 Task: Search one way flight ticket for 4 adults, 1 infant in seat and 1 infant on lap in premium economy from Alamosa: San Luis Valley Regional Airport (bergman Field) to New Bern: Coastal Carolina Regional Airport (was Craven County Regional) on 5-4-2023. Choice of flights is Singapure airlines. Number of bags: 3 checked bags. Price is upto 73000. Outbound departure time preference is 16:15.
Action: Mouse moved to (403, 364)
Screenshot: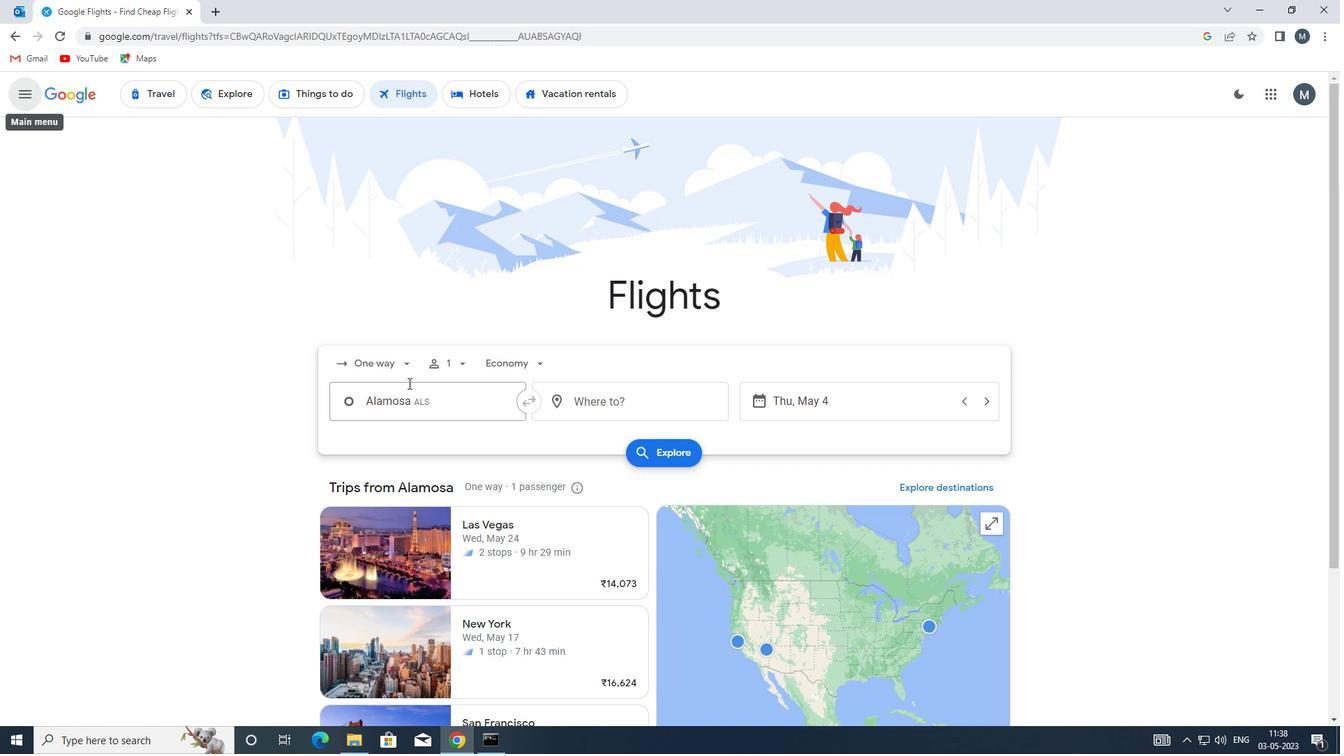 
Action: Mouse pressed left at (403, 364)
Screenshot: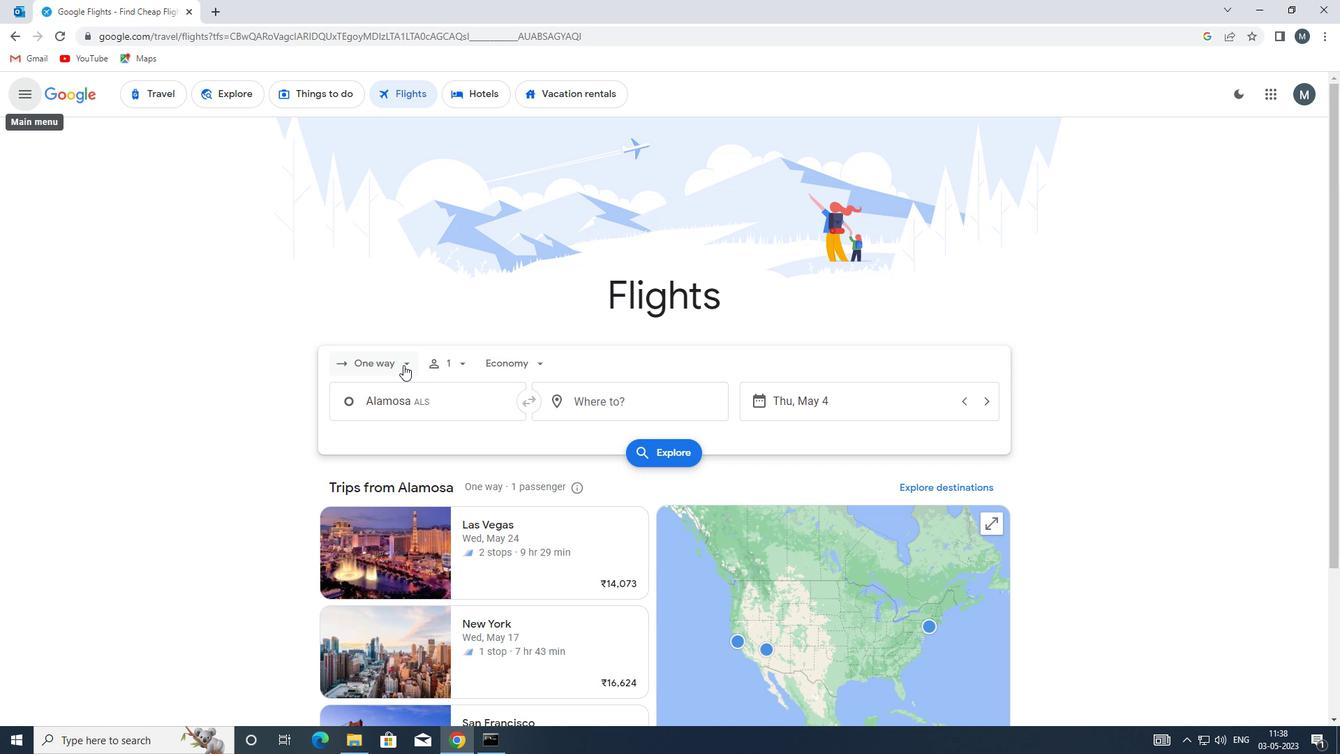 
Action: Mouse moved to (409, 425)
Screenshot: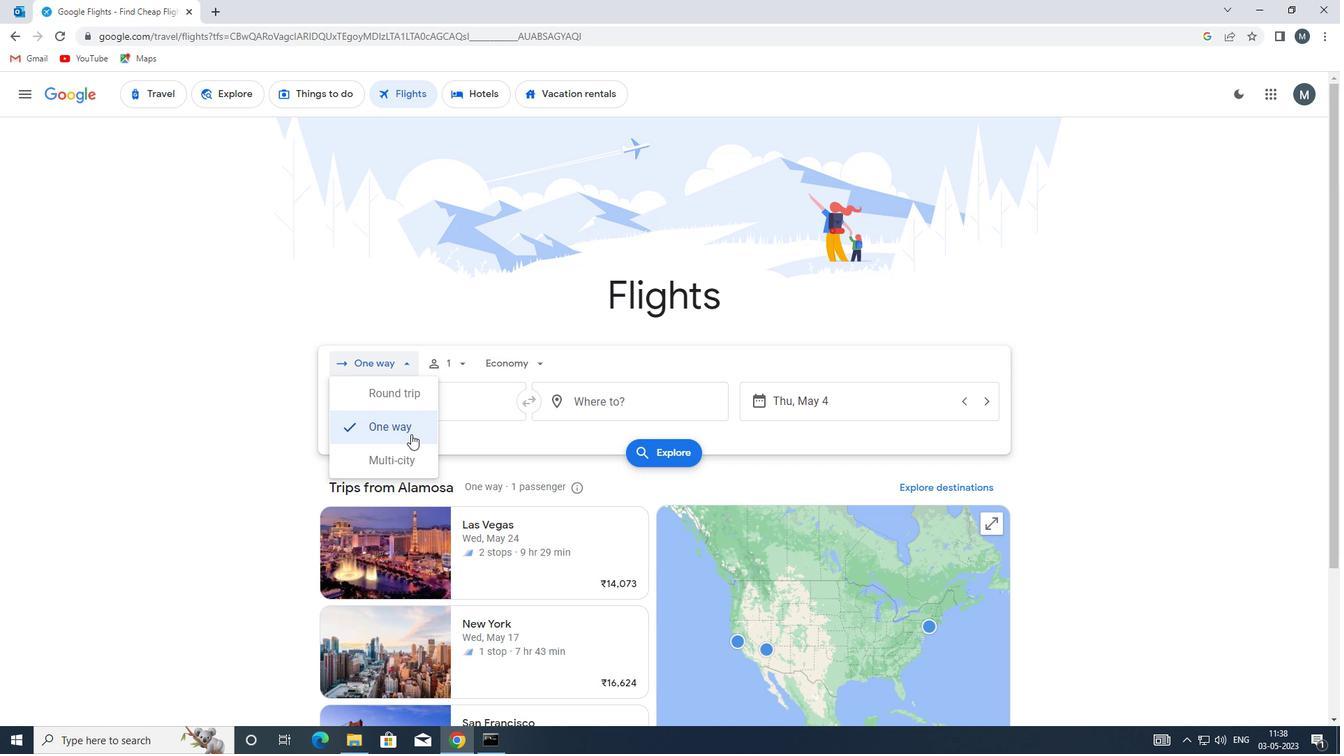 
Action: Mouse pressed left at (409, 425)
Screenshot: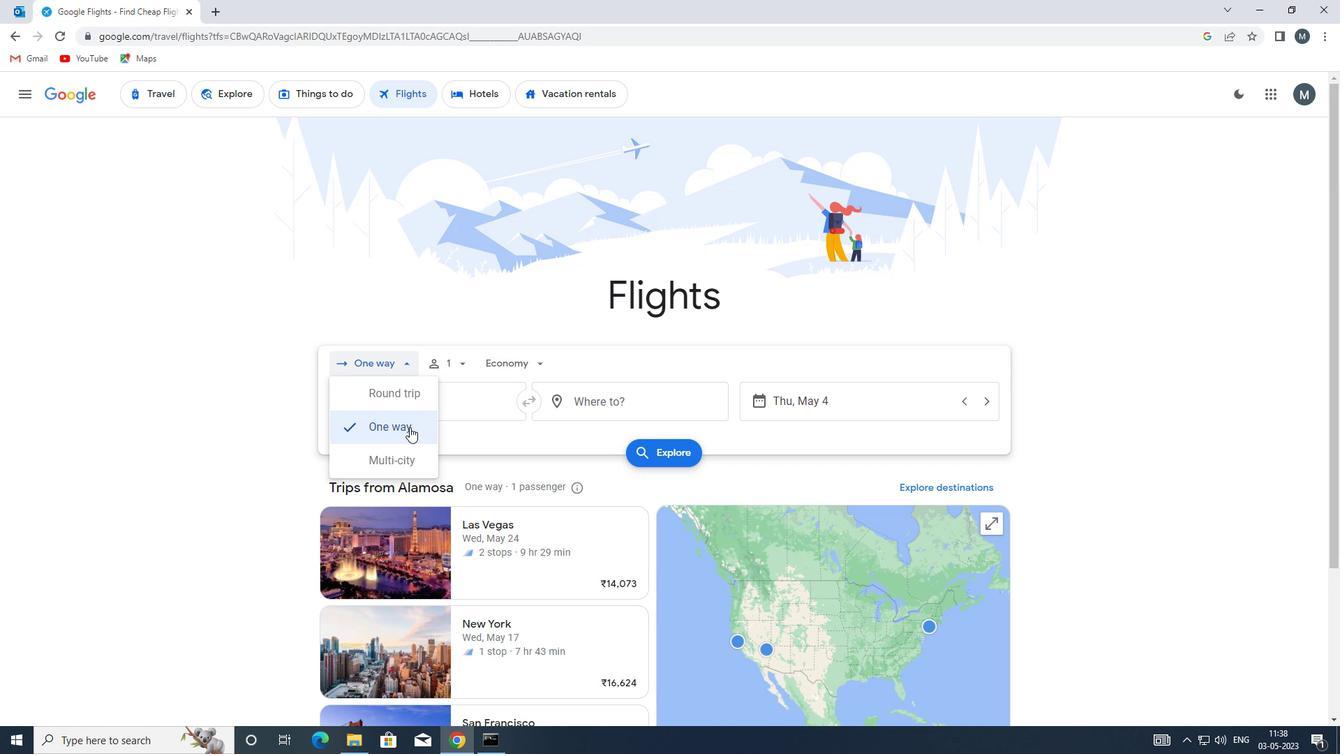 
Action: Mouse moved to (464, 363)
Screenshot: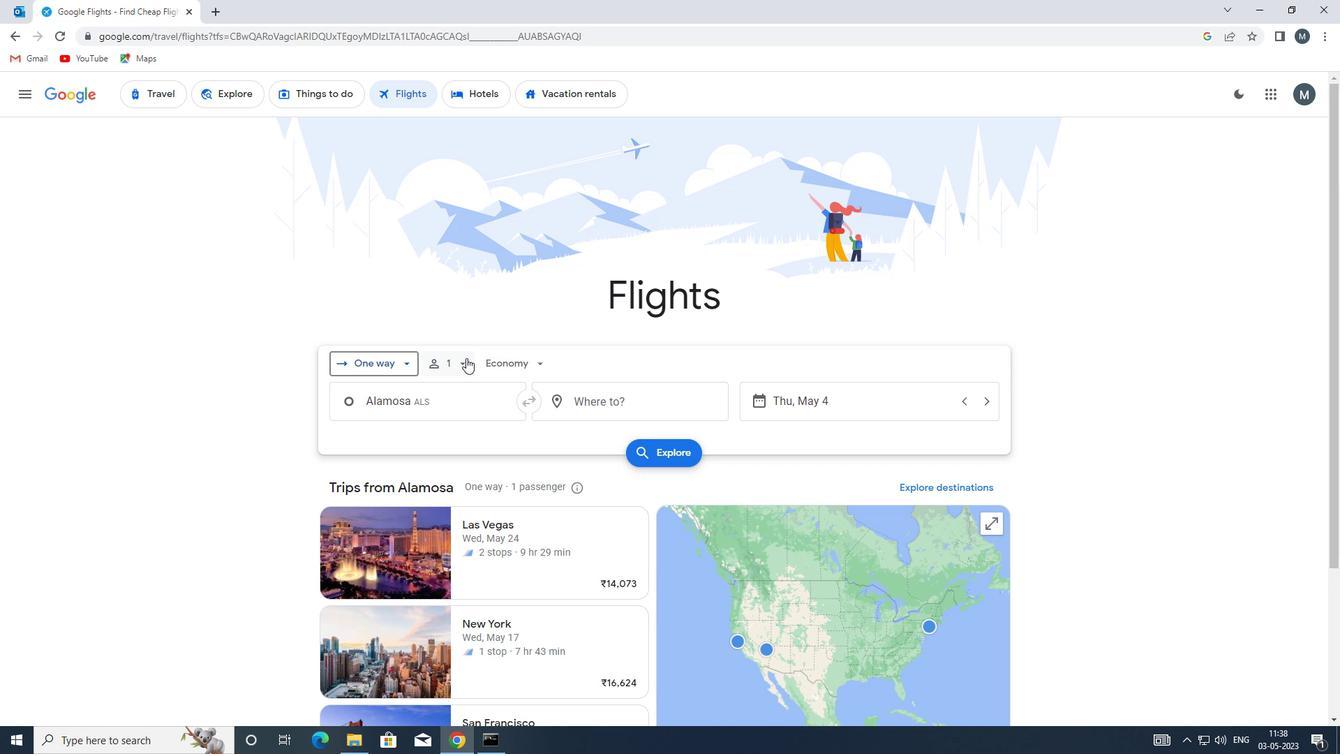 
Action: Mouse pressed left at (464, 363)
Screenshot: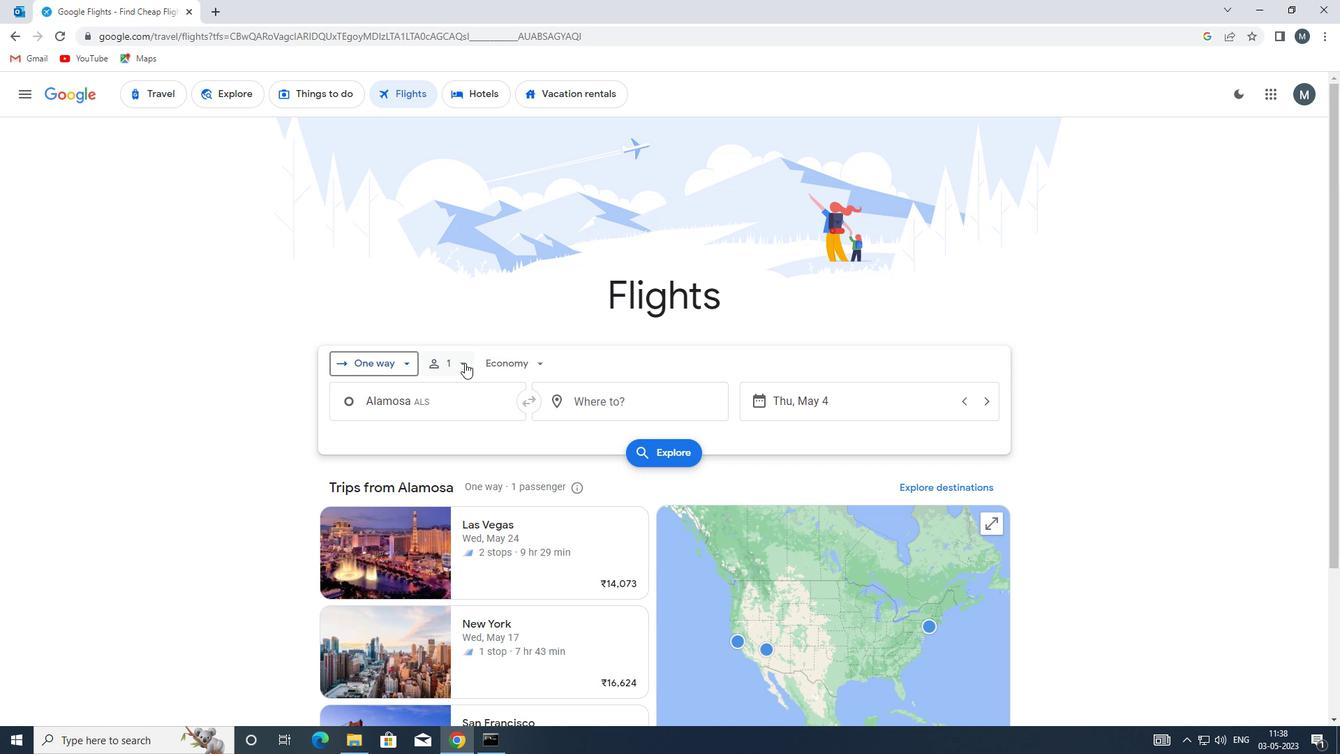 
Action: Mouse moved to (574, 397)
Screenshot: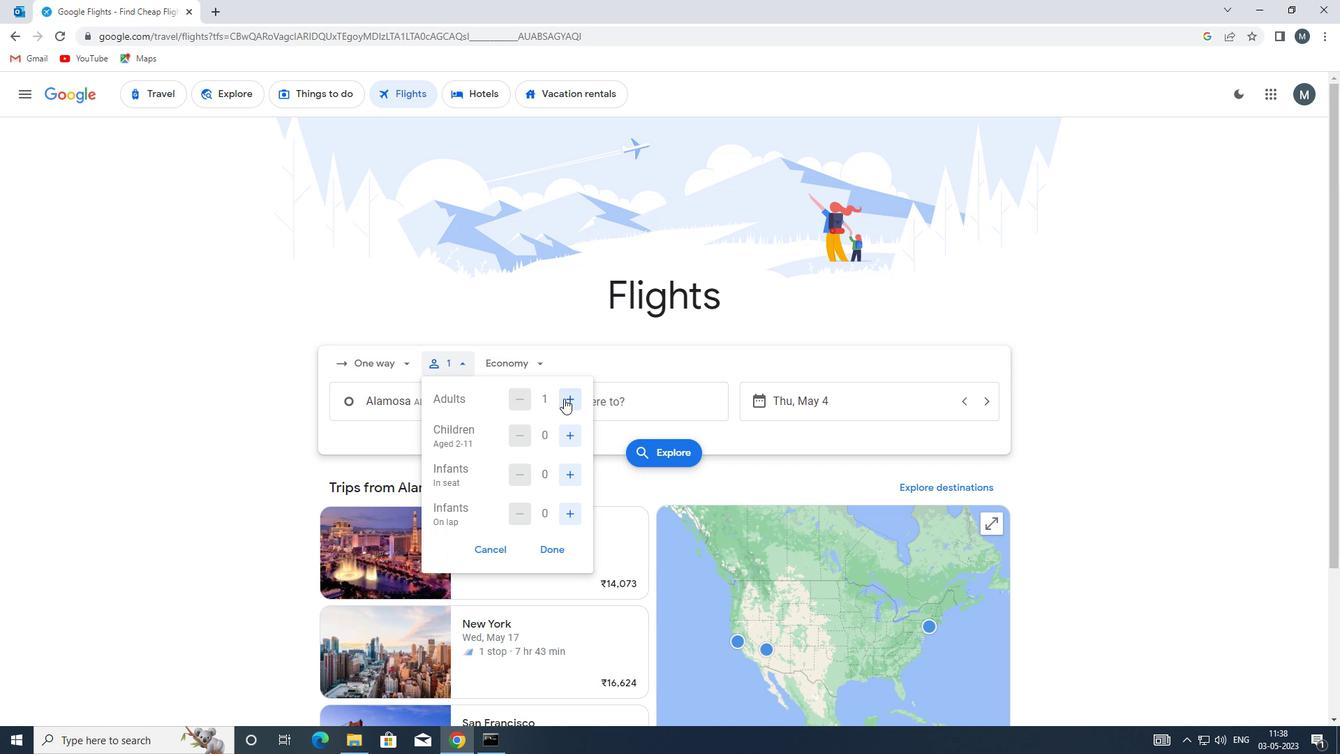 
Action: Mouse pressed left at (574, 397)
Screenshot: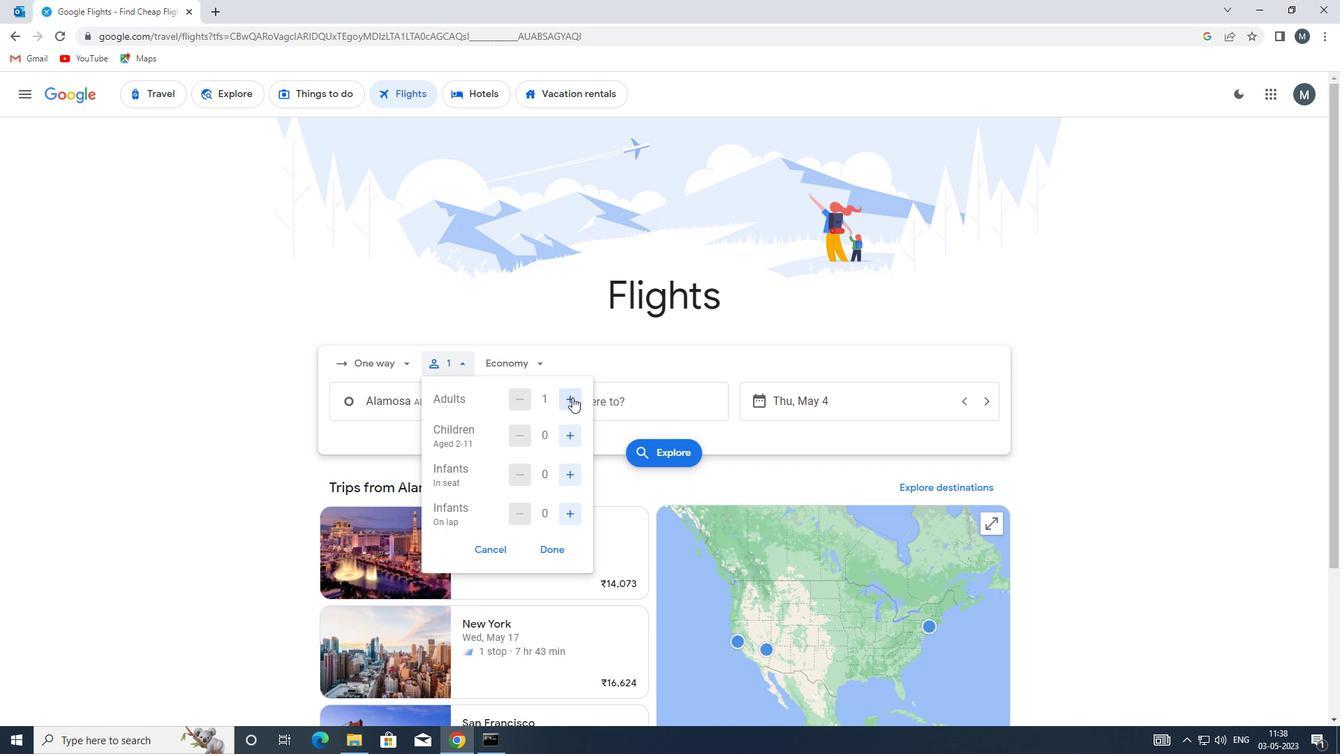 
Action: Mouse pressed left at (574, 397)
Screenshot: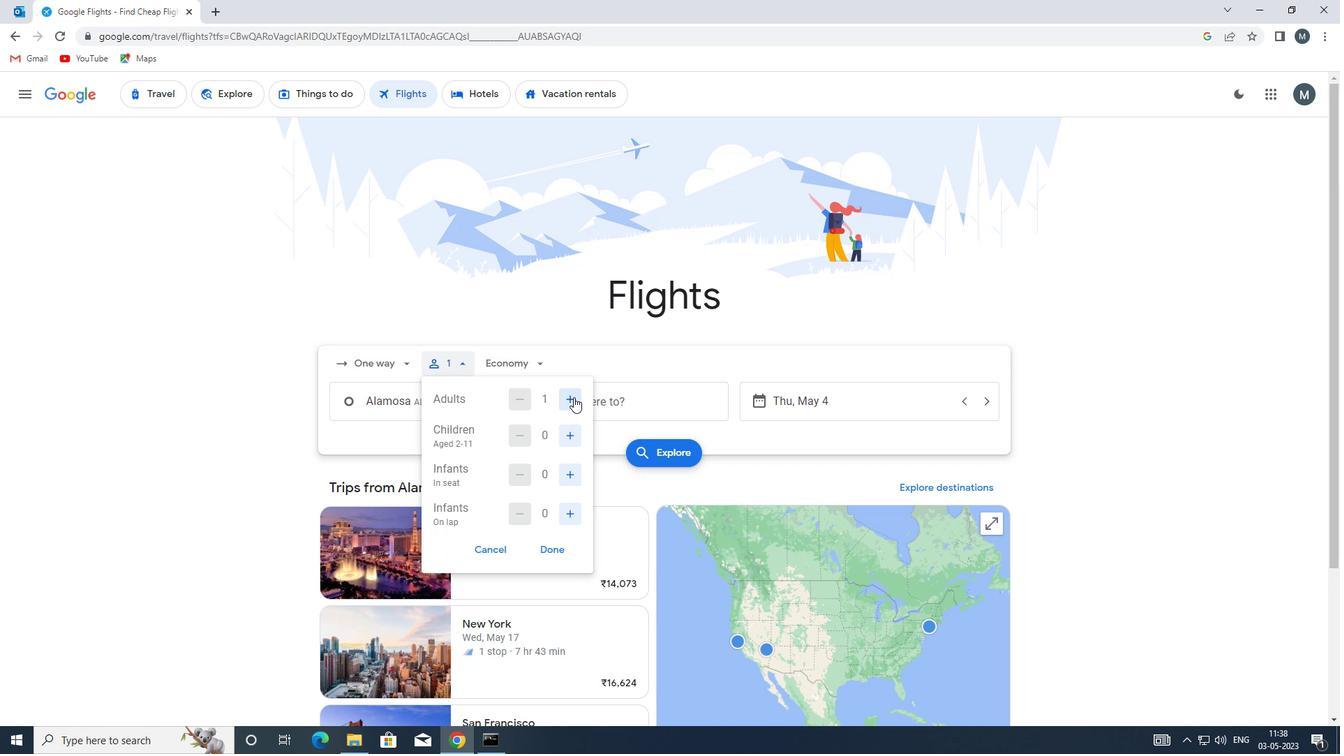 
Action: Mouse moved to (574, 397)
Screenshot: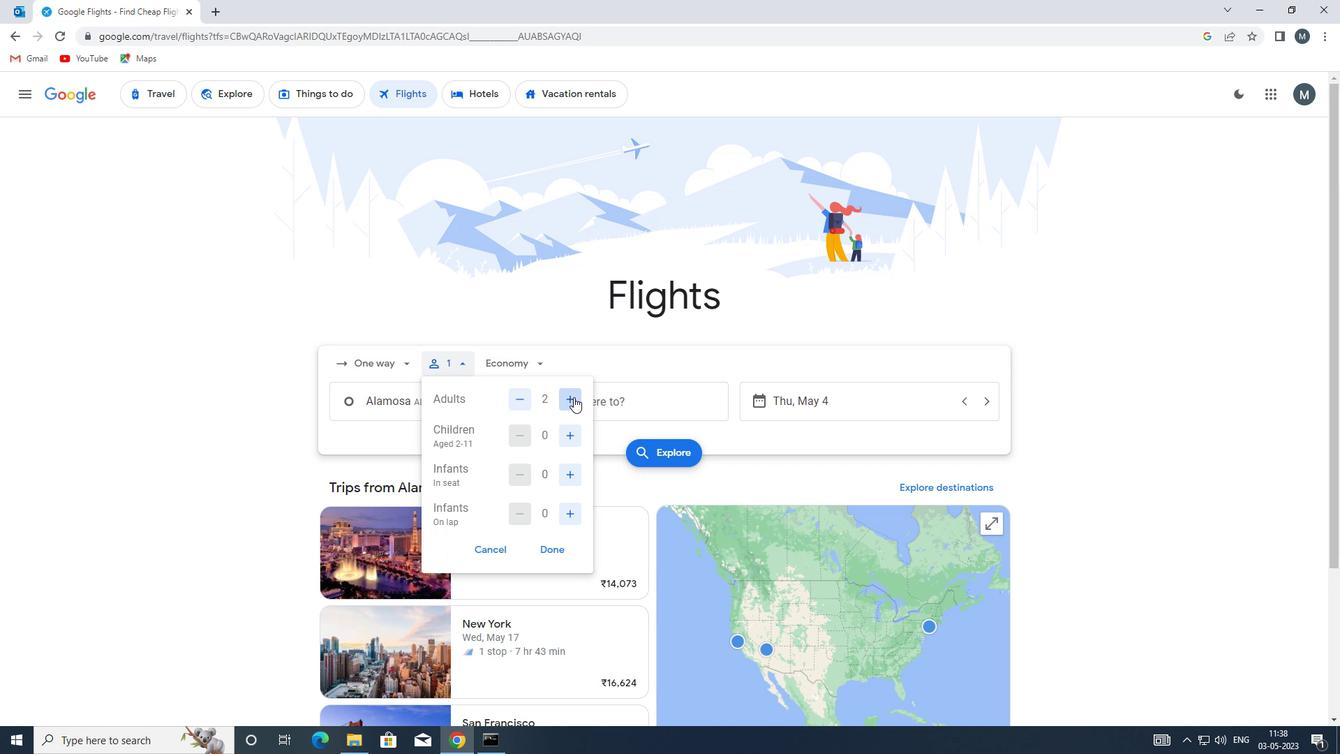 
Action: Mouse pressed left at (574, 397)
Screenshot: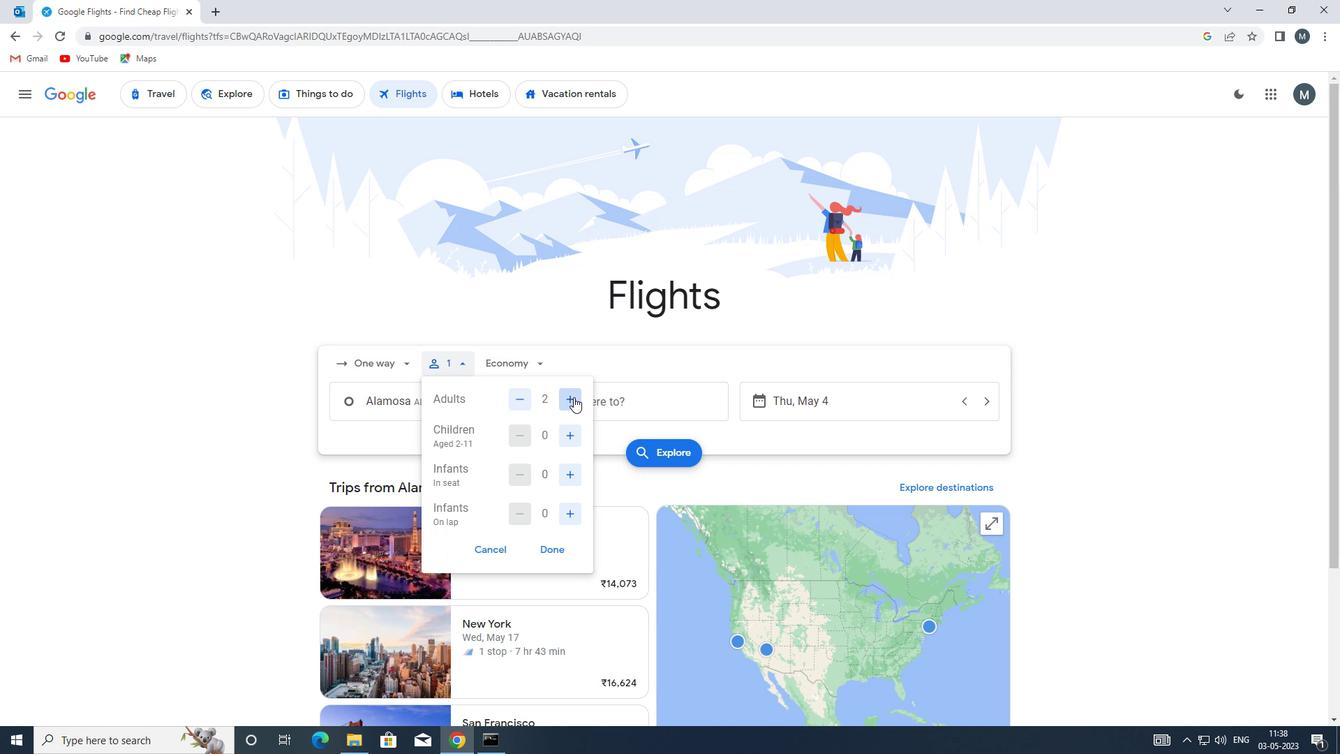 
Action: Mouse moved to (575, 473)
Screenshot: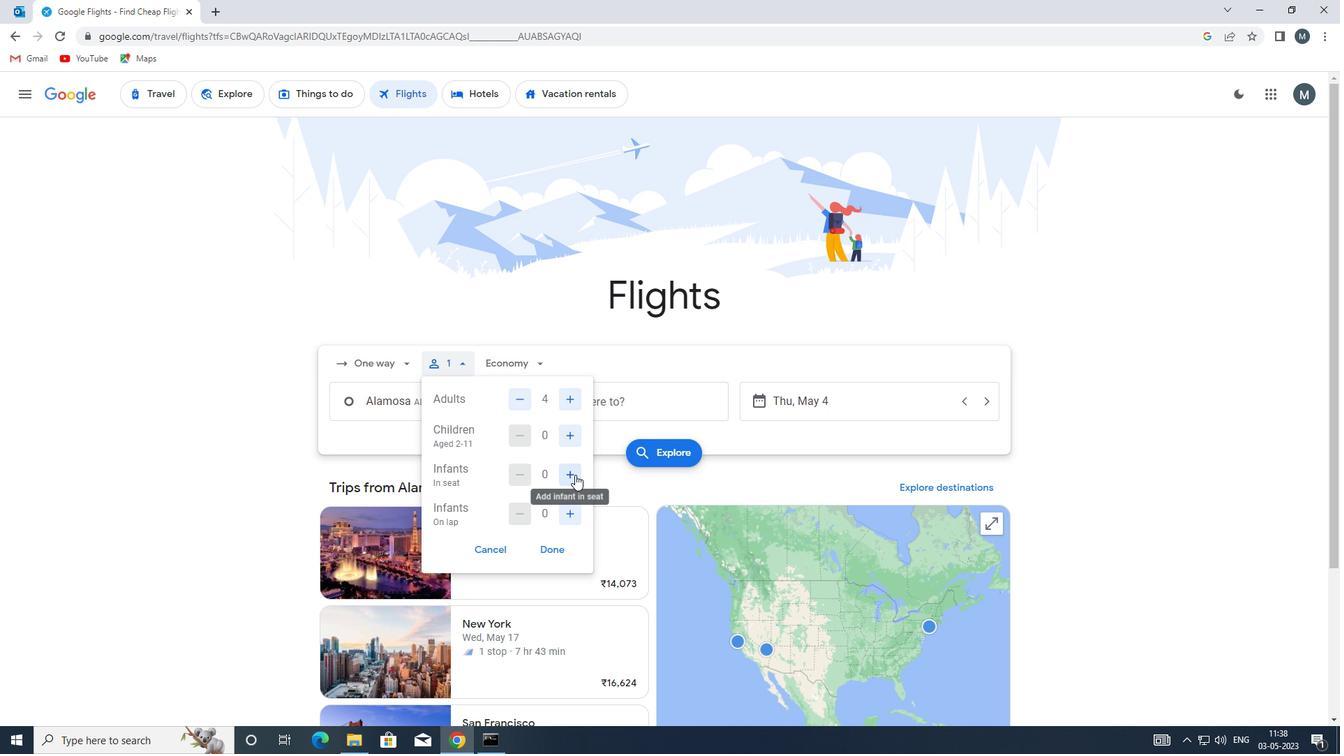 
Action: Mouse pressed left at (575, 473)
Screenshot: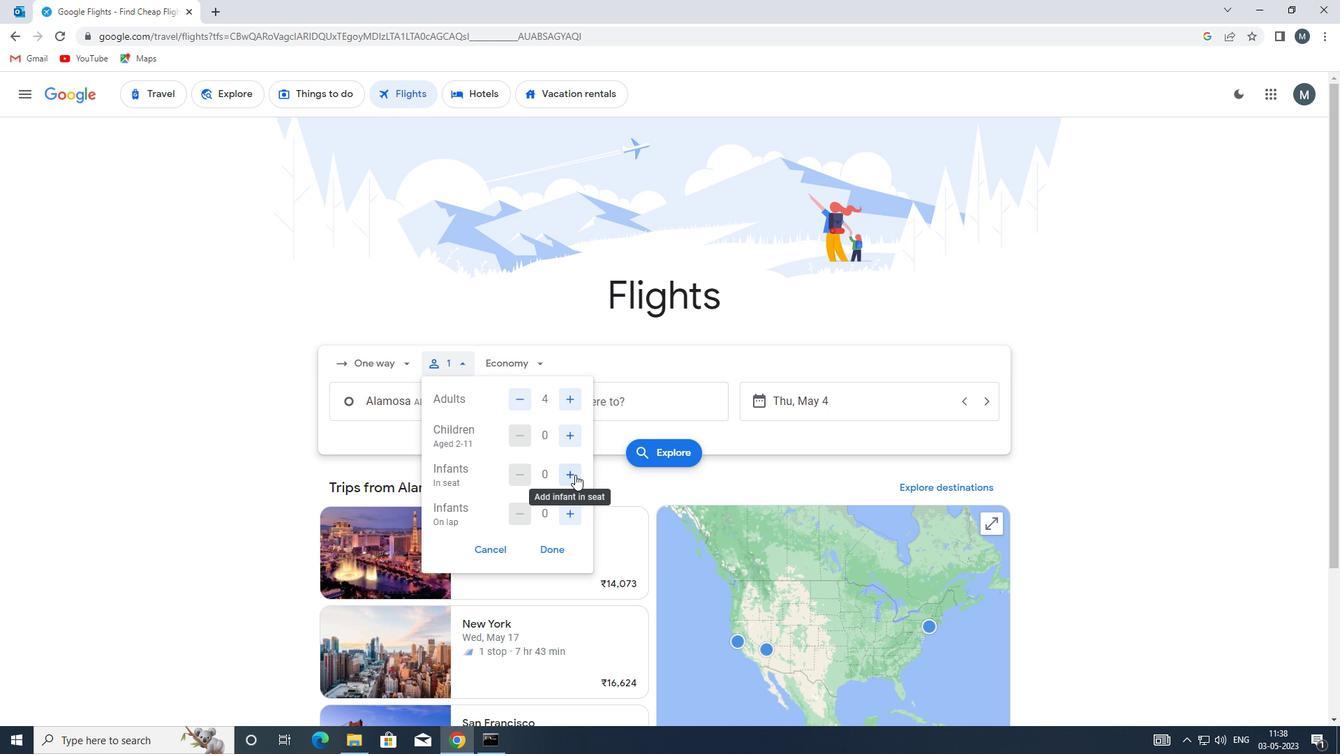 
Action: Mouse moved to (560, 513)
Screenshot: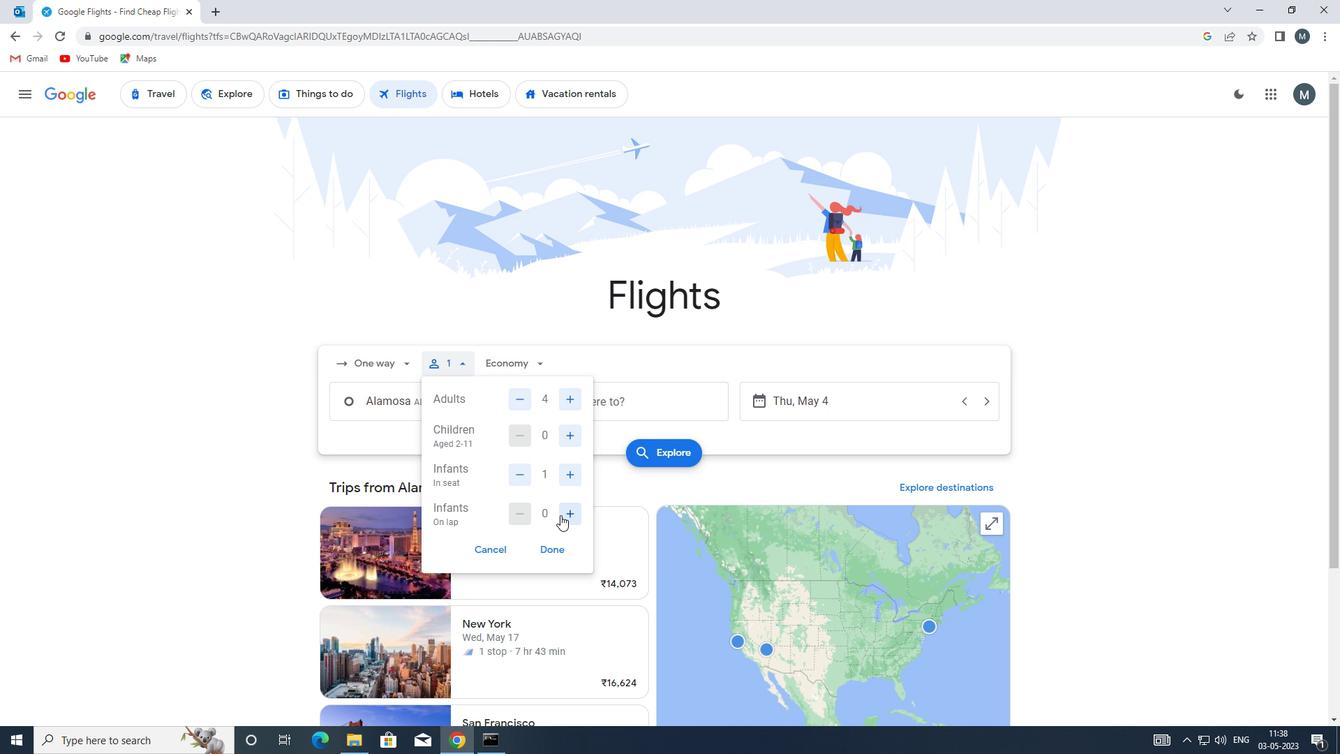 
Action: Mouse pressed left at (560, 513)
Screenshot: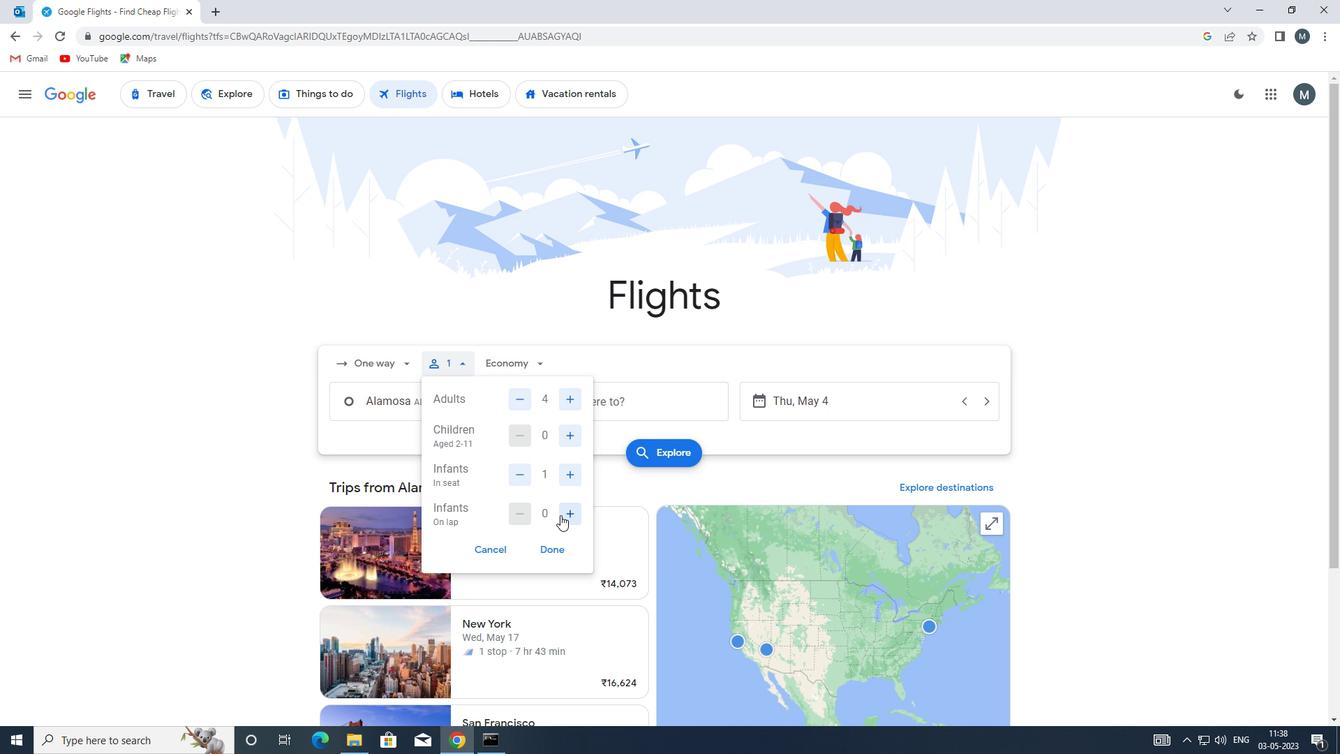 
Action: Mouse moved to (563, 547)
Screenshot: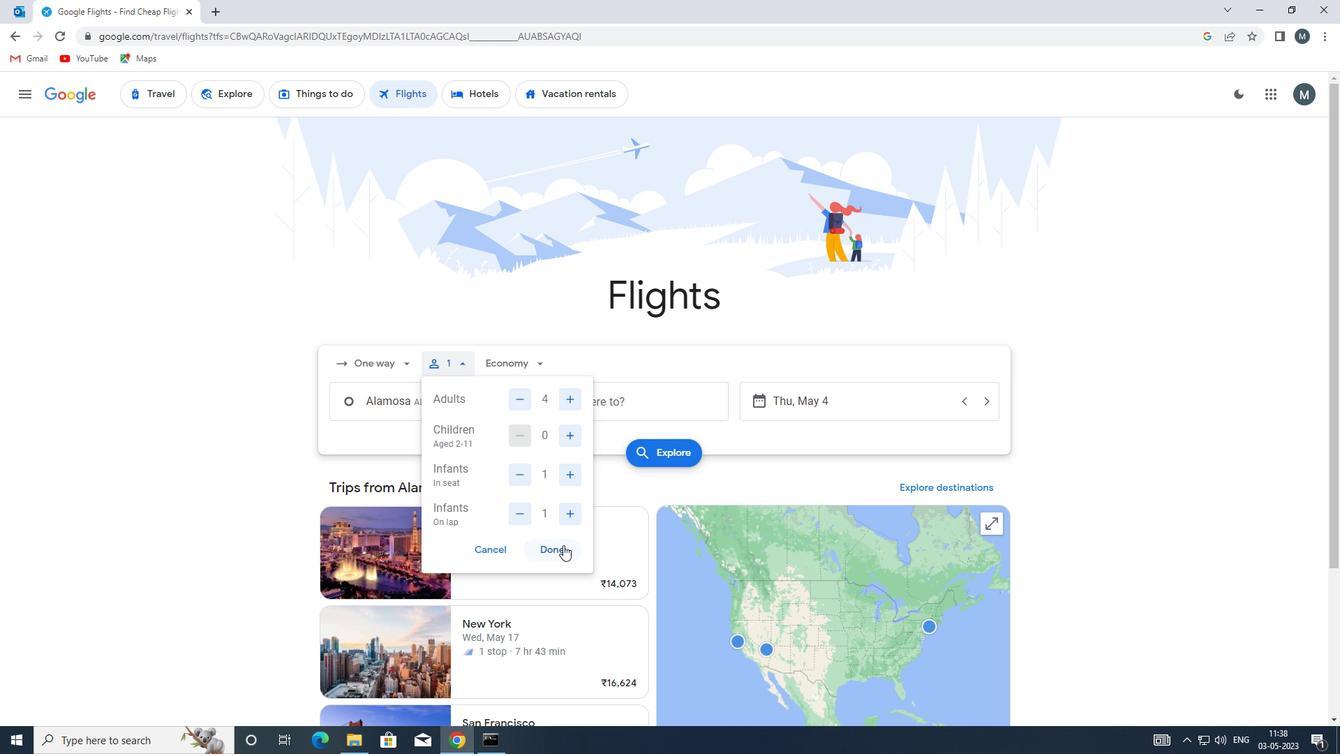 
Action: Mouse pressed left at (563, 547)
Screenshot: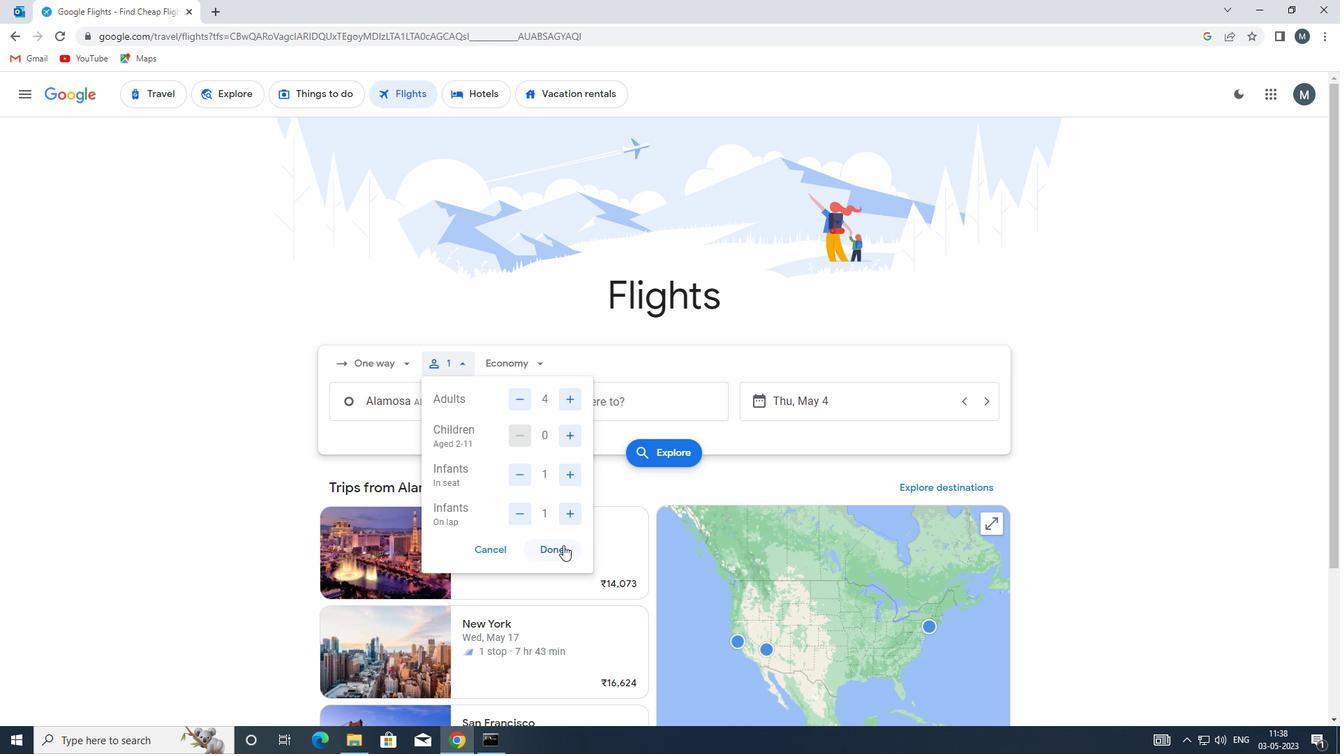 
Action: Mouse moved to (530, 361)
Screenshot: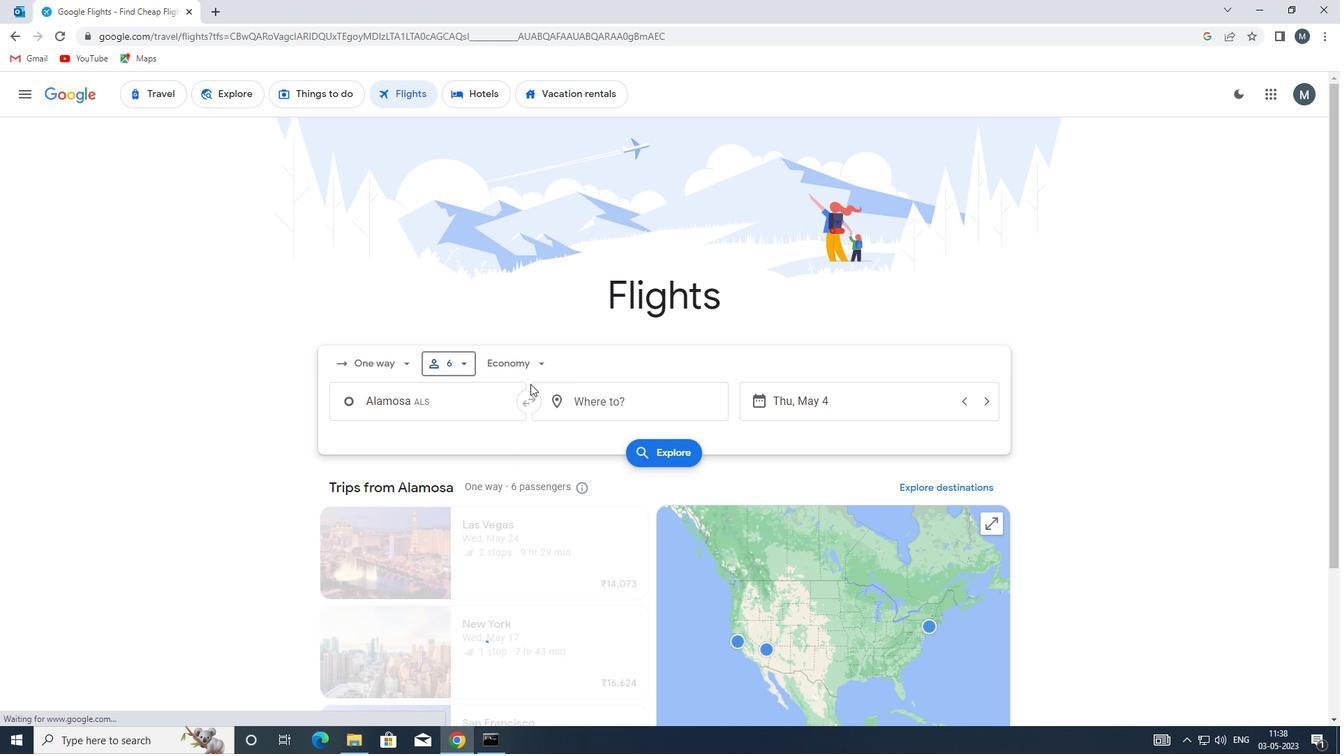 
Action: Mouse pressed left at (530, 361)
Screenshot: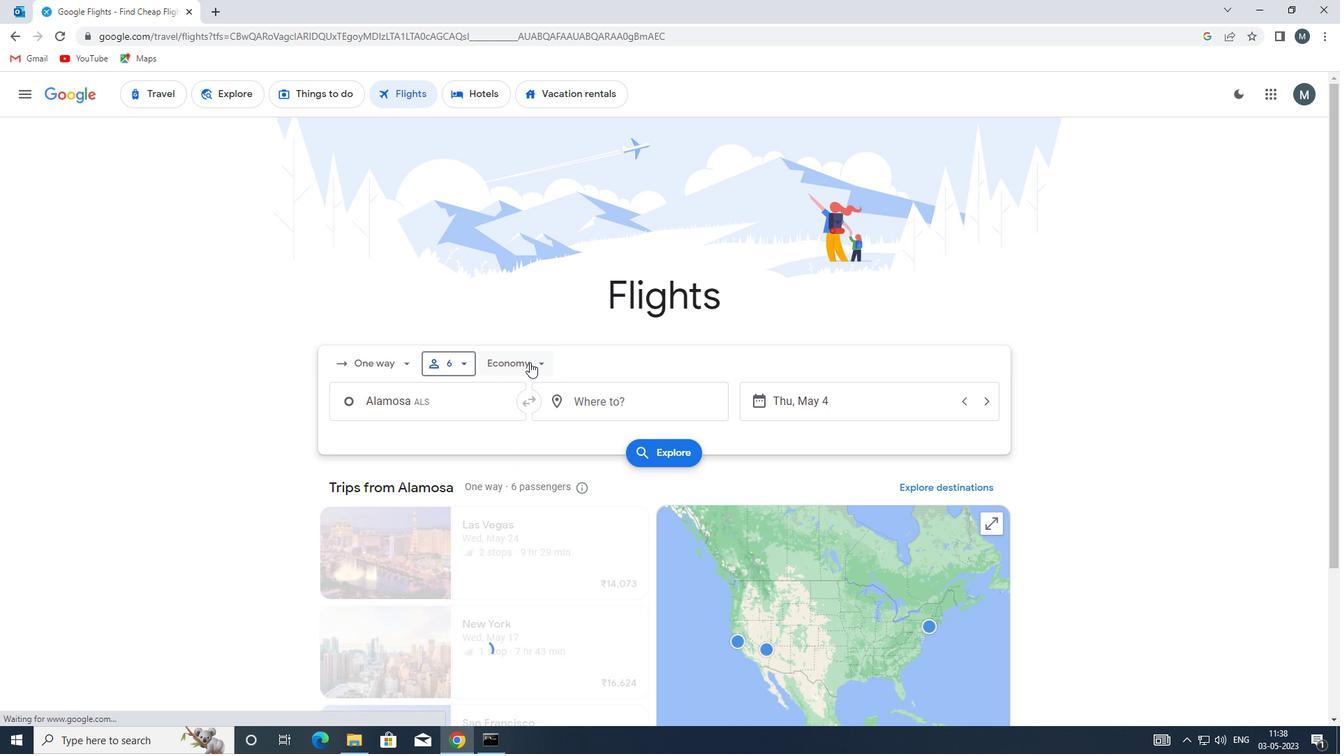 
Action: Mouse moved to (545, 420)
Screenshot: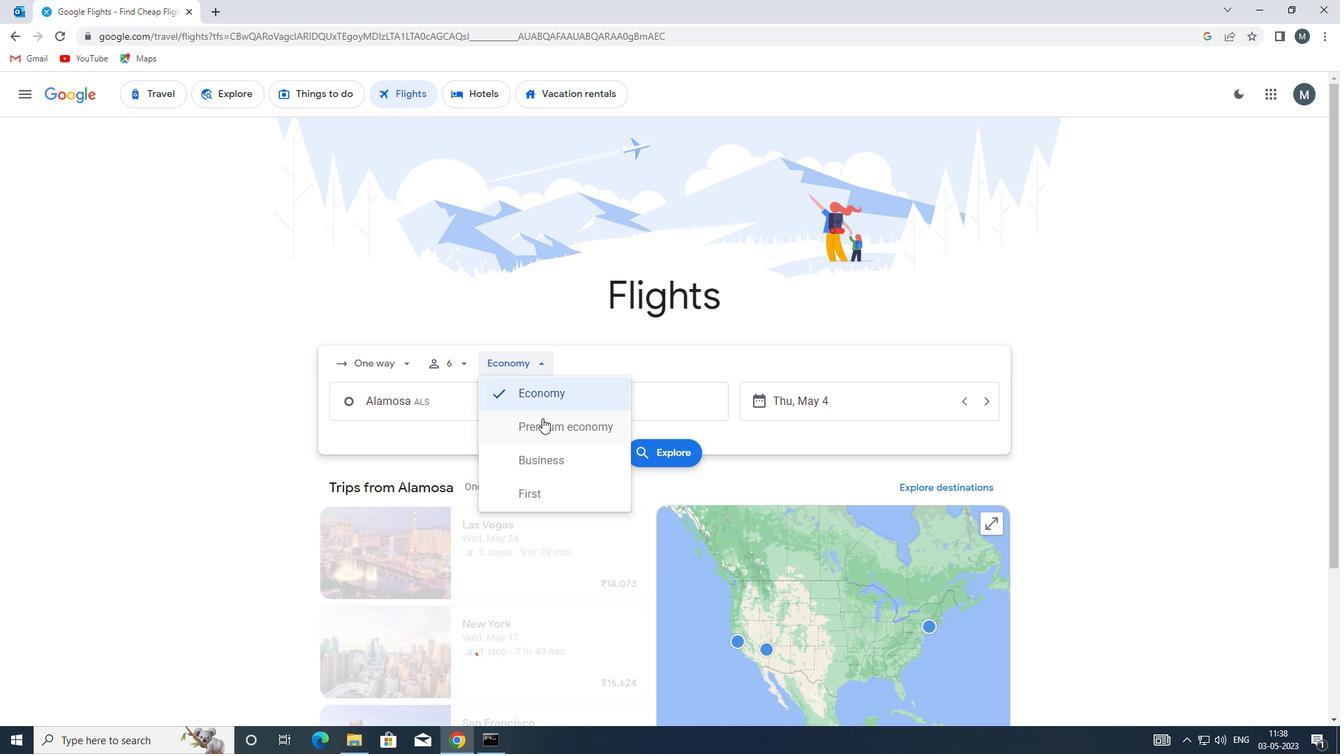 
Action: Mouse pressed left at (545, 420)
Screenshot: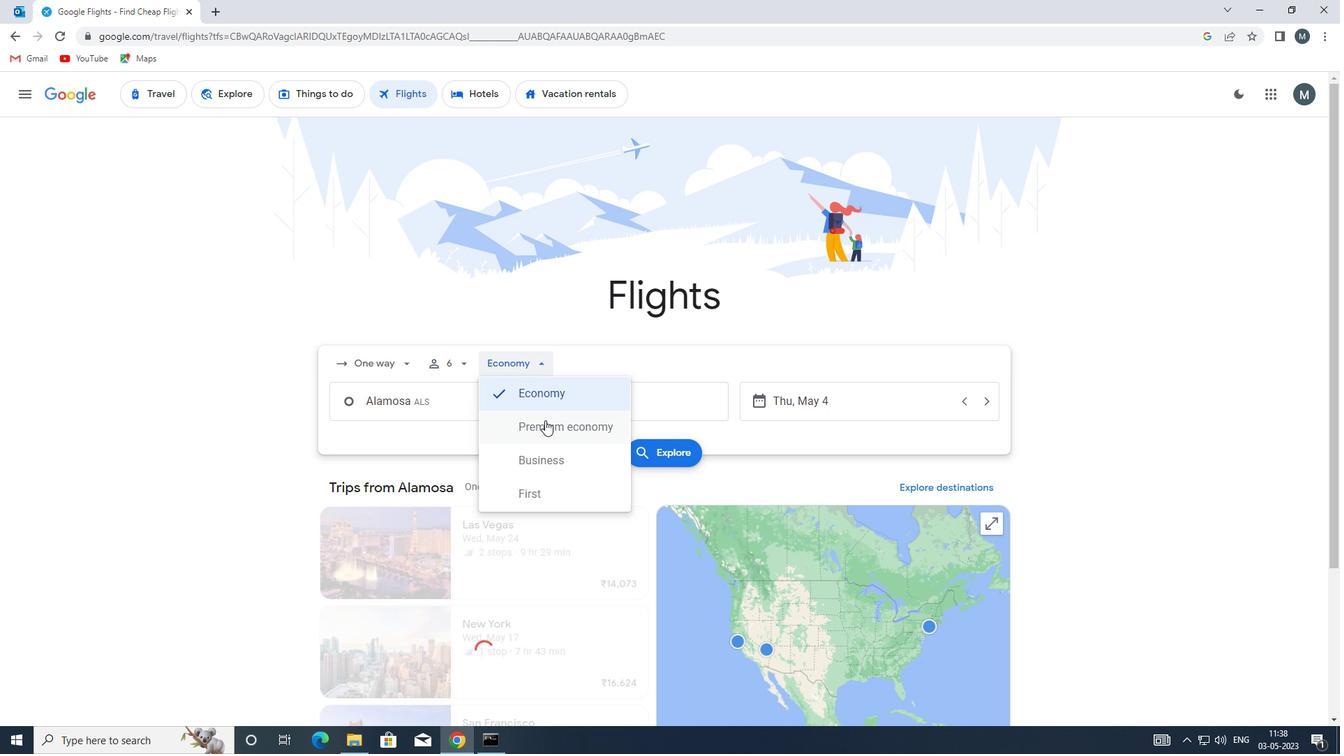 
Action: Mouse moved to (446, 410)
Screenshot: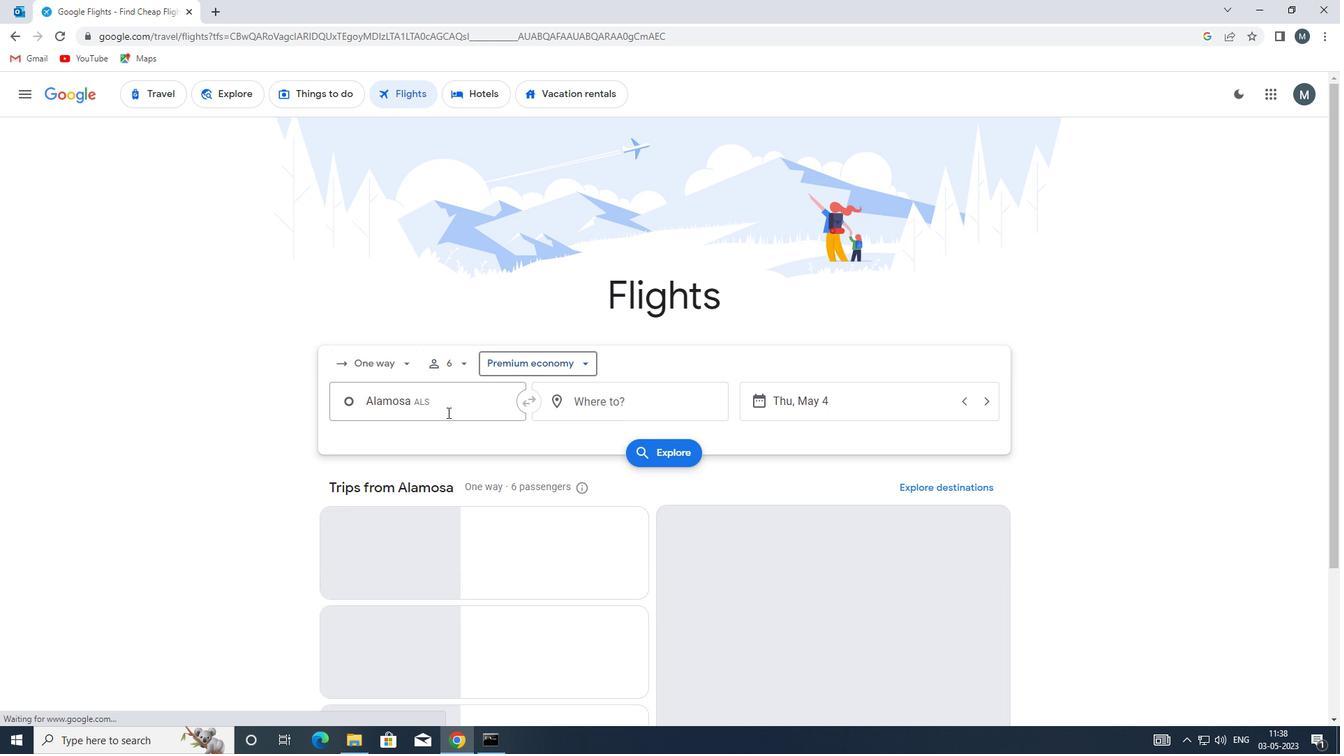 
Action: Mouse pressed left at (446, 410)
Screenshot: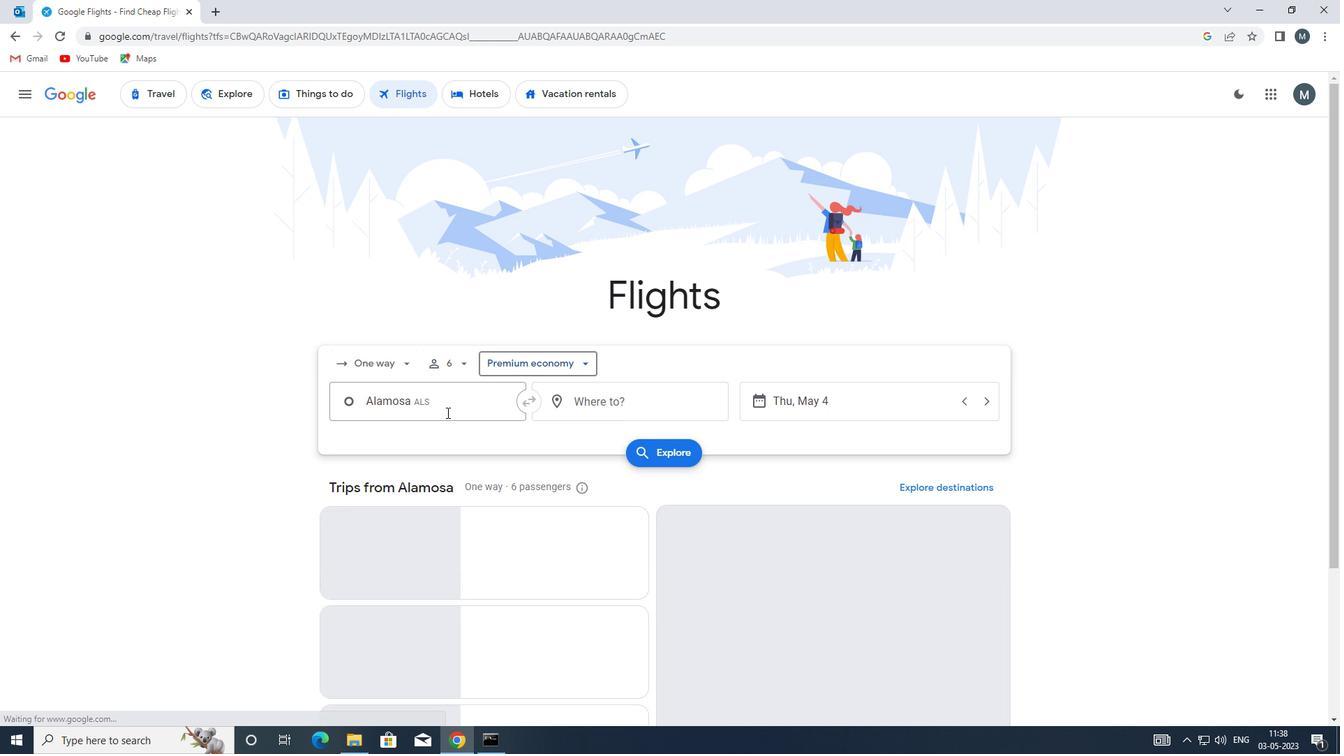 
Action: Key pressed a
Screenshot: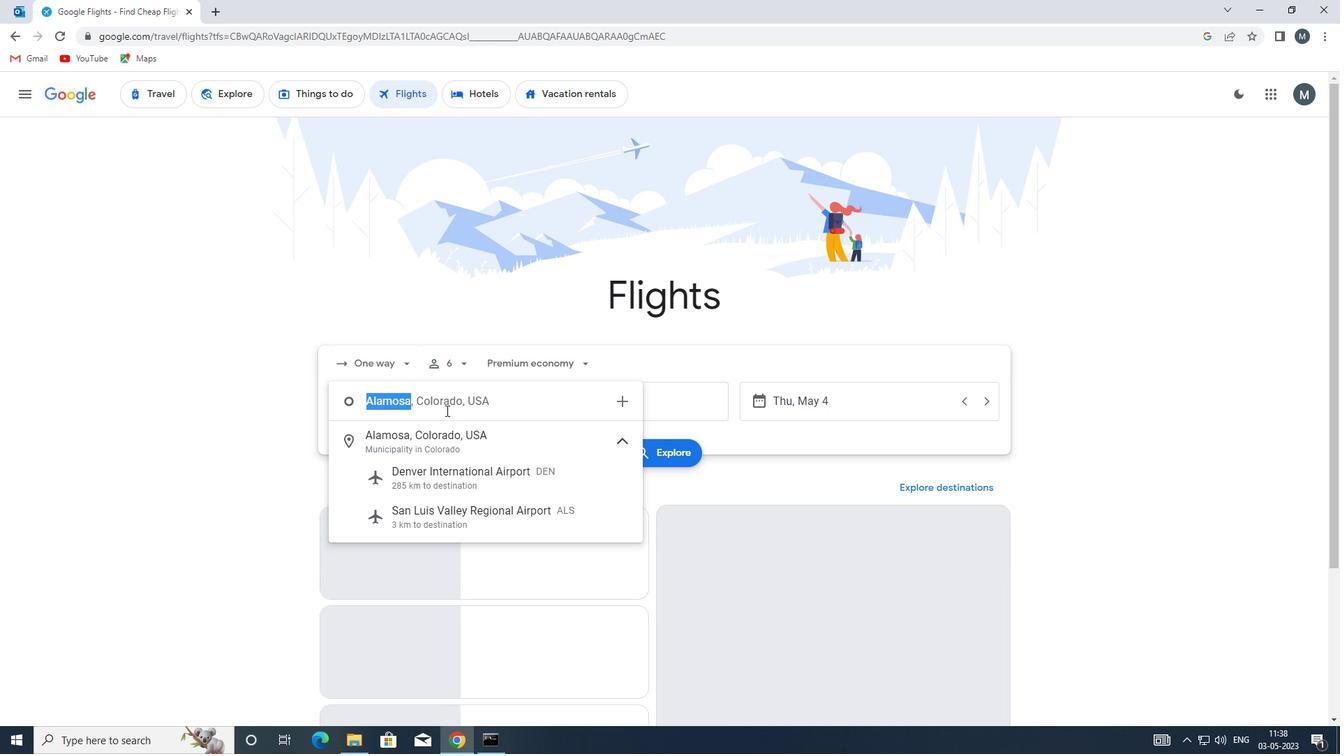 
Action: Mouse moved to (446, 410)
Screenshot: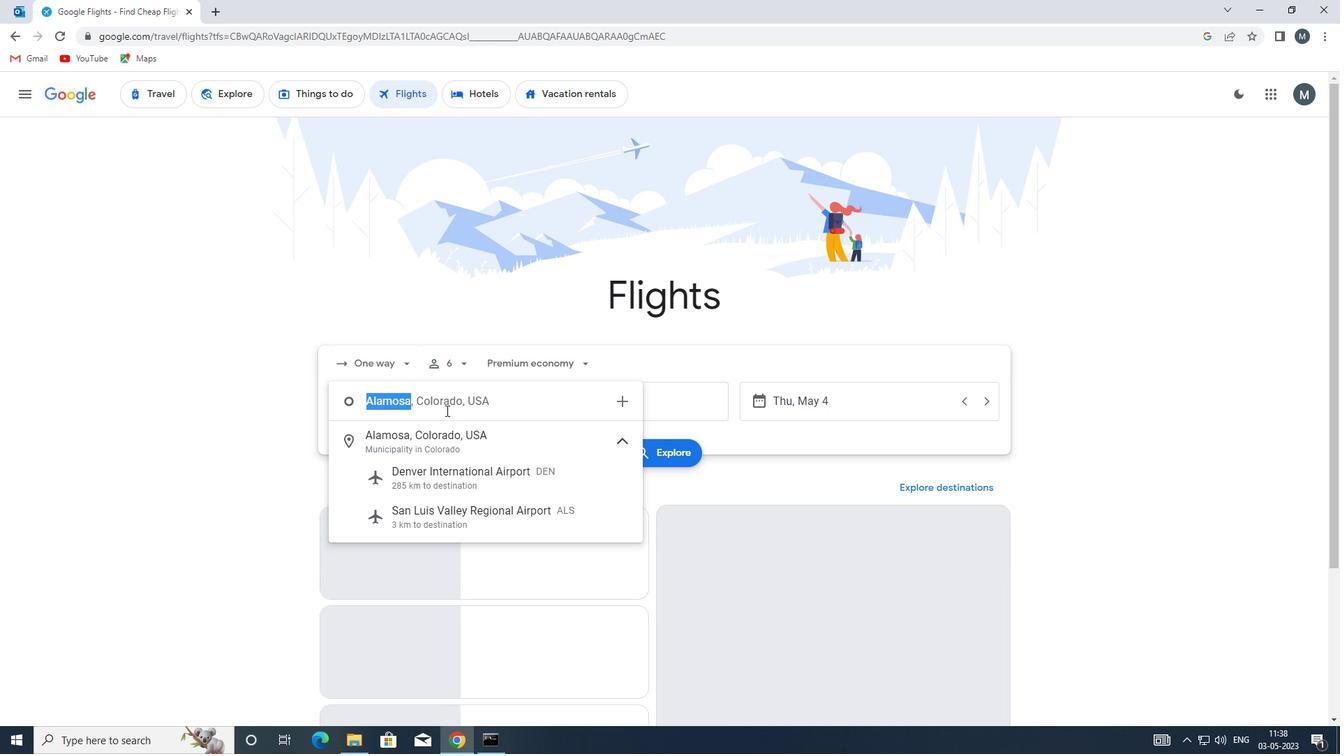 
Action: Key pressed ls
Screenshot: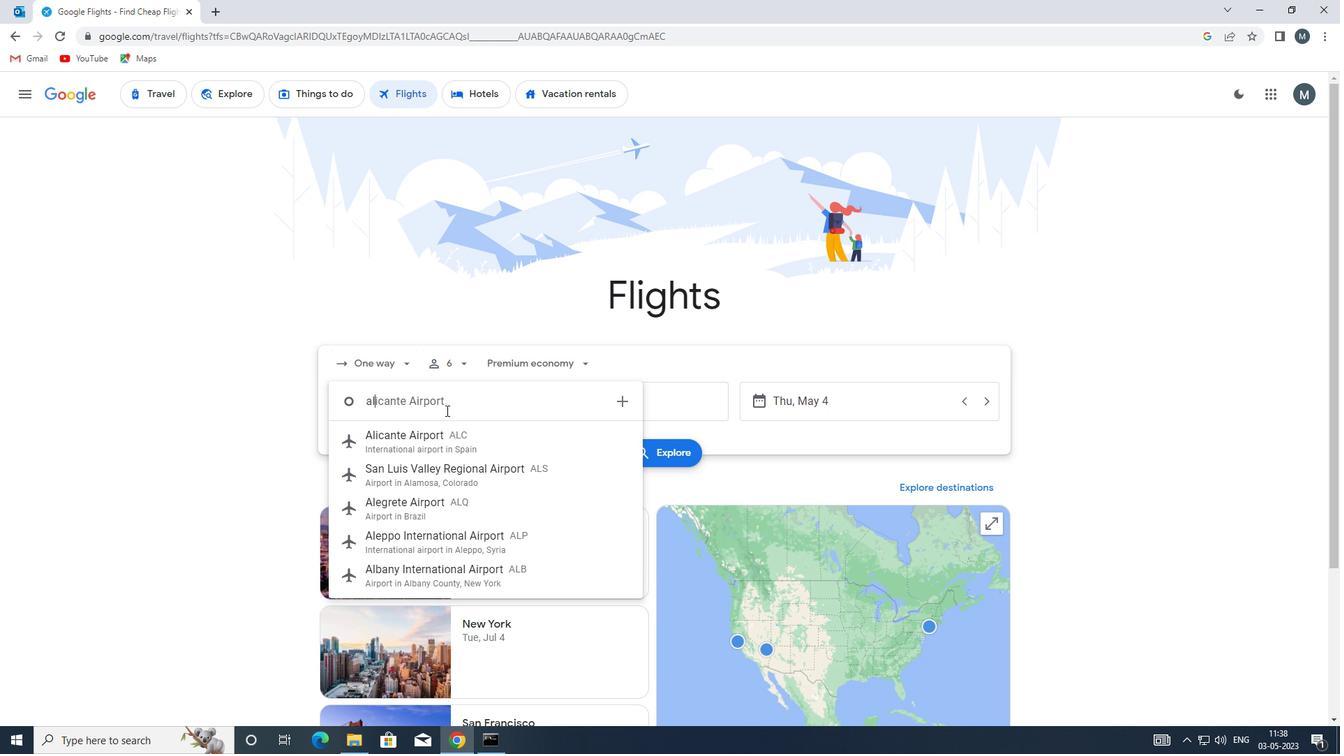 
Action: Mouse moved to (464, 438)
Screenshot: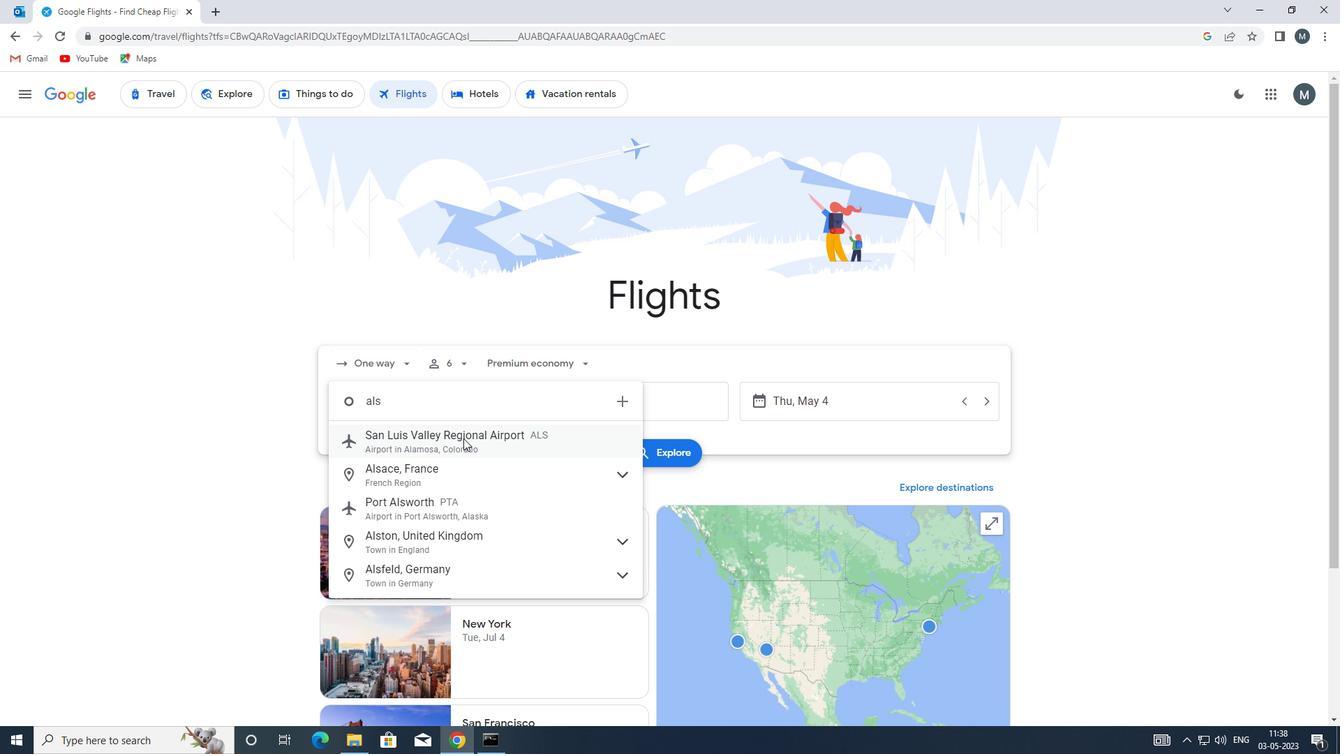 
Action: Mouse pressed left at (464, 438)
Screenshot: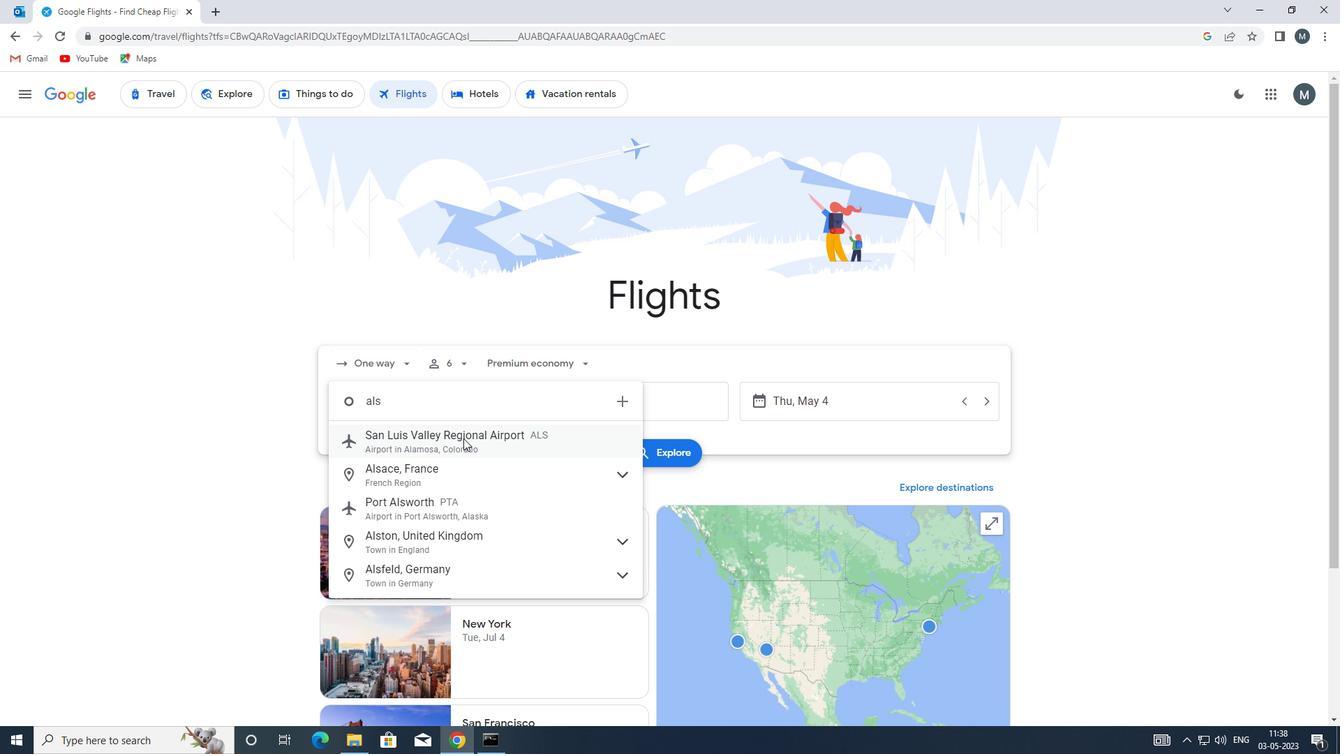 
Action: Mouse moved to (620, 402)
Screenshot: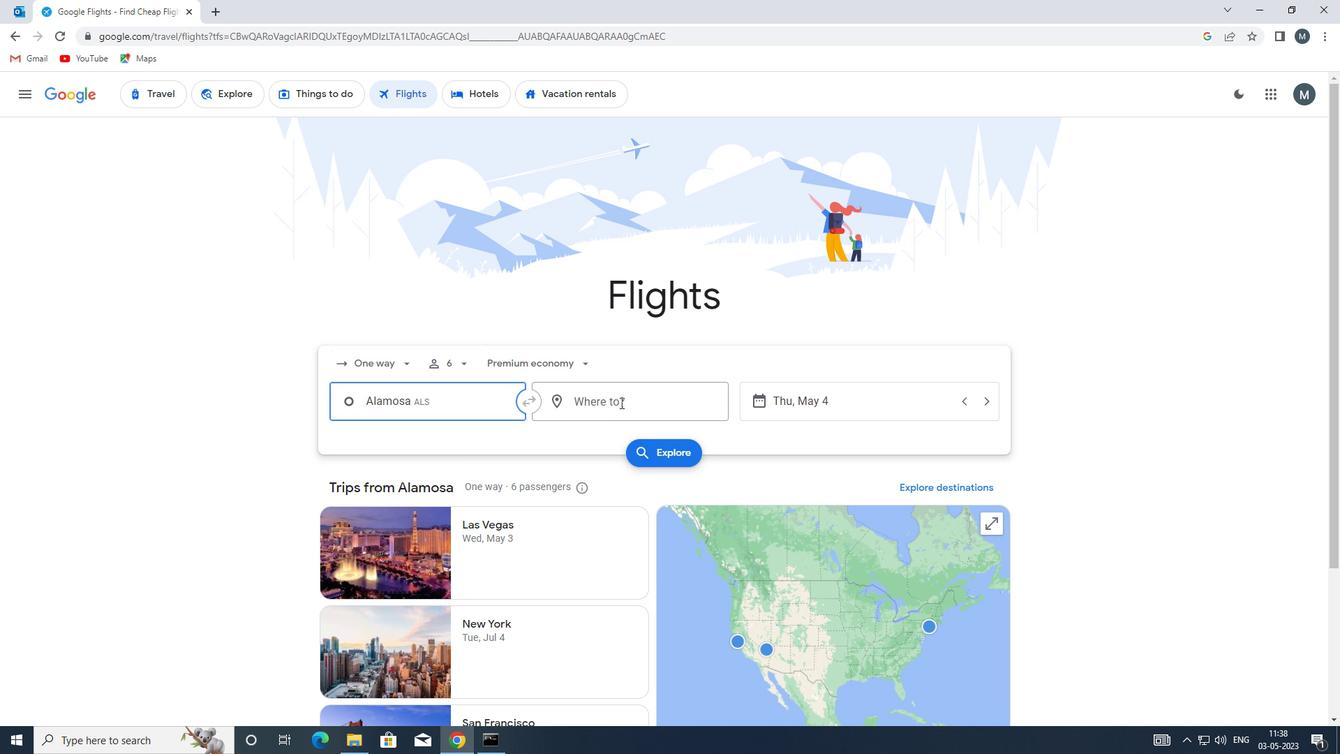 
Action: Mouse pressed left at (620, 402)
Screenshot: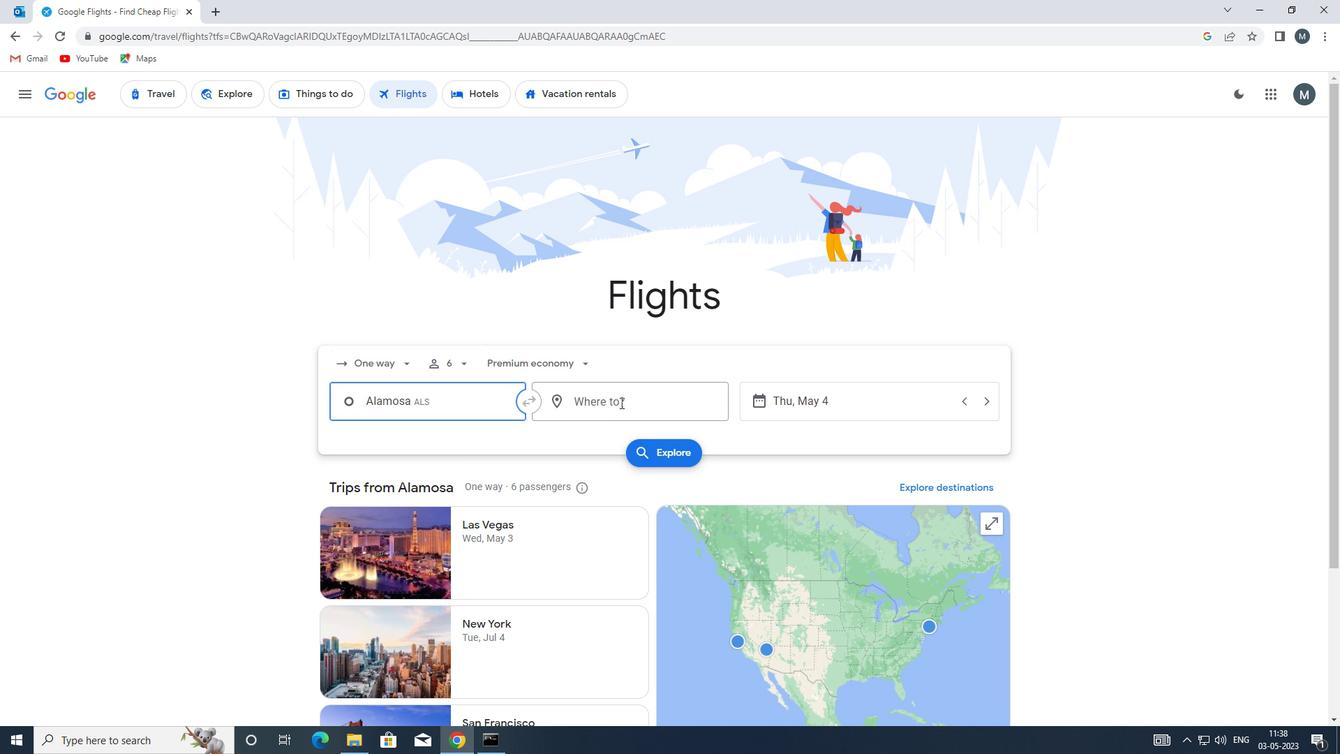 
Action: Mouse moved to (622, 402)
Screenshot: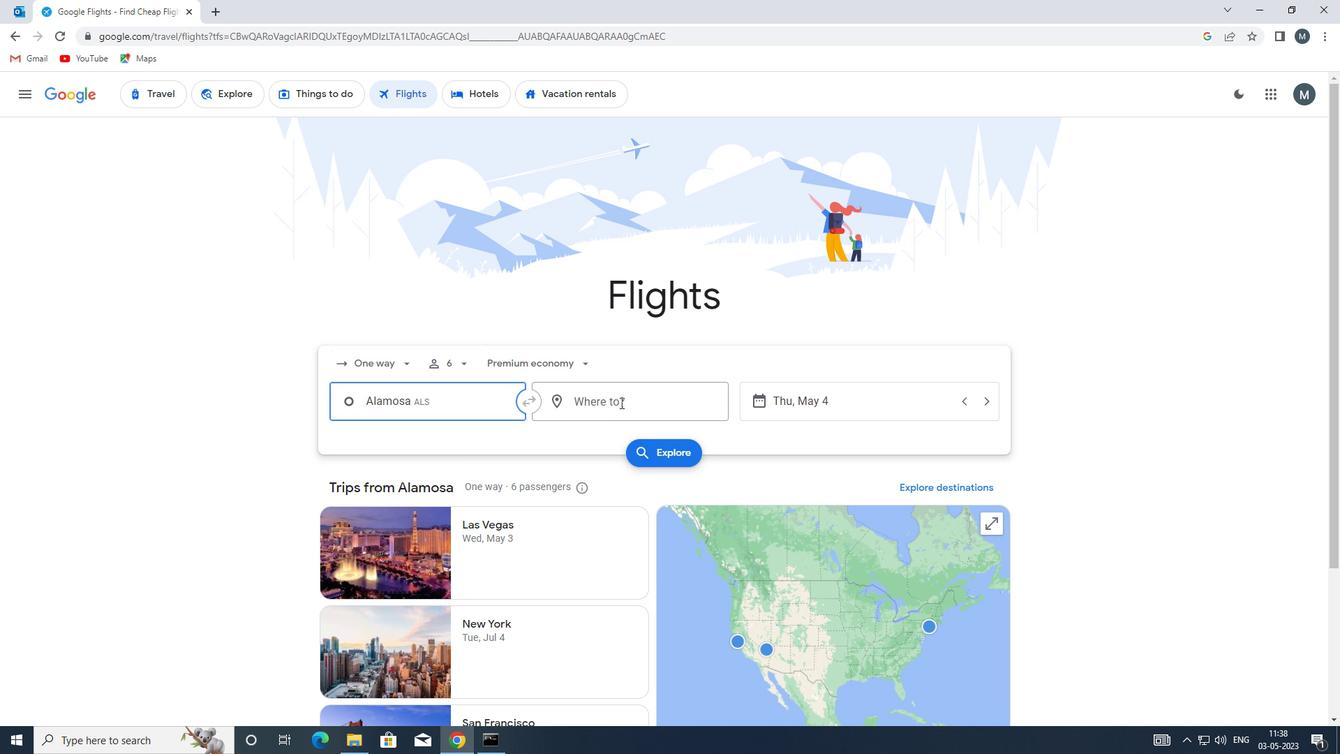 
Action: Key pressed ewn
Screenshot: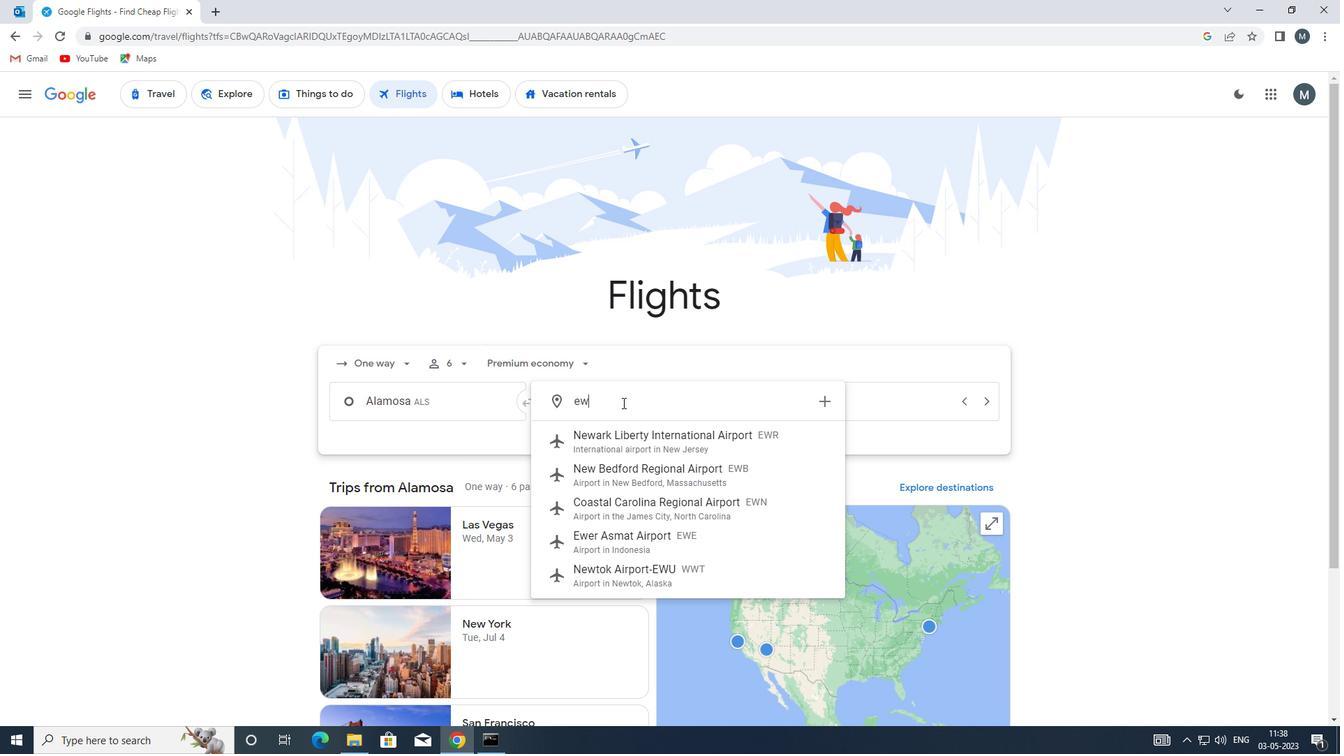 
Action: Mouse moved to (673, 447)
Screenshot: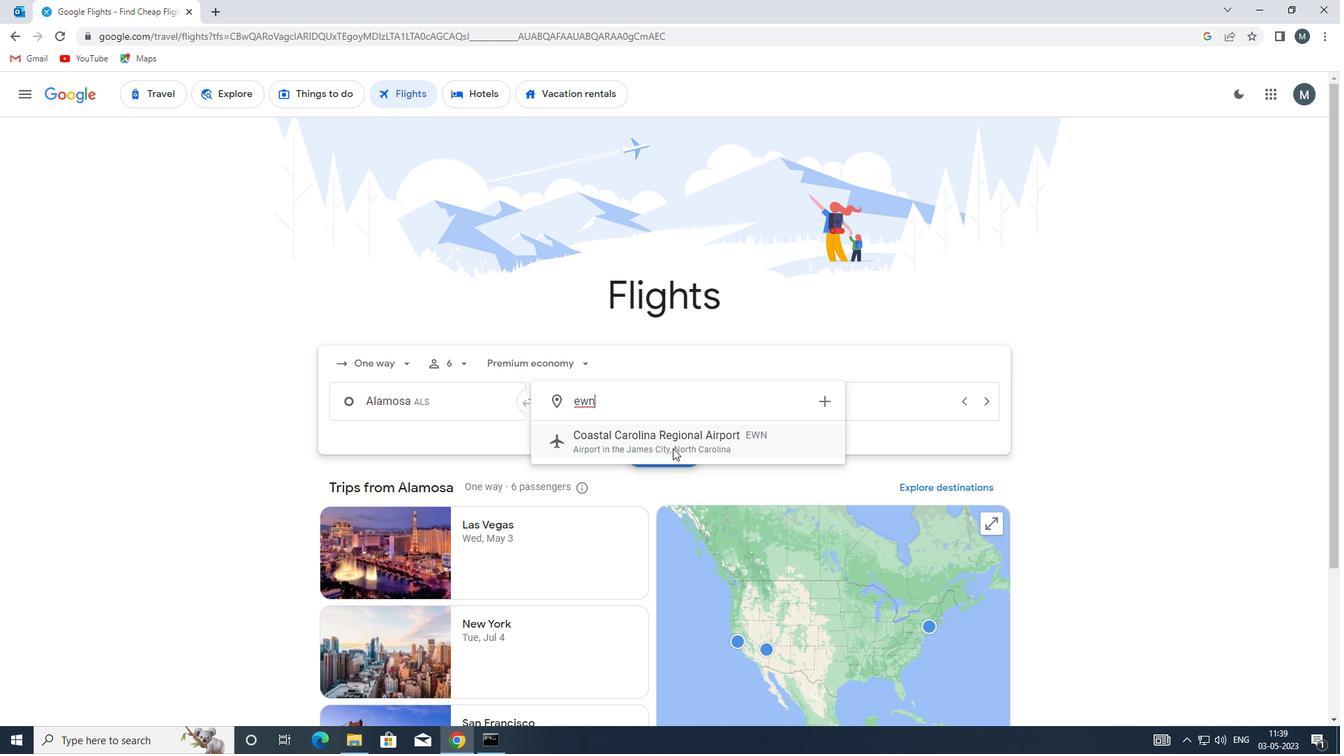 
Action: Mouse pressed left at (673, 447)
Screenshot: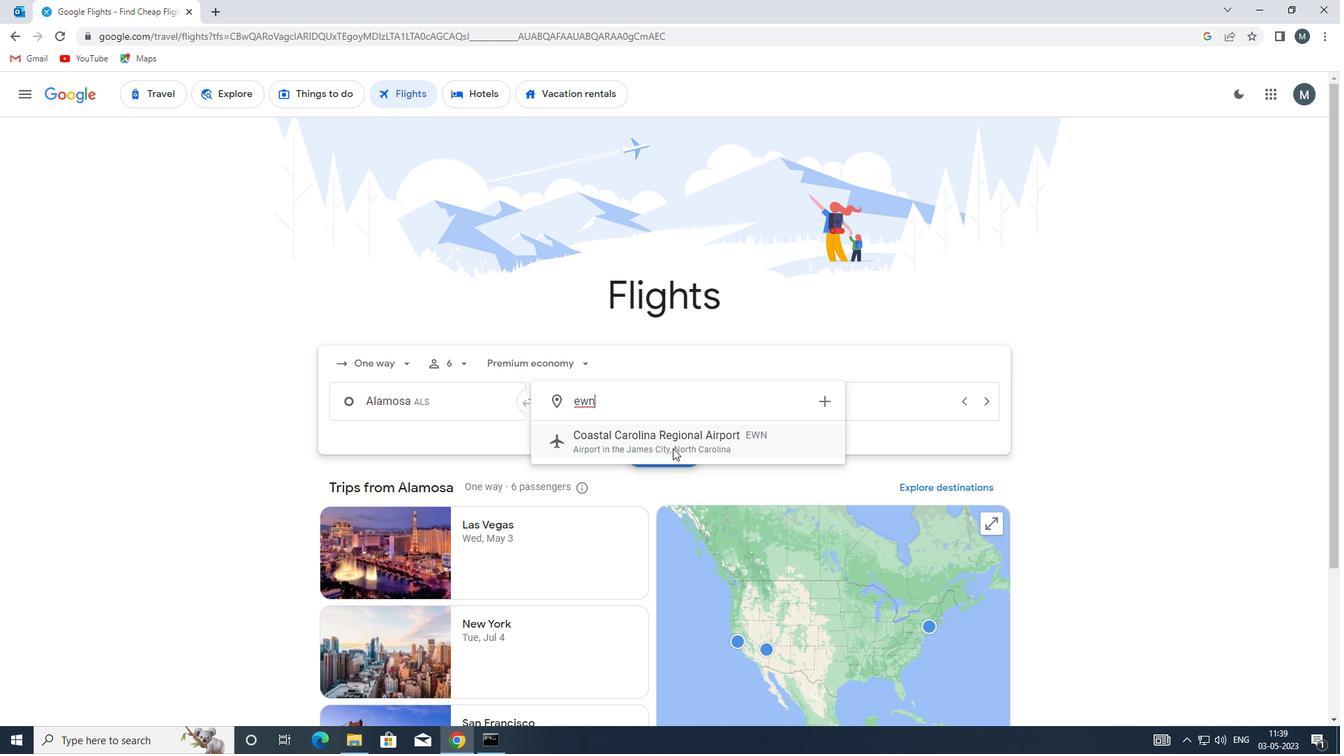 
Action: Mouse moved to (869, 395)
Screenshot: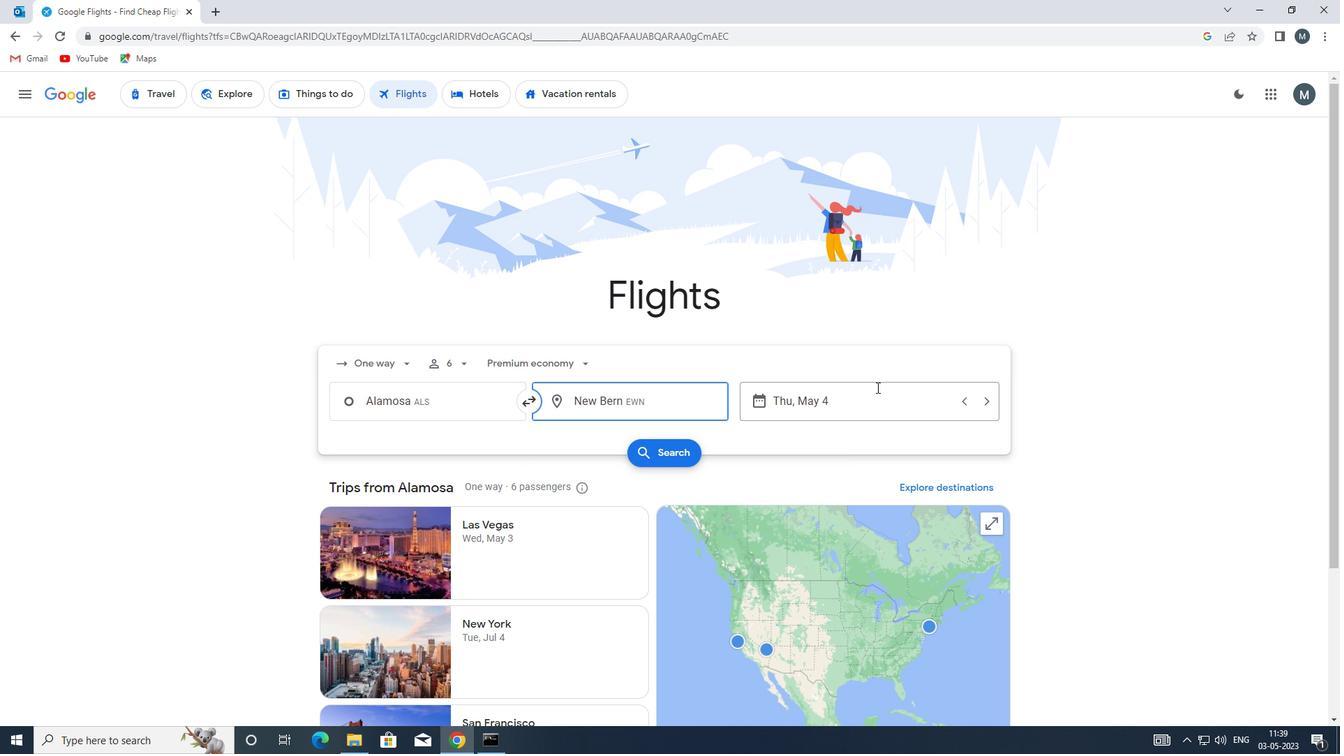
Action: Mouse pressed left at (869, 395)
Screenshot: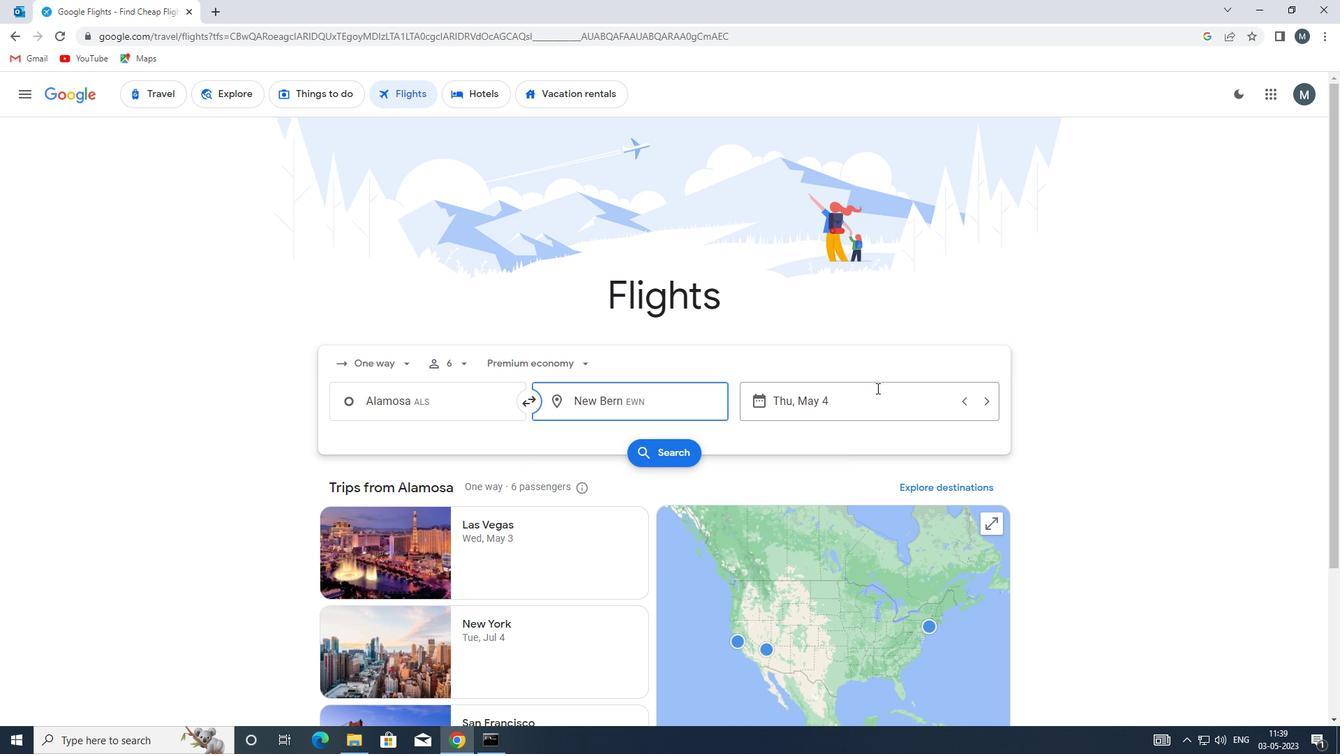 
Action: Mouse moved to (643, 465)
Screenshot: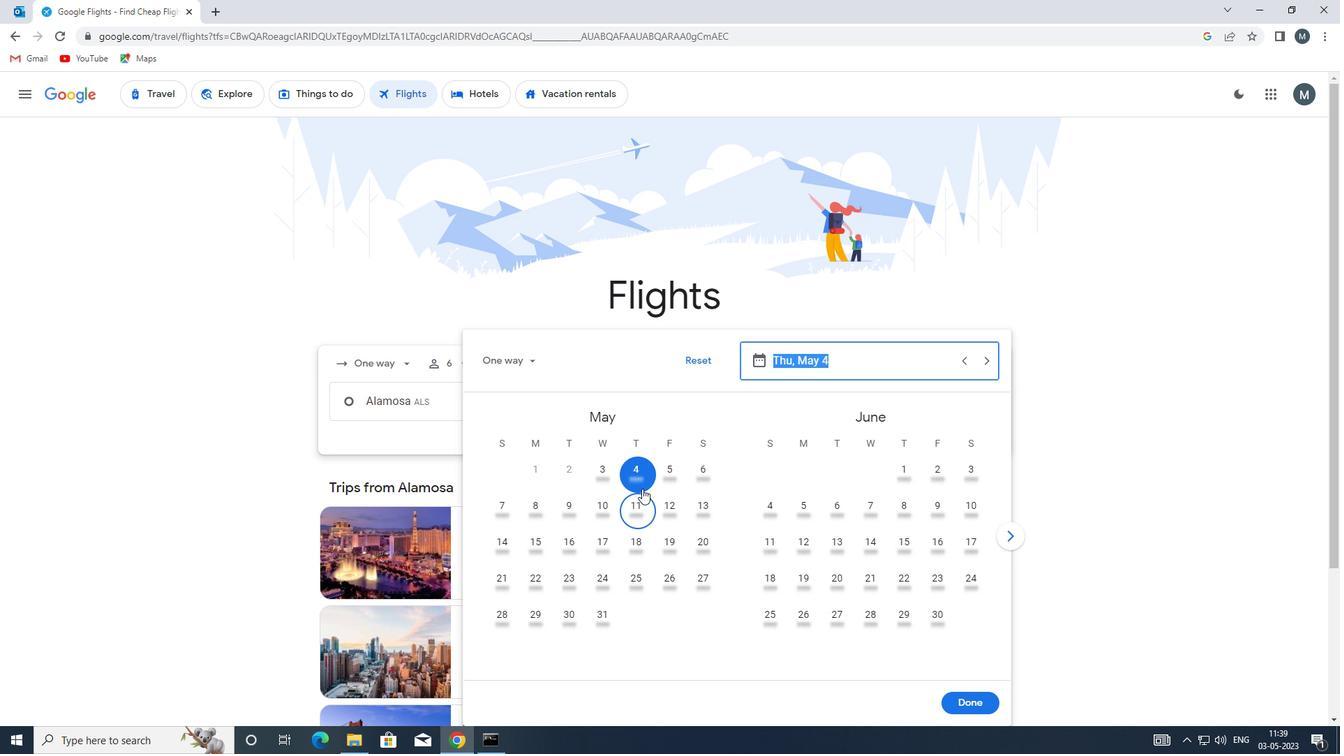 
Action: Mouse pressed left at (643, 465)
Screenshot: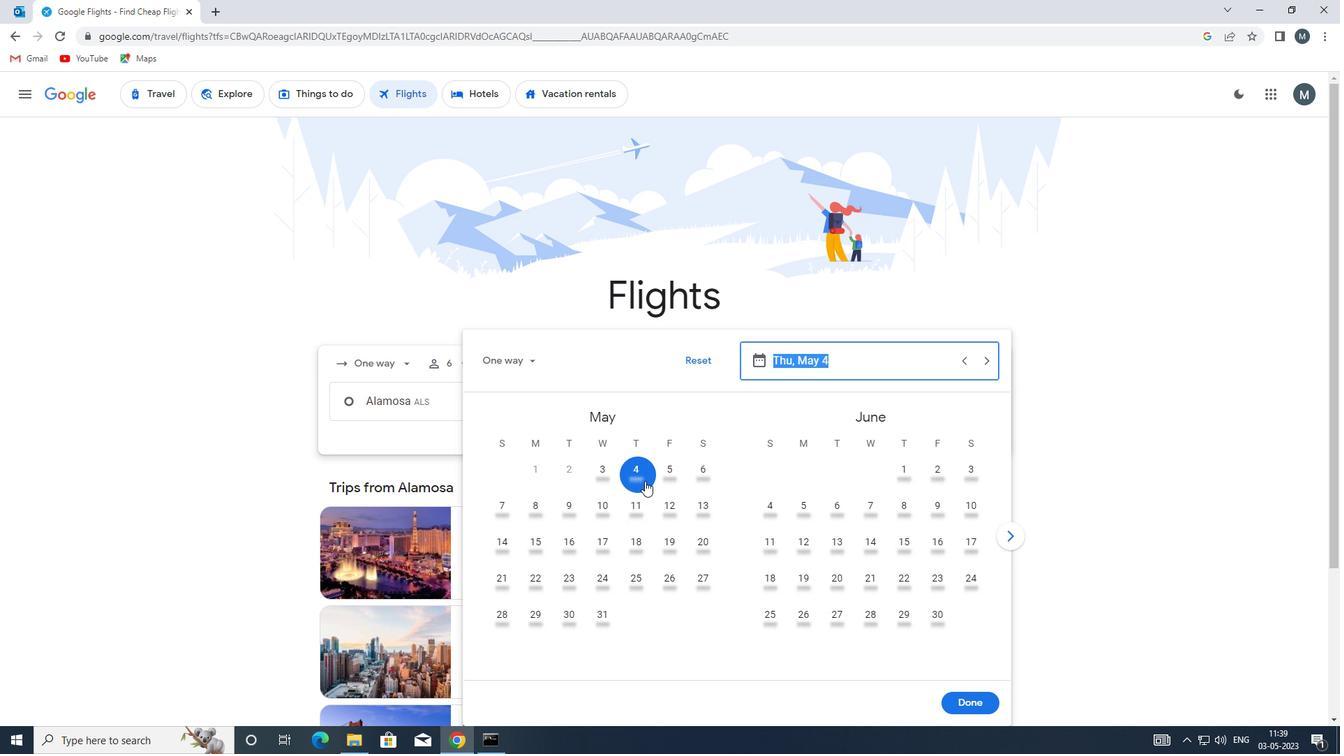 
Action: Mouse moved to (967, 698)
Screenshot: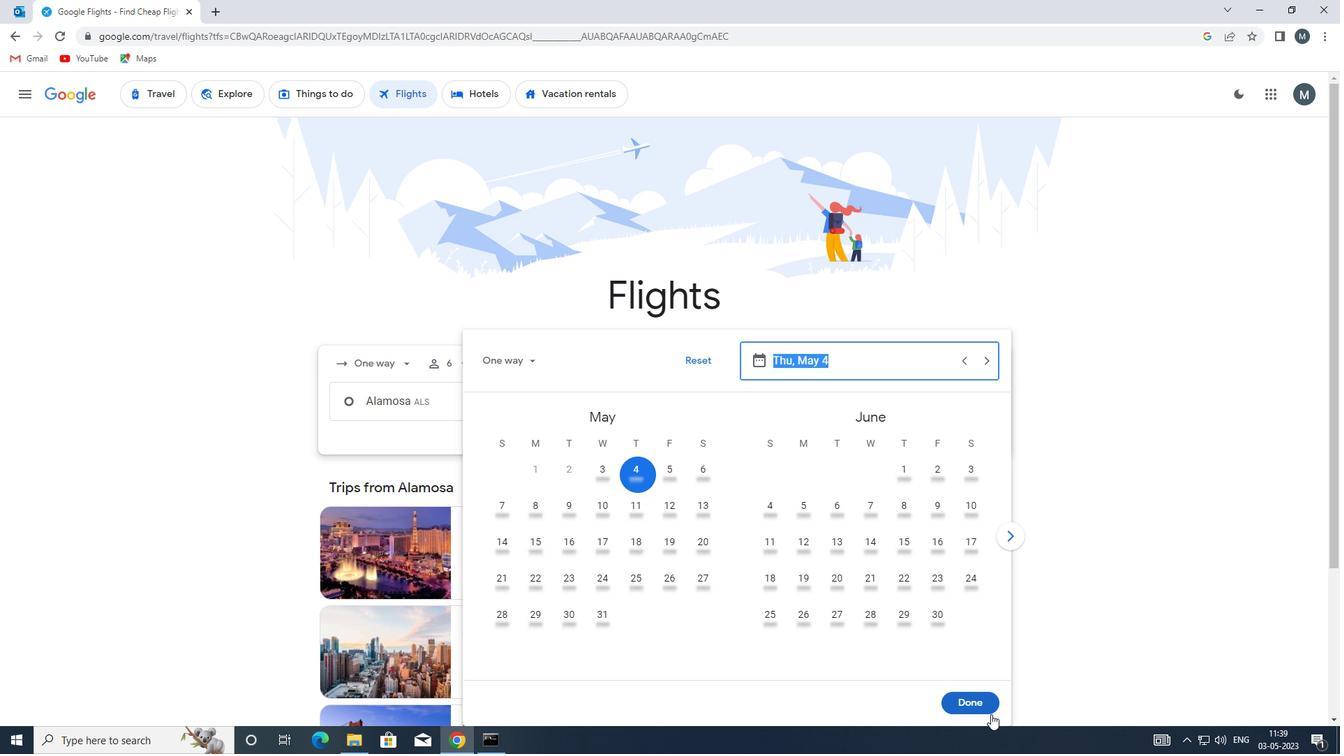 
Action: Mouse pressed left at (967, 698)
Screenshot: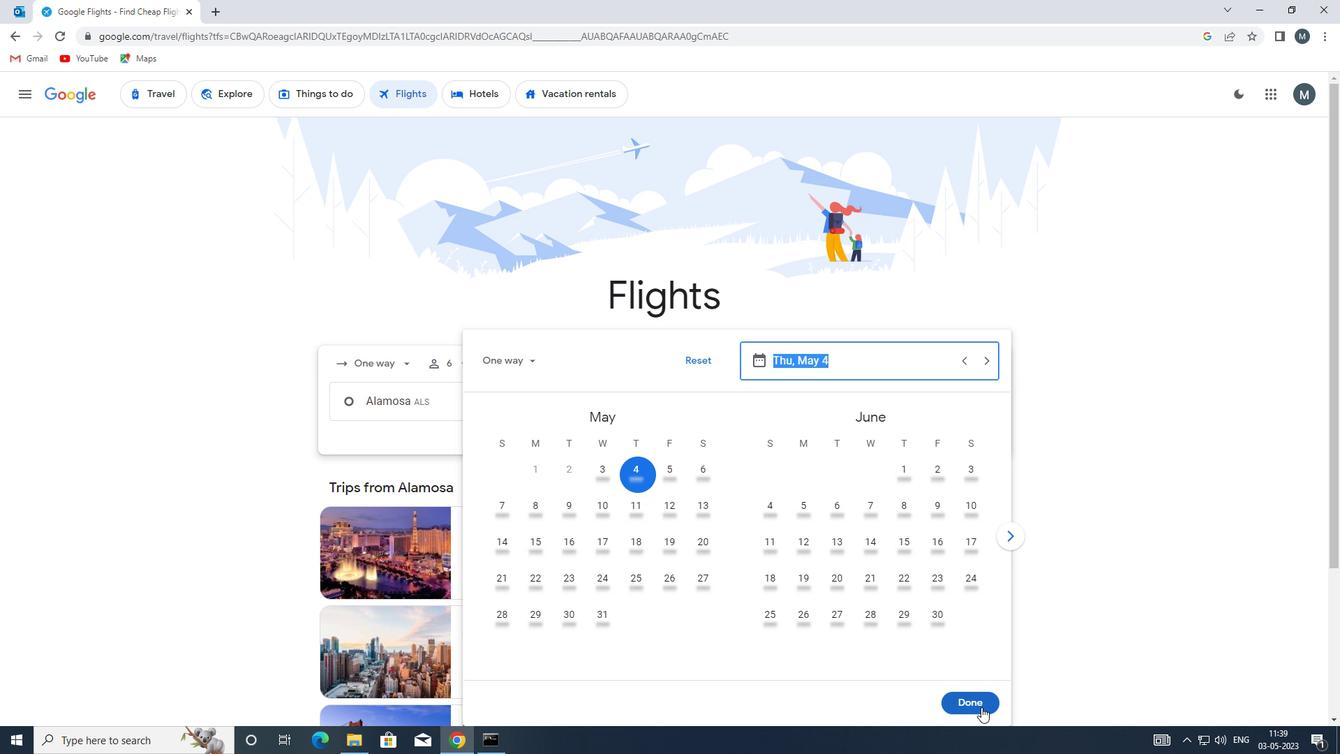 
Action: Mouse moved to (665, 457)
Screenshot: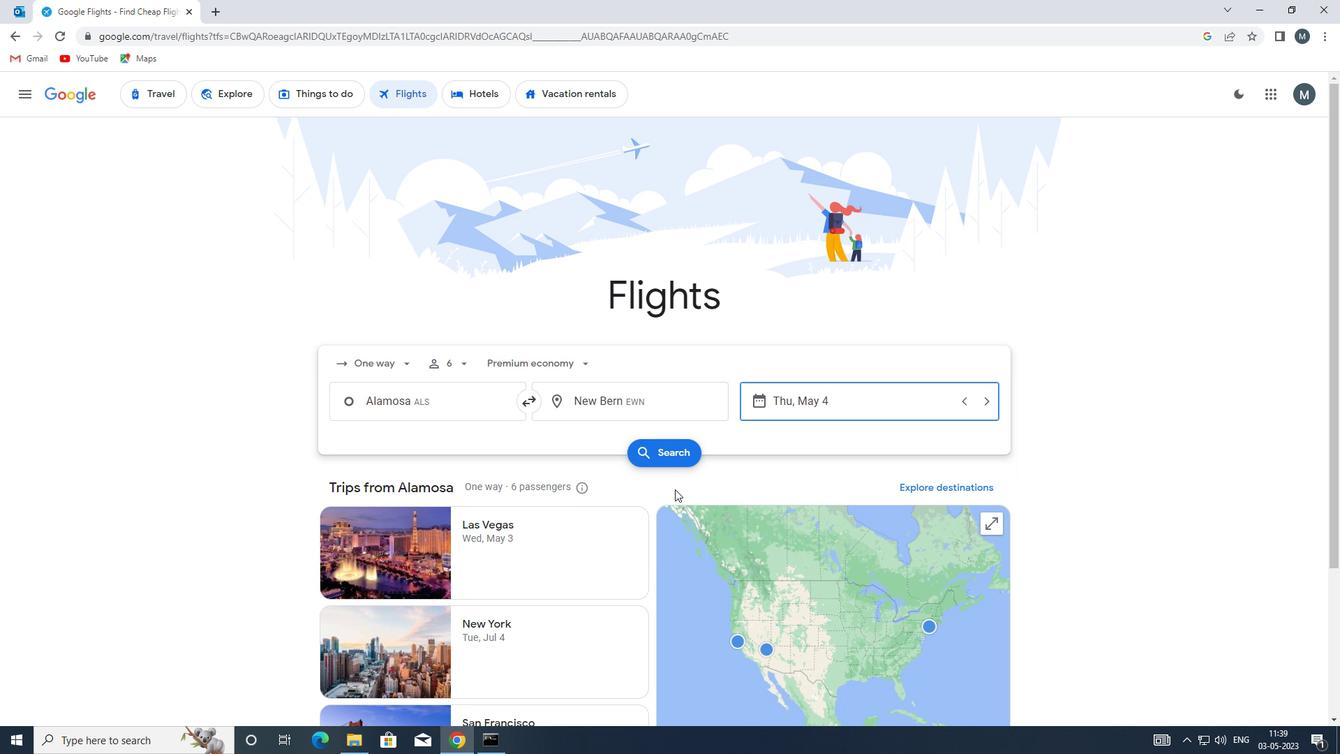 
Action: Mouse pressed left at (665, 457)
Screenshot: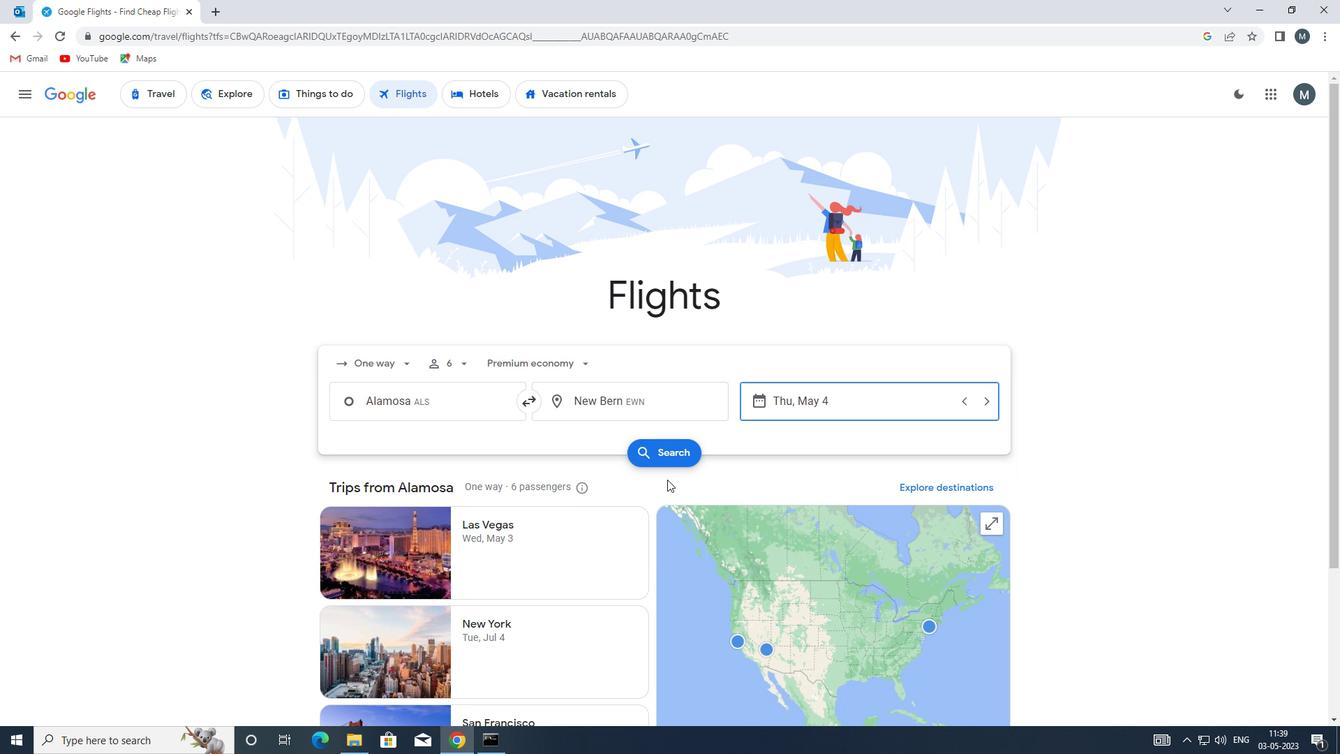 
Action: Mouse moved to (351, 226)
Screenshot: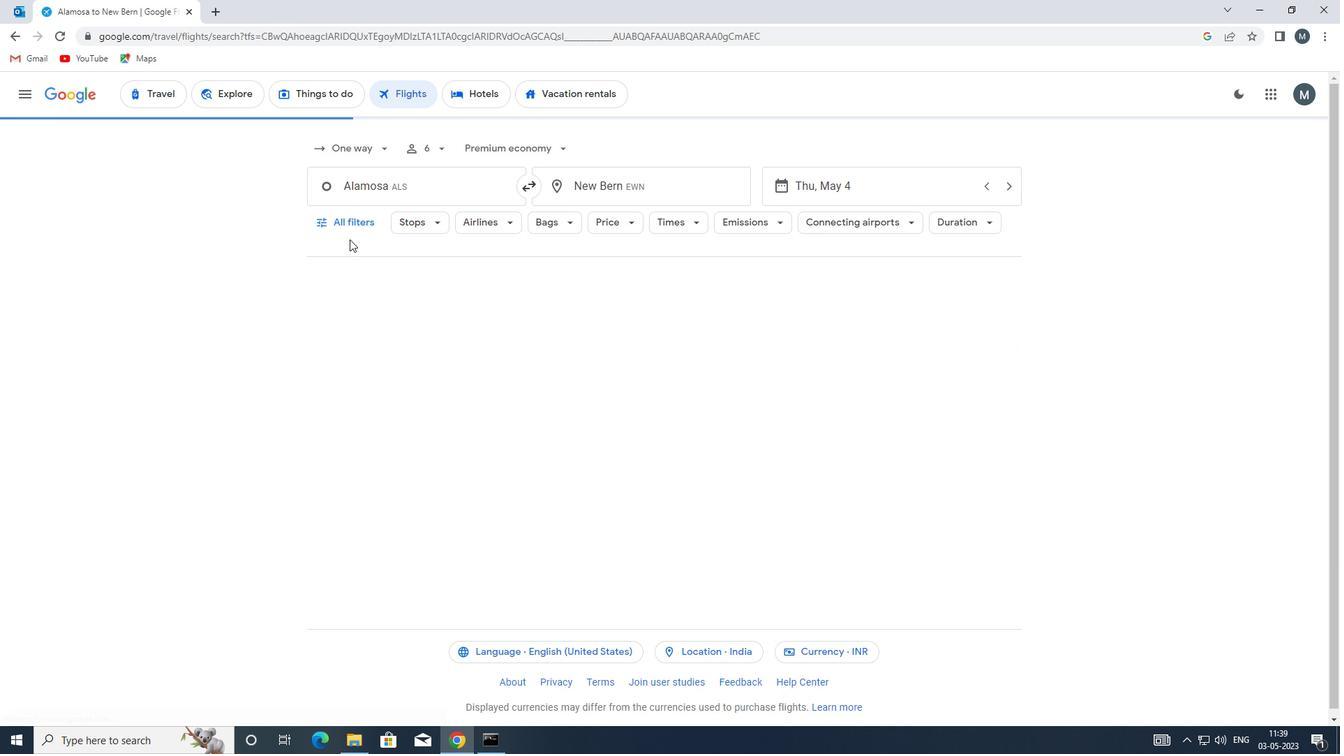 
Action: Mouse pressed left at (351, 226)
Screenshot: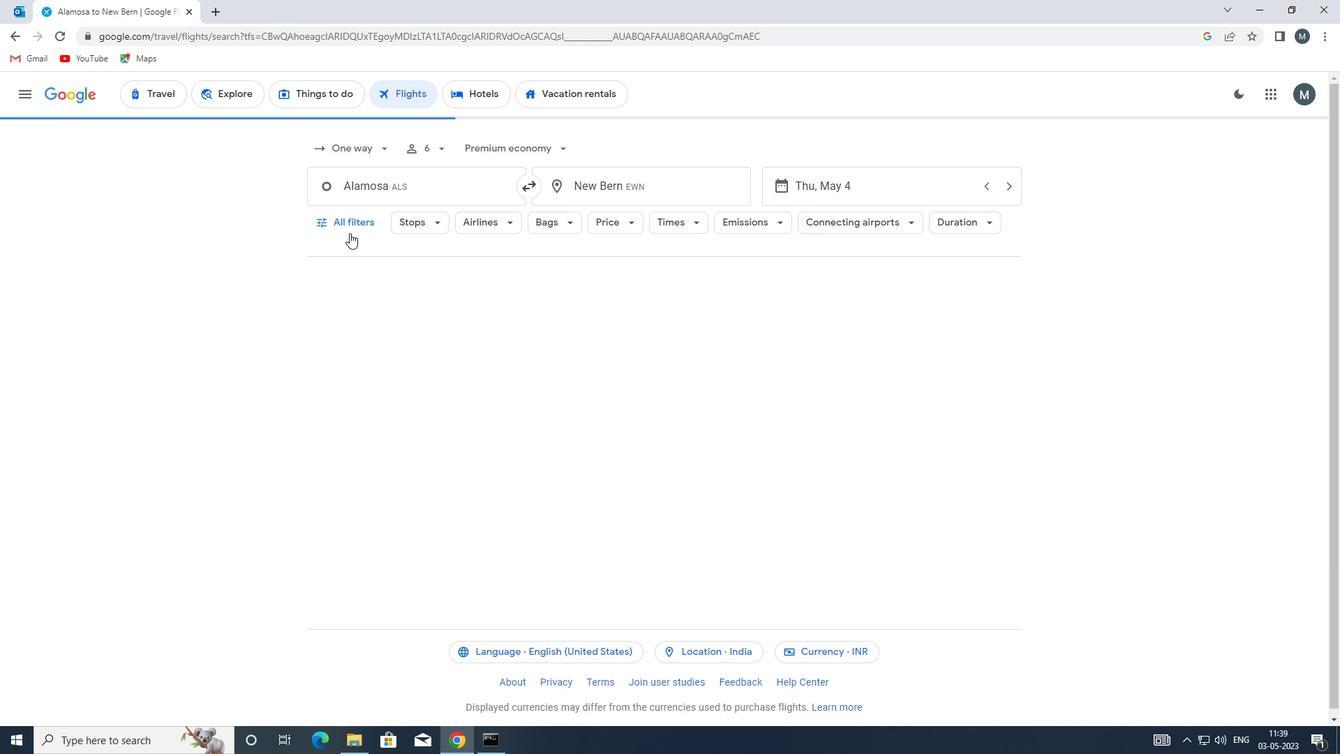 
Action: Mouse moved to (399, 432)
Screenshot: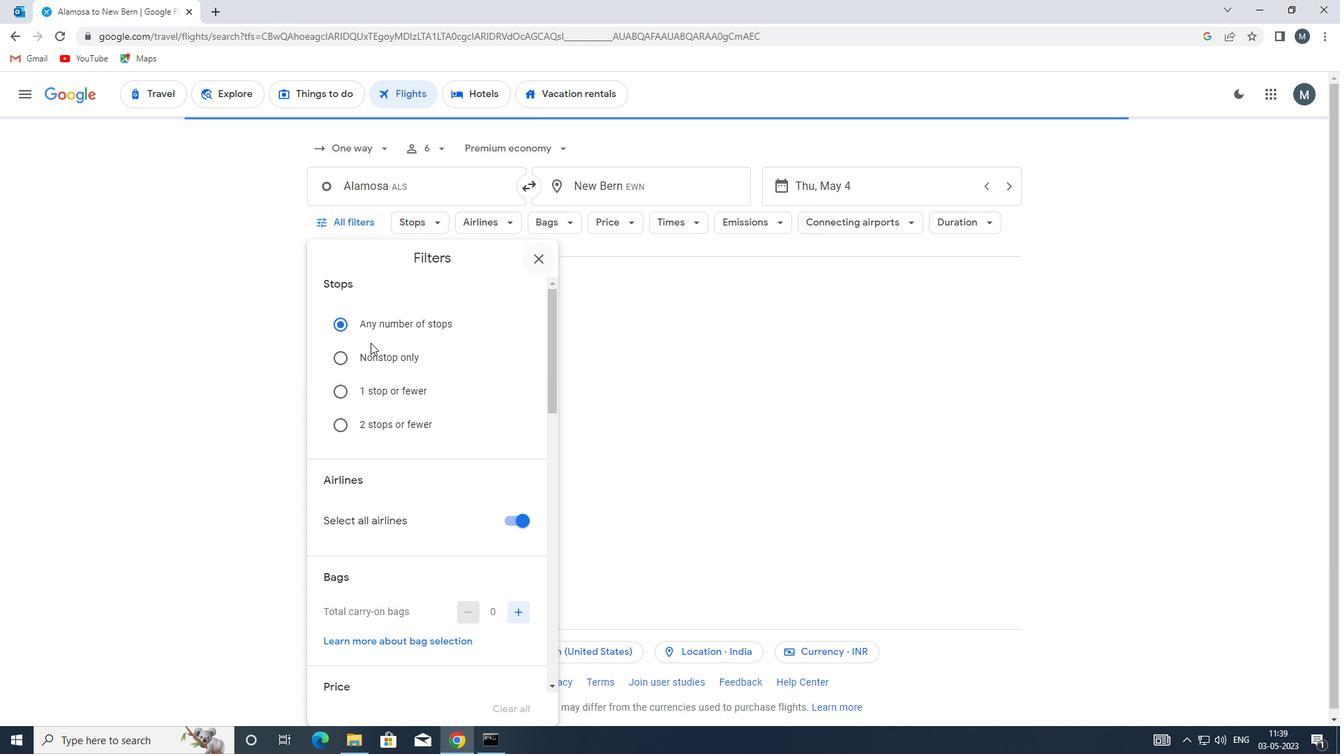 
Action: Mouse scrolled (399, 432) with delta (0, 0)
Screenshot: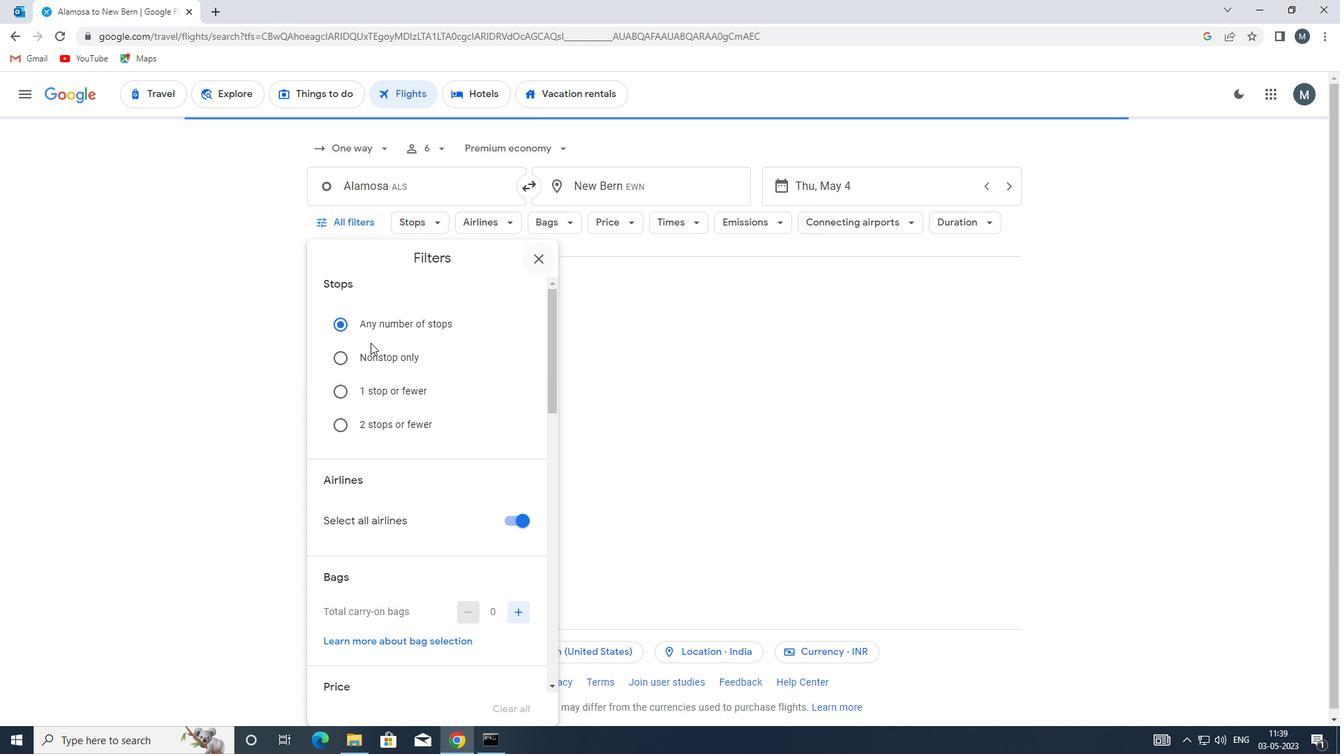 
Action: Mouse moved to (398, 449)
Screenshot: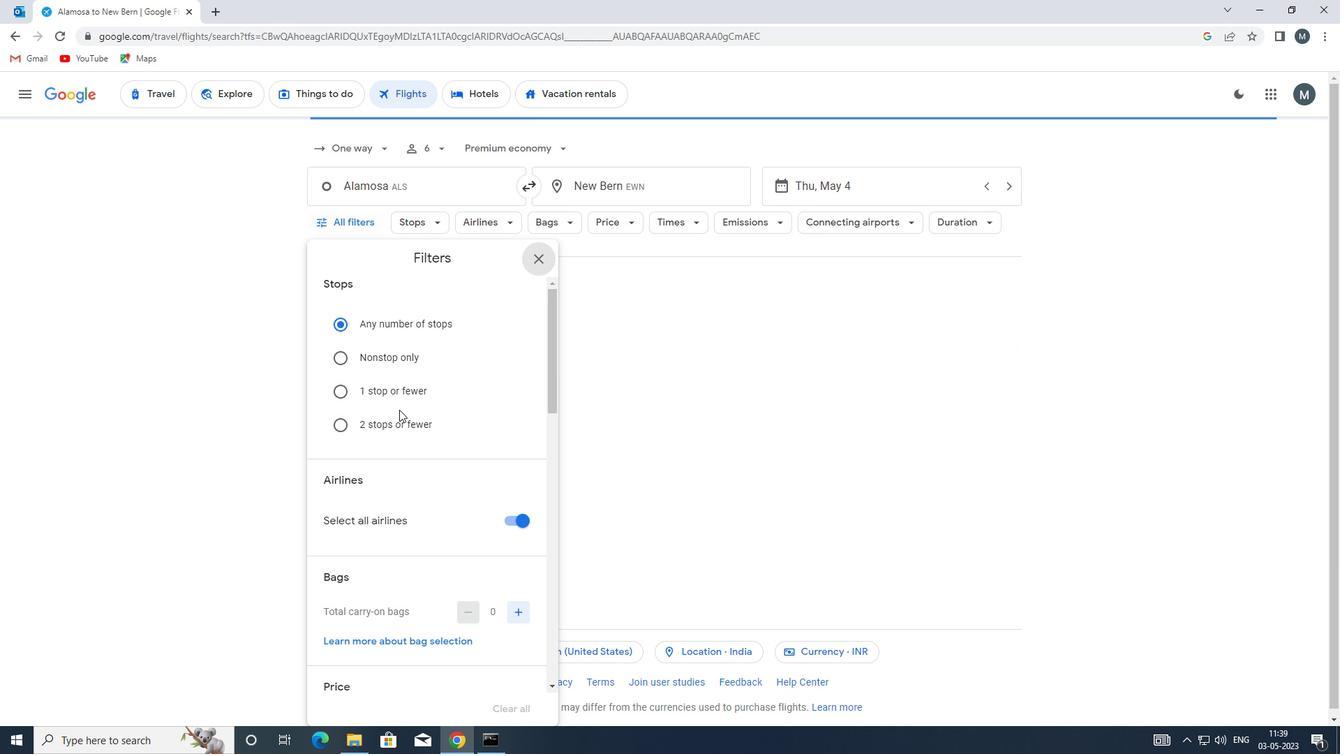
Action: Mouse scrolled (398, 448) with delta (0, 0)
Screenshot: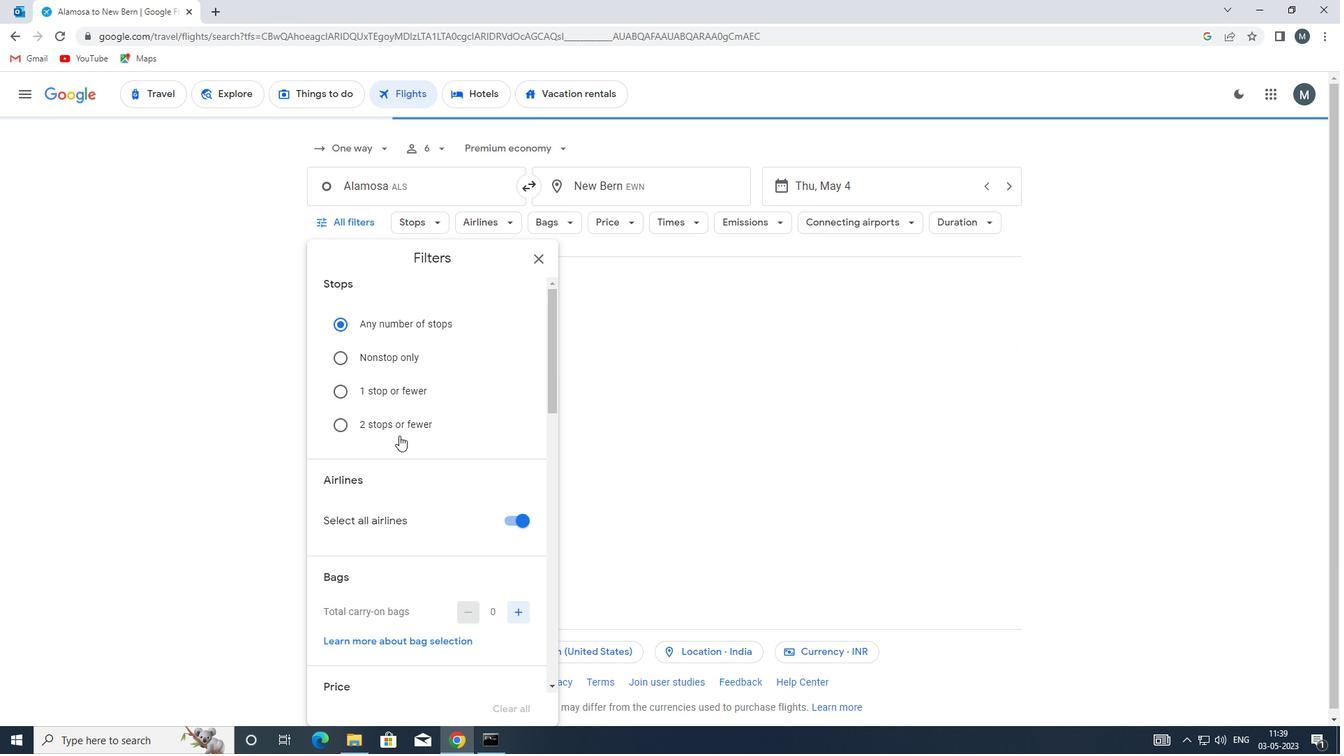 
Action: Mouse moved to (509, 382)
Screenshot: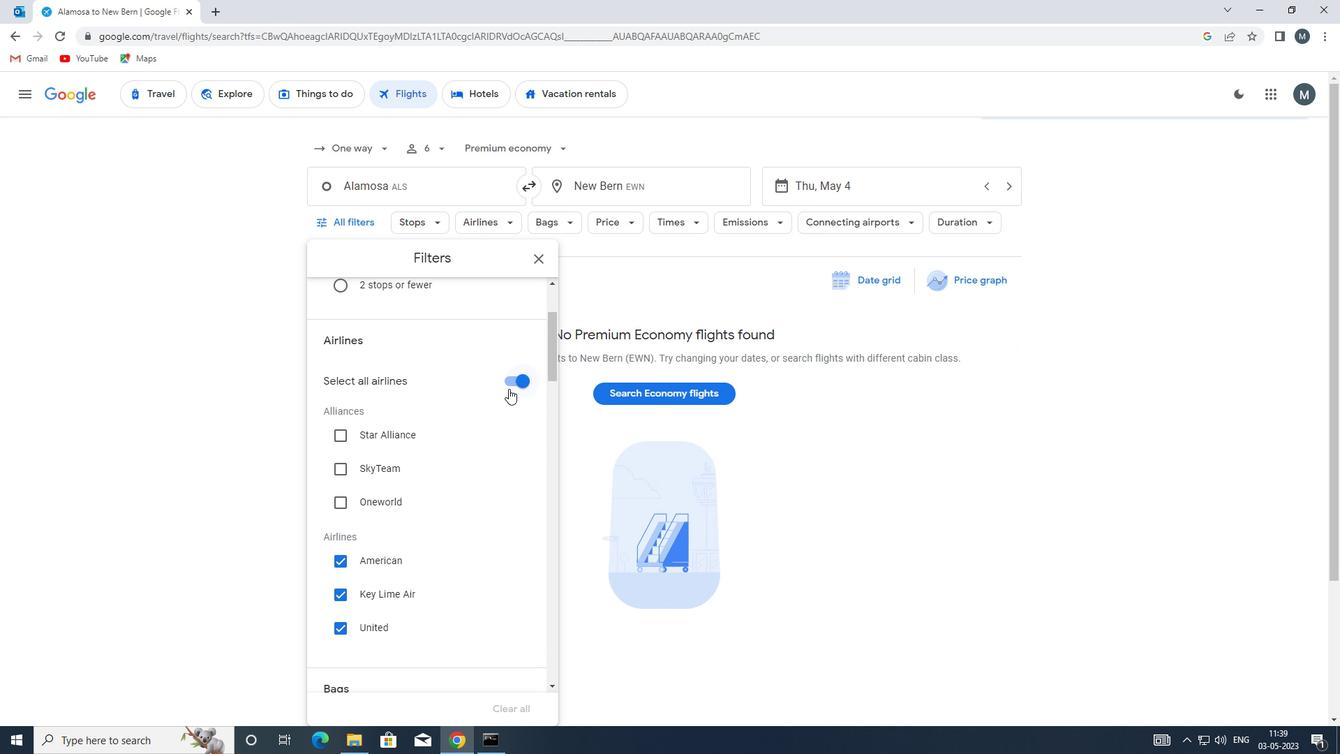 
Action: Mouse pressed left at (509, 382)
Screenshot: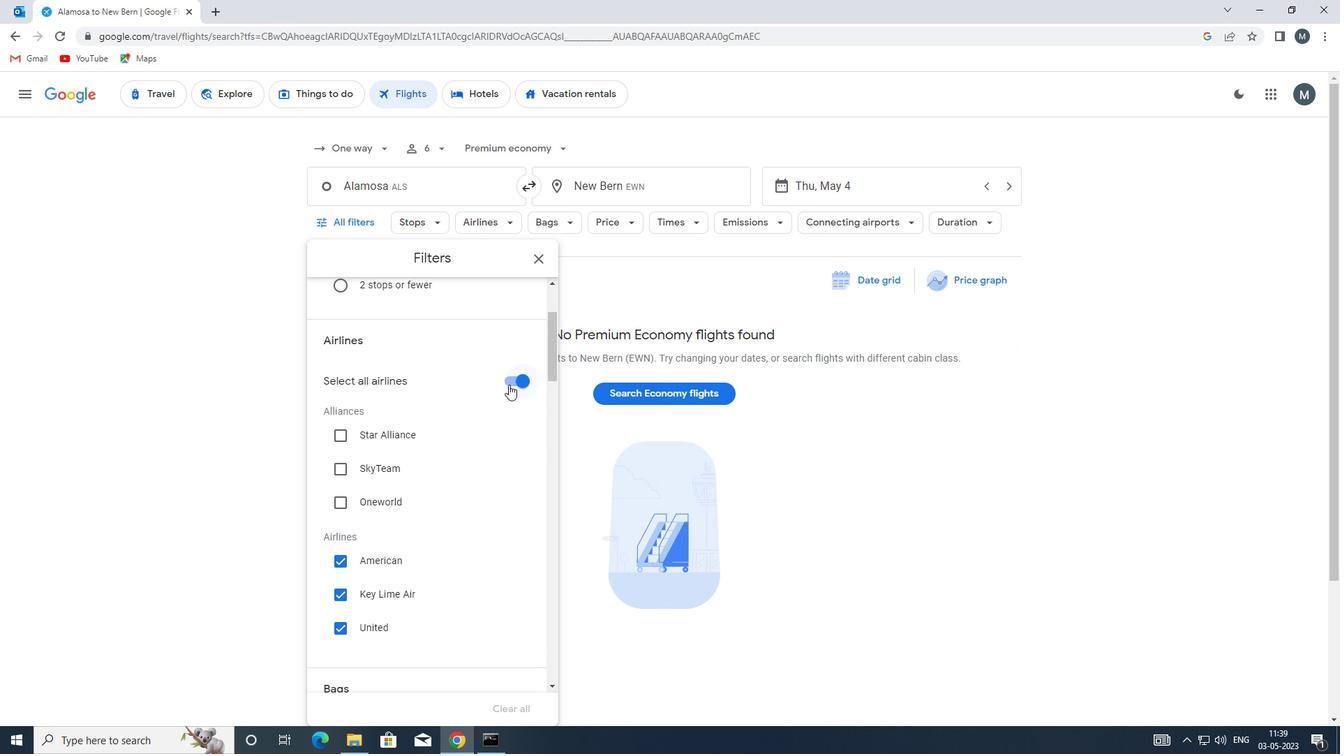 
Action: Mouse moved to (435, 449)
Screenshot: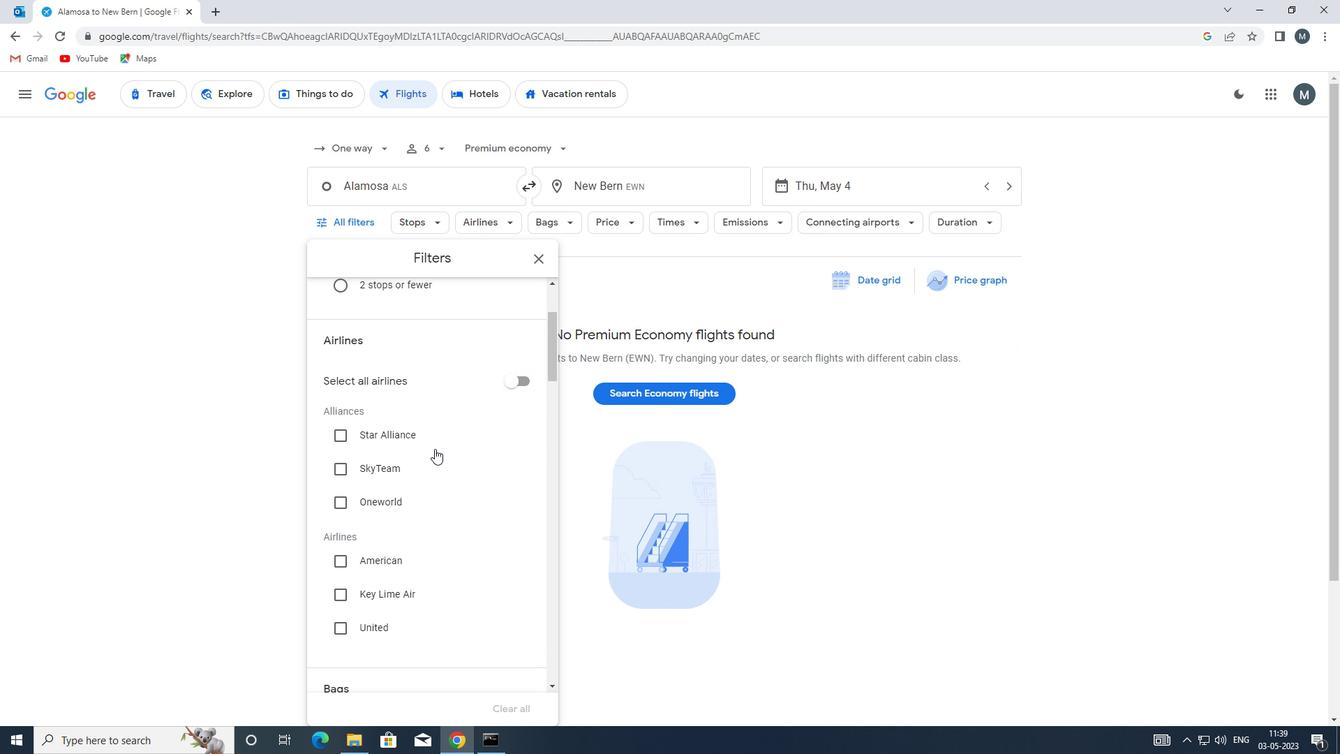 
Action: Mouse scrolled (435, 448) with delta (0, 0)
Screenshot: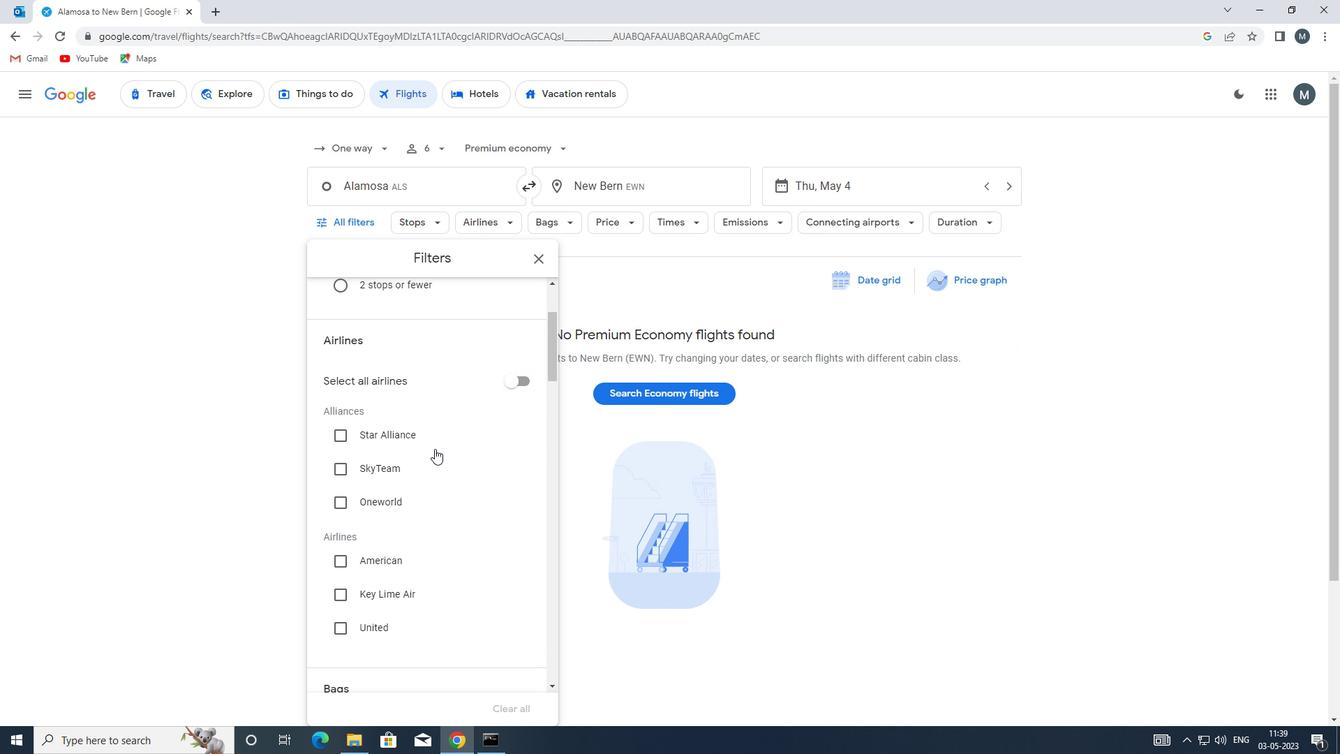 
Action: Mouse moved to (444, 449)
Screenshot: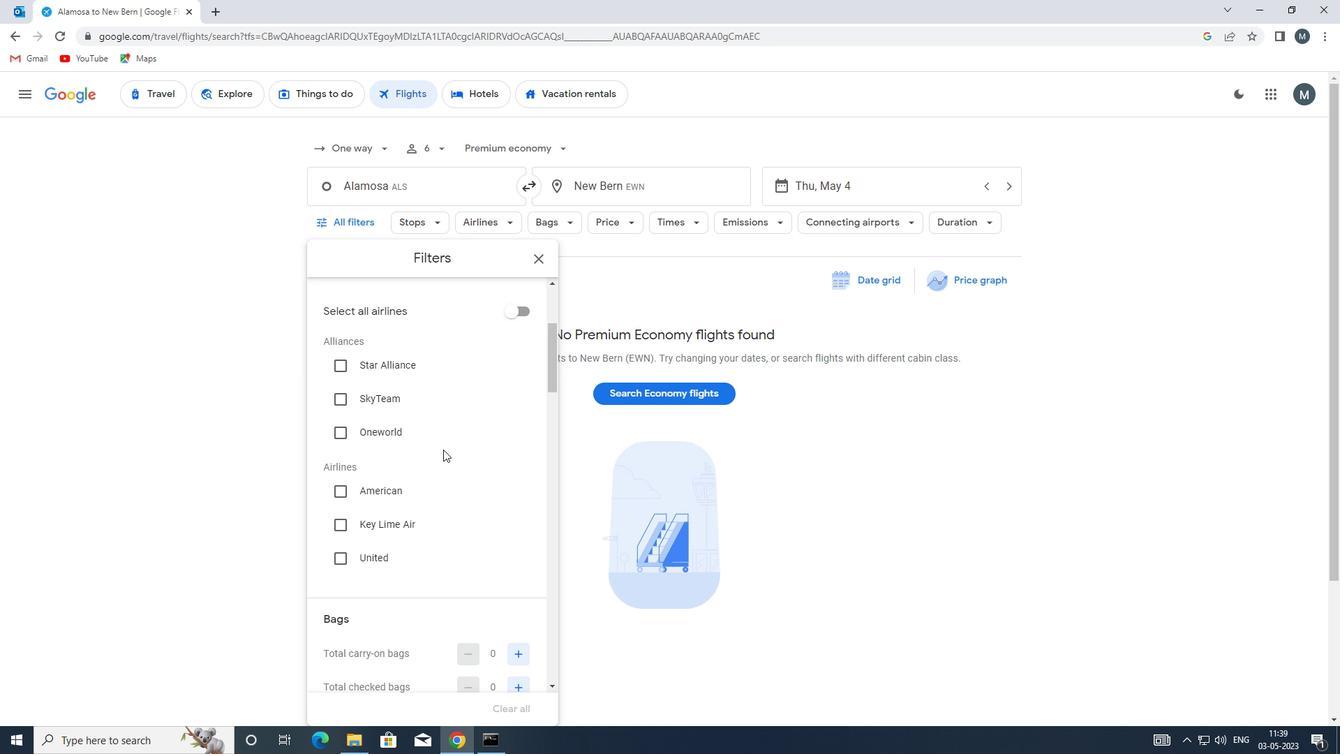 
Action: Mouse scrolled (444, 449) with delta (0, 0)
Screenshot: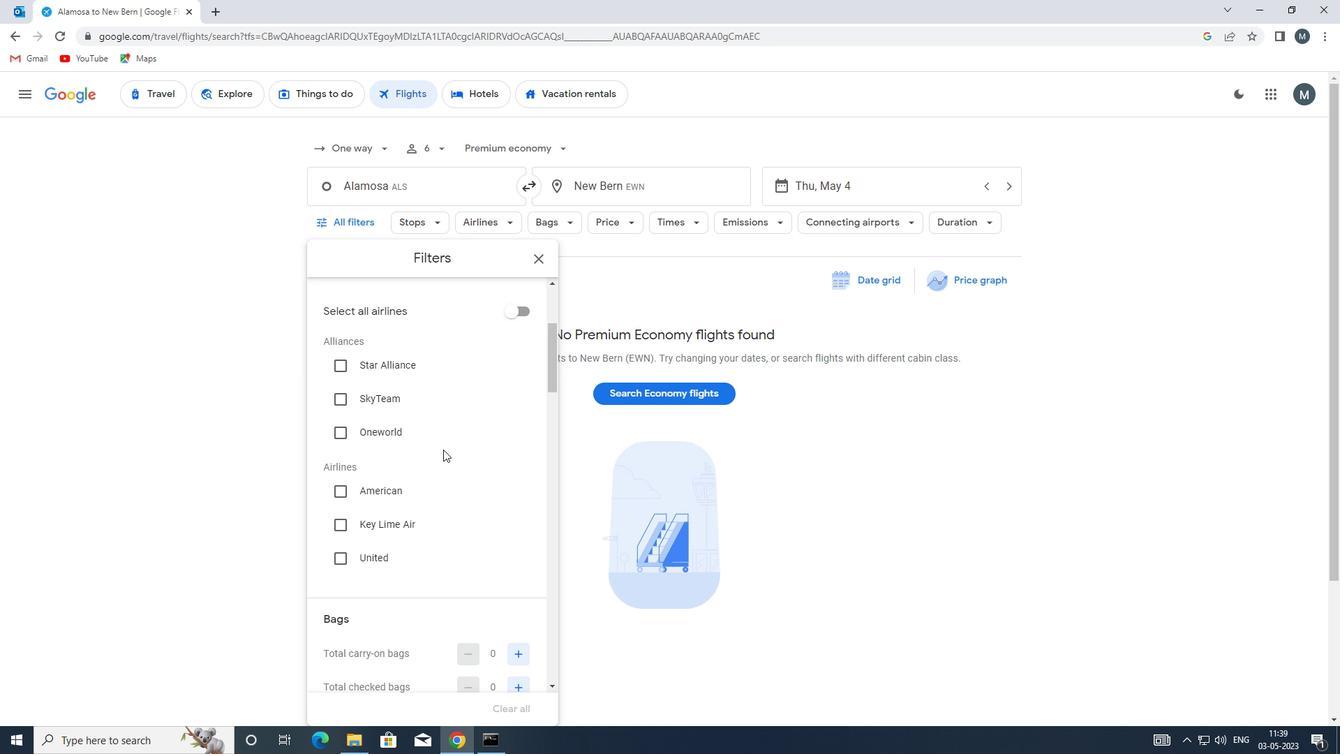 
Action: Mouse moved to (414, 470)
Screenshot: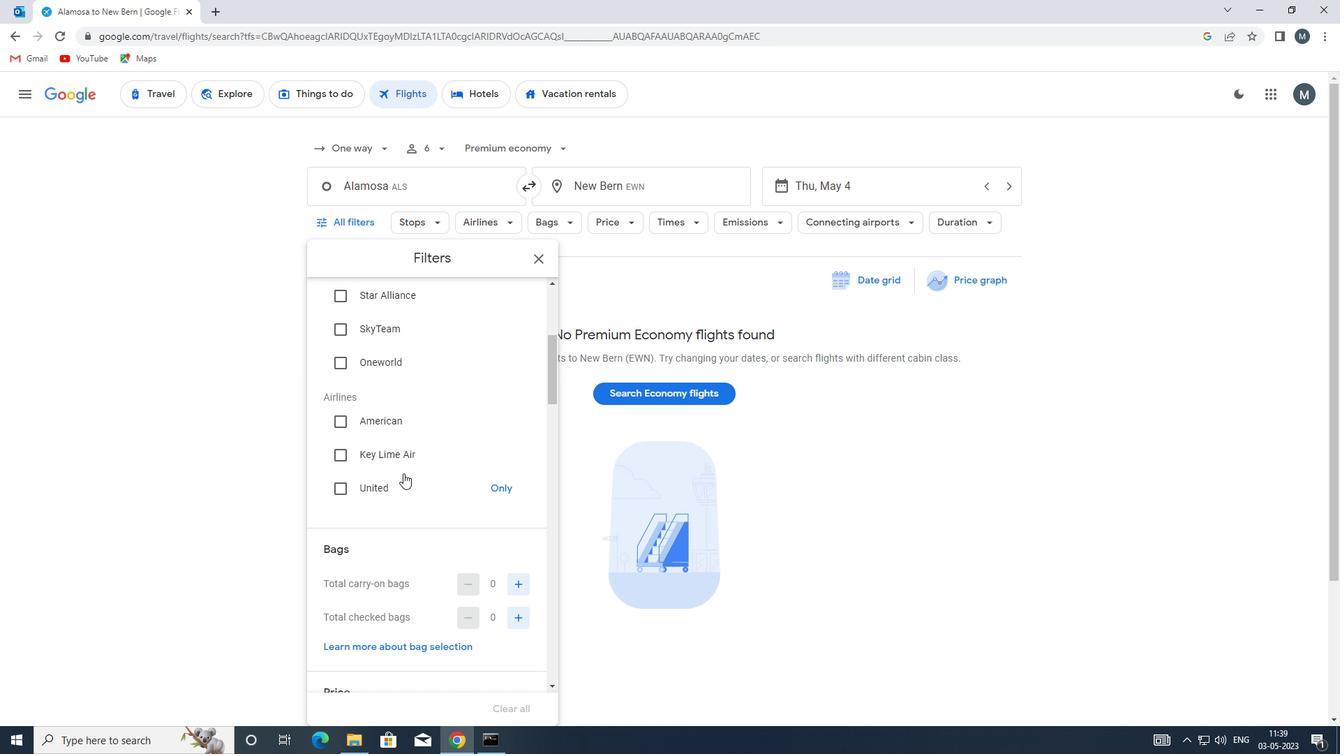 
Action: Mouse scrolled (414, 469) with delta (0, 0)
Screenshot: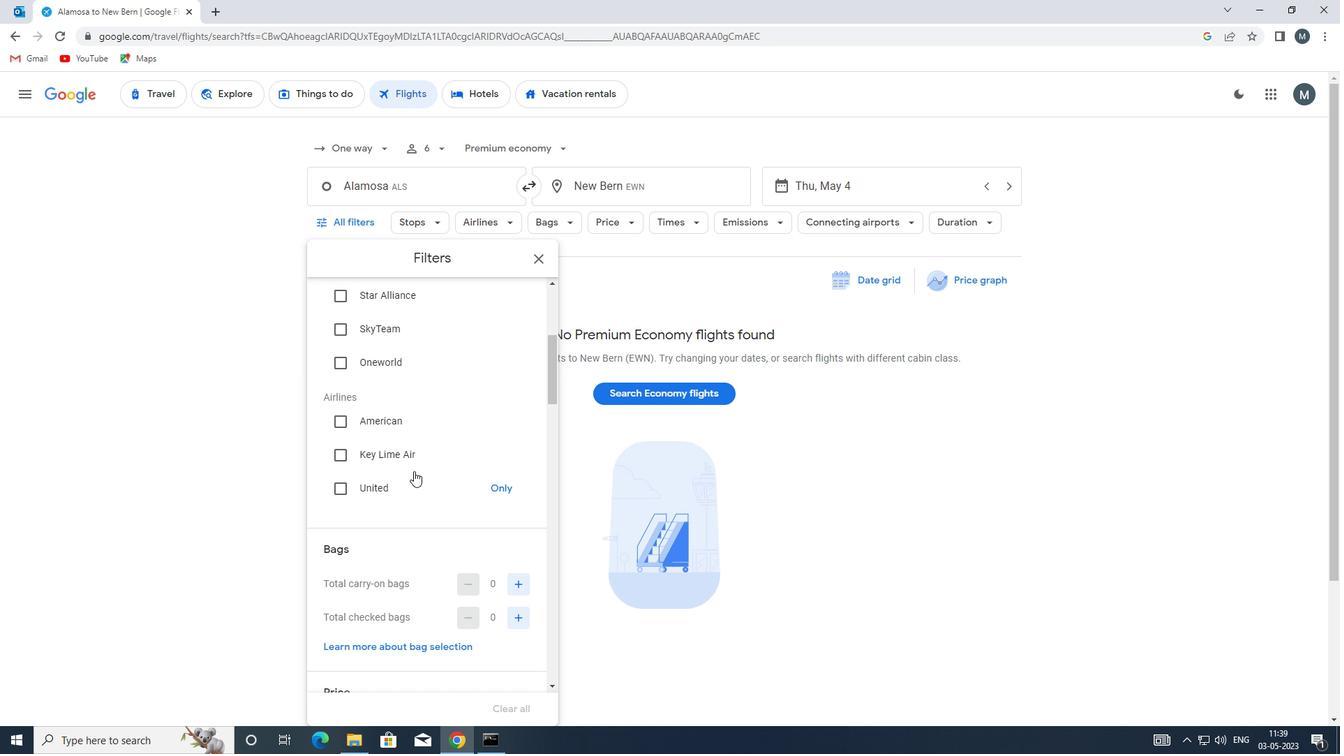 
Action: Mouse moved to (416, 472)
Screenshot: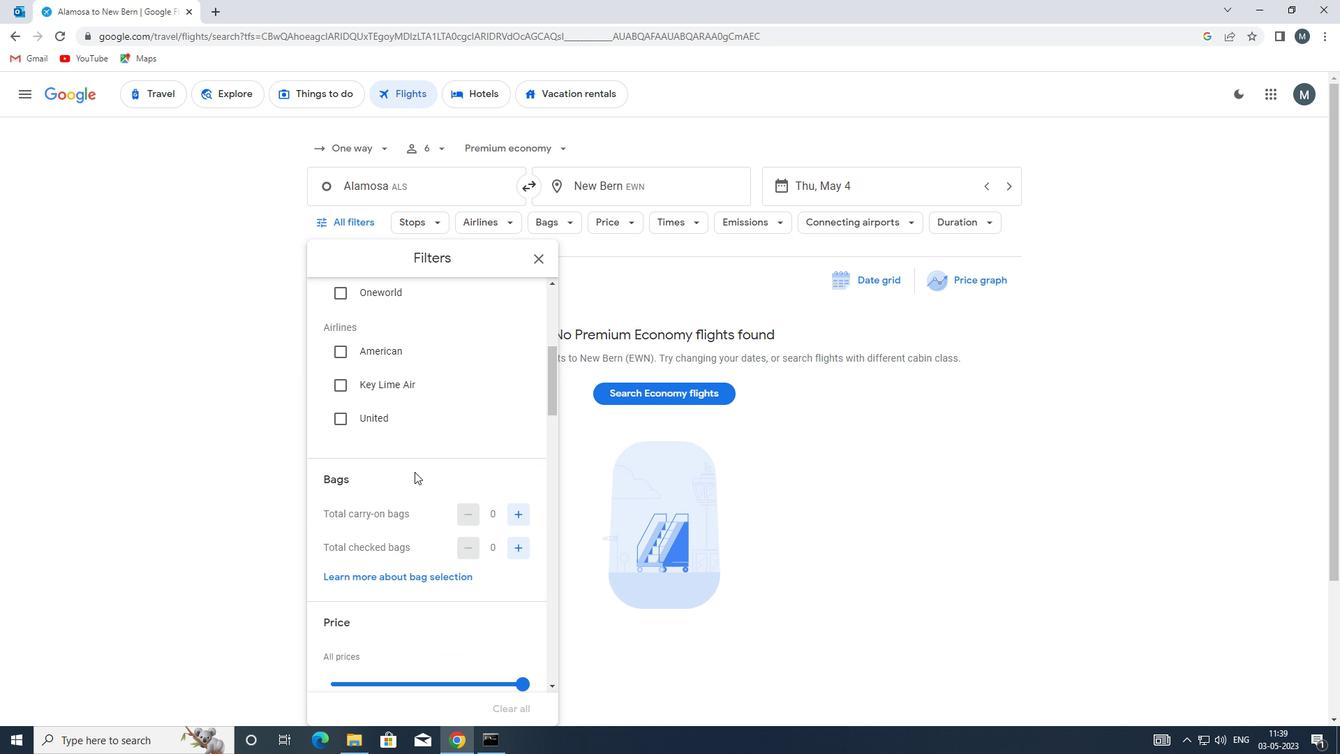 
Action: Mouse scrolled (416, 471) with delta (0, 0)
Screenshot: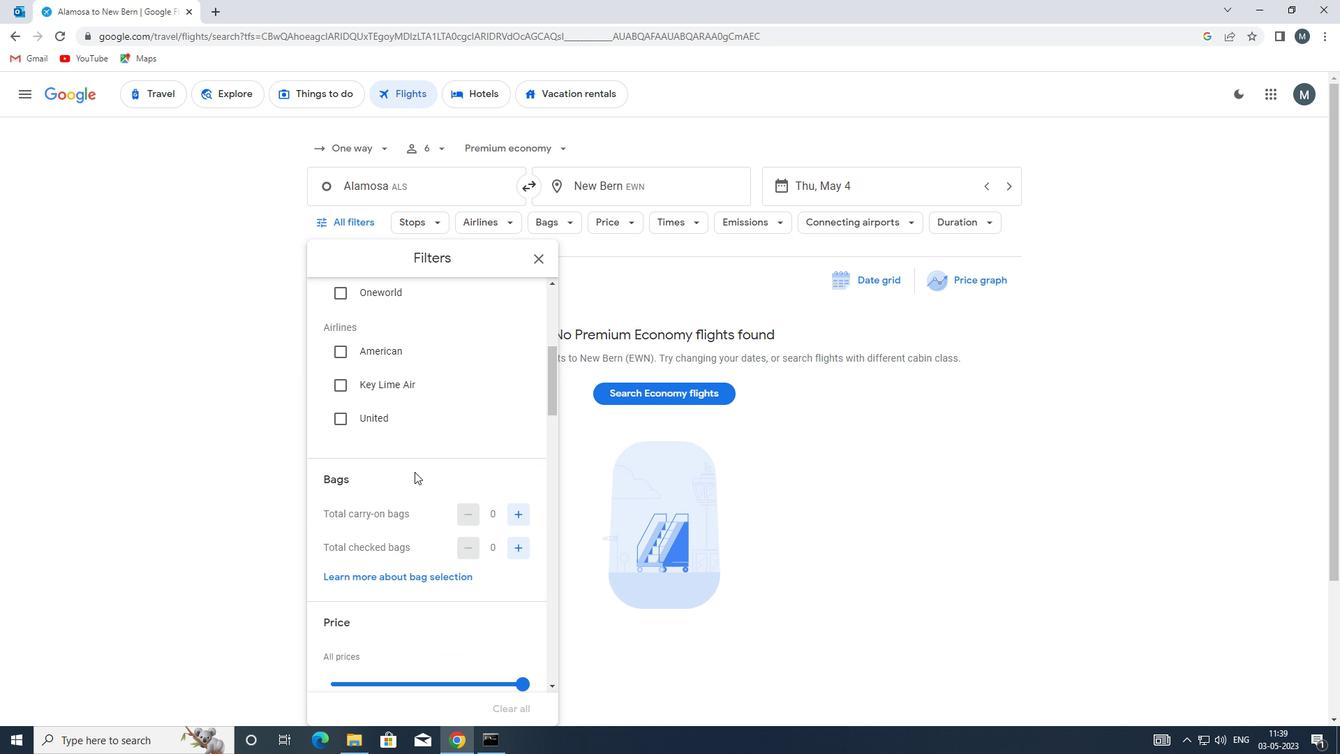 
Action: Mouse moved to (521, 476)
Screenshot: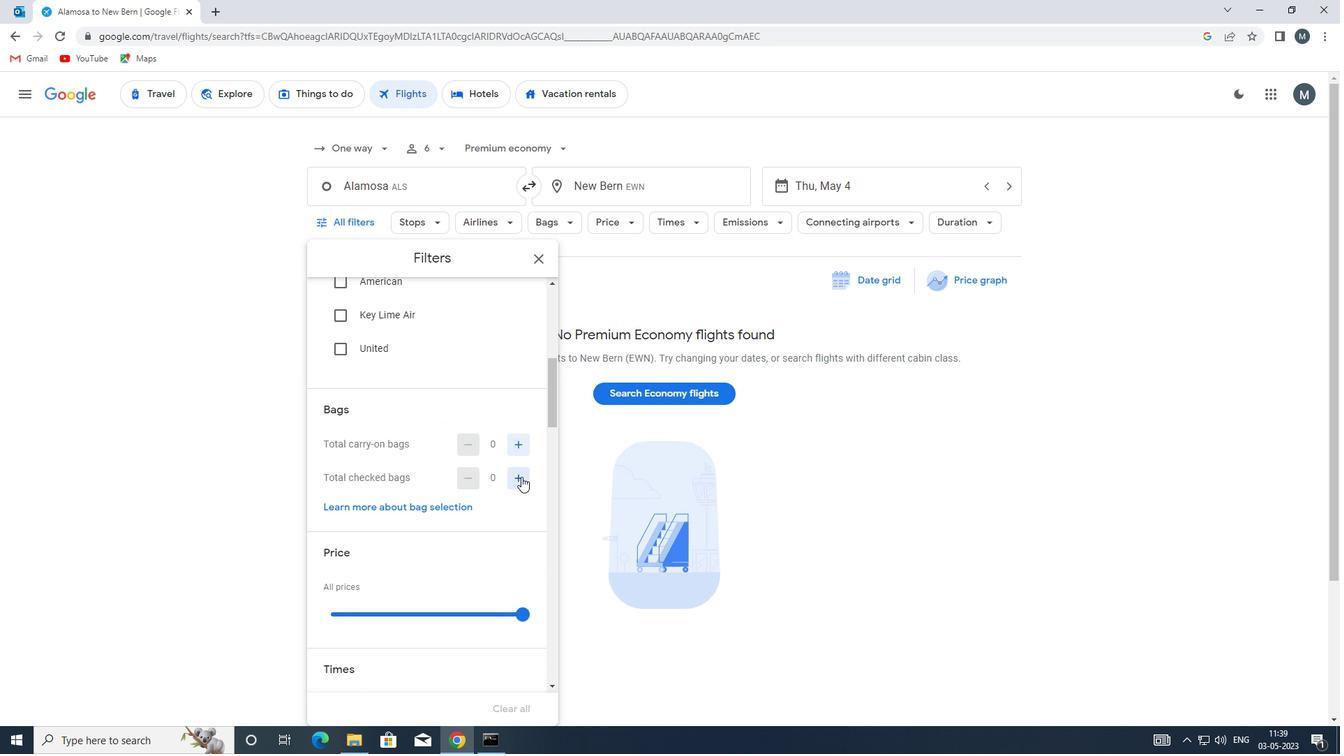 
Action: Mouse pressed left at (521, 476)
Screenshot: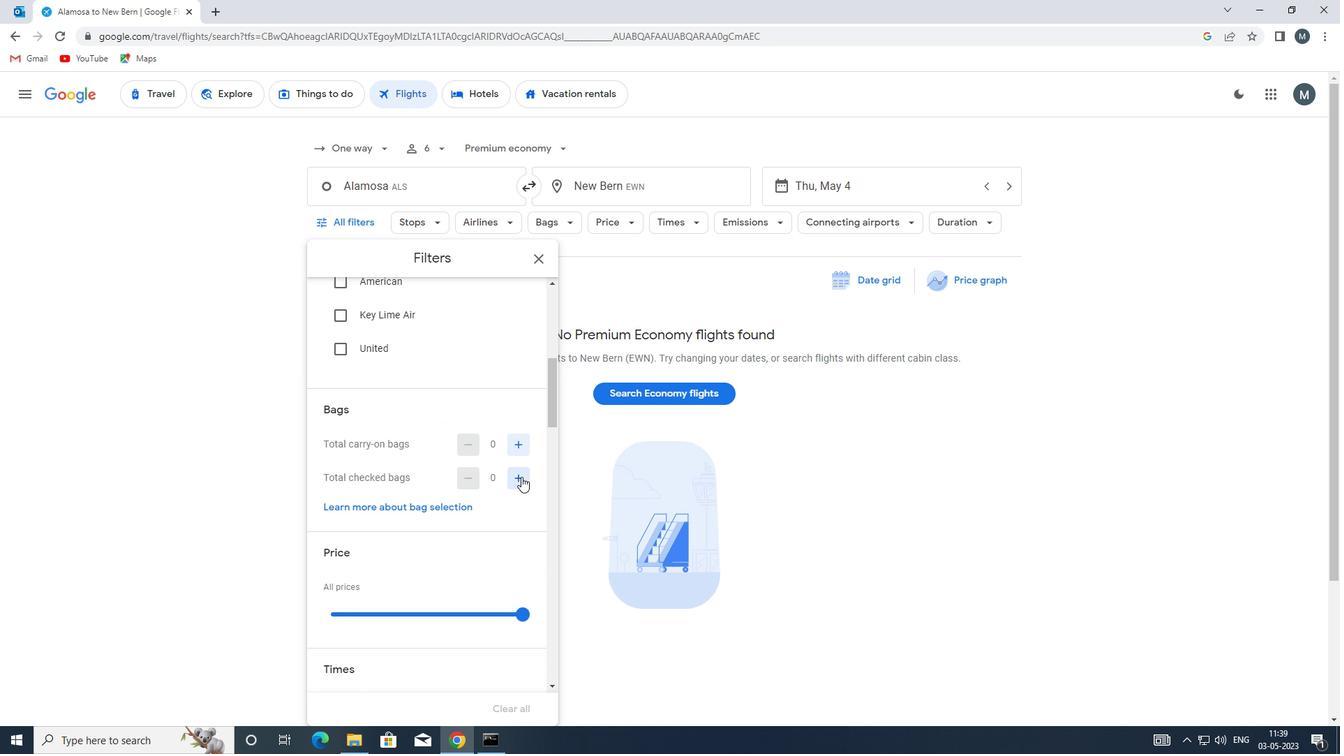 
Action: Mouse pressed left at (521, 476)
Screenshot: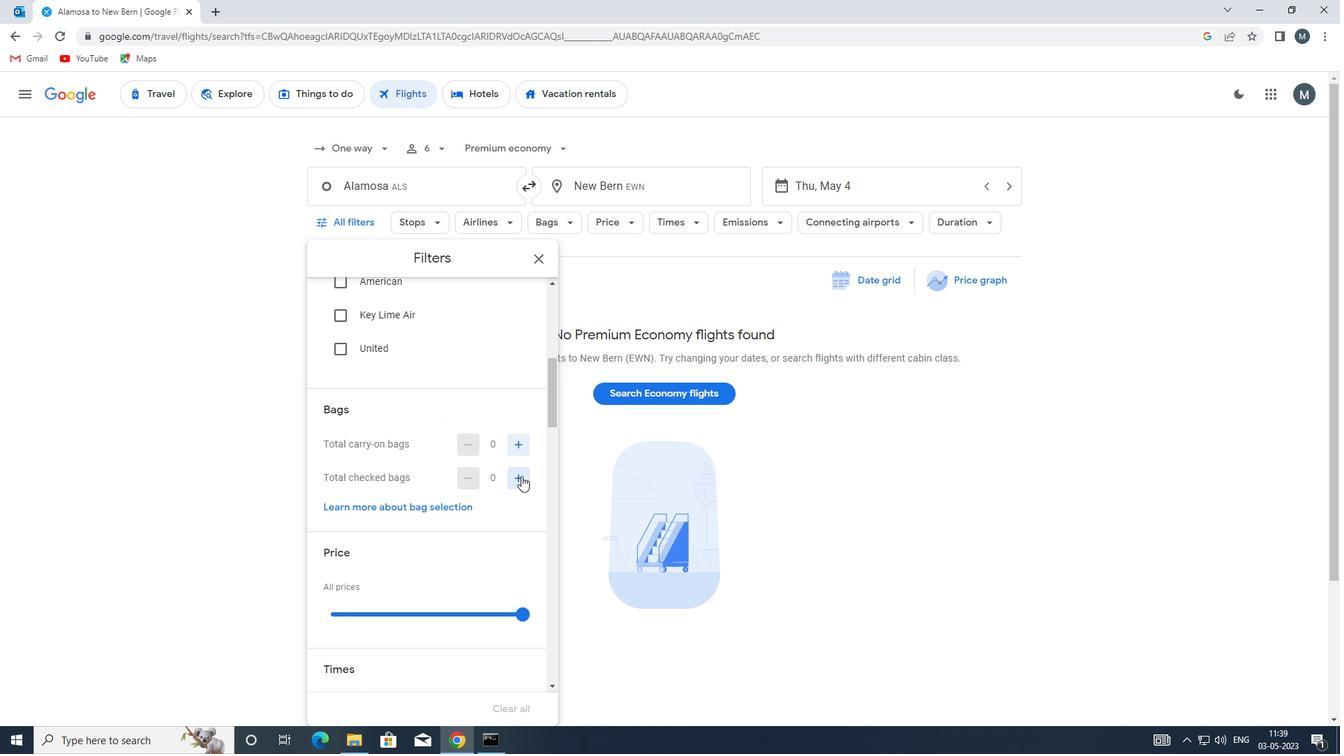 
Action: Mouse pressed left at (521, 476)
Screenshot: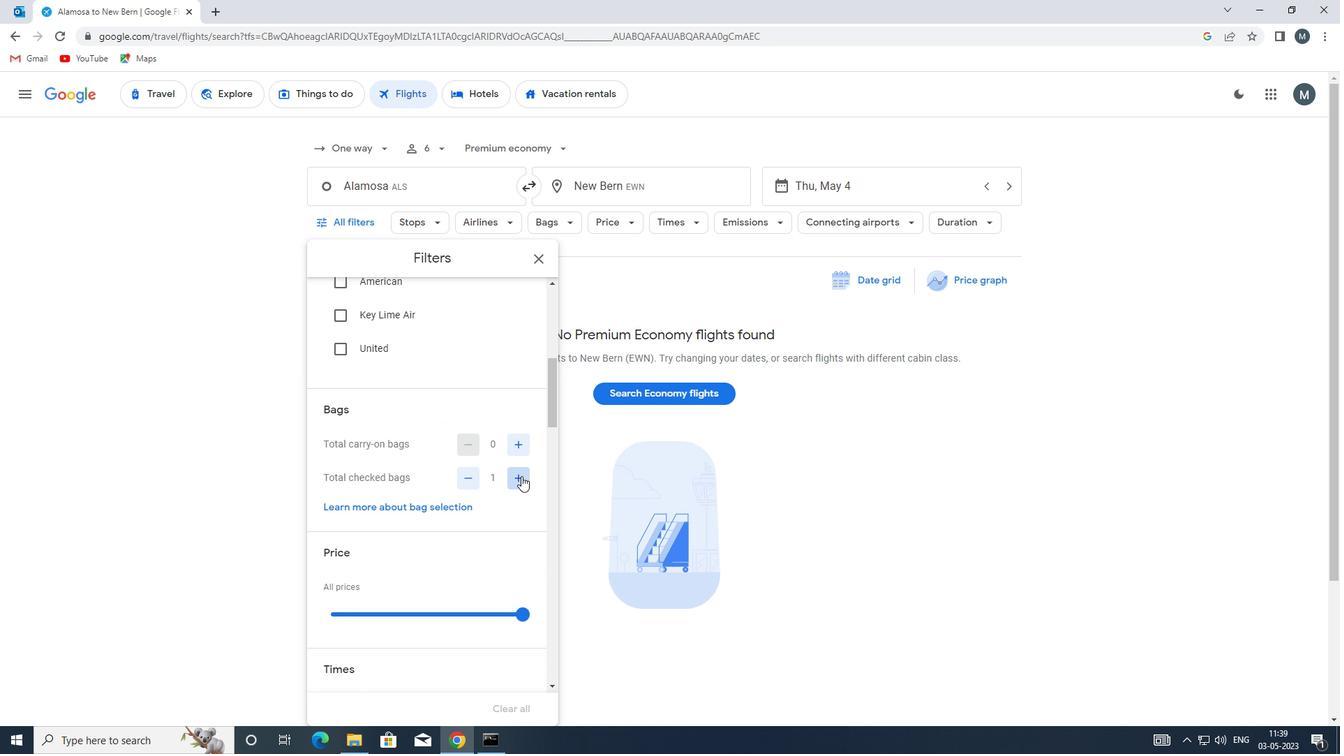 
Action: Mouse moved to (414, 469)
Screenshot: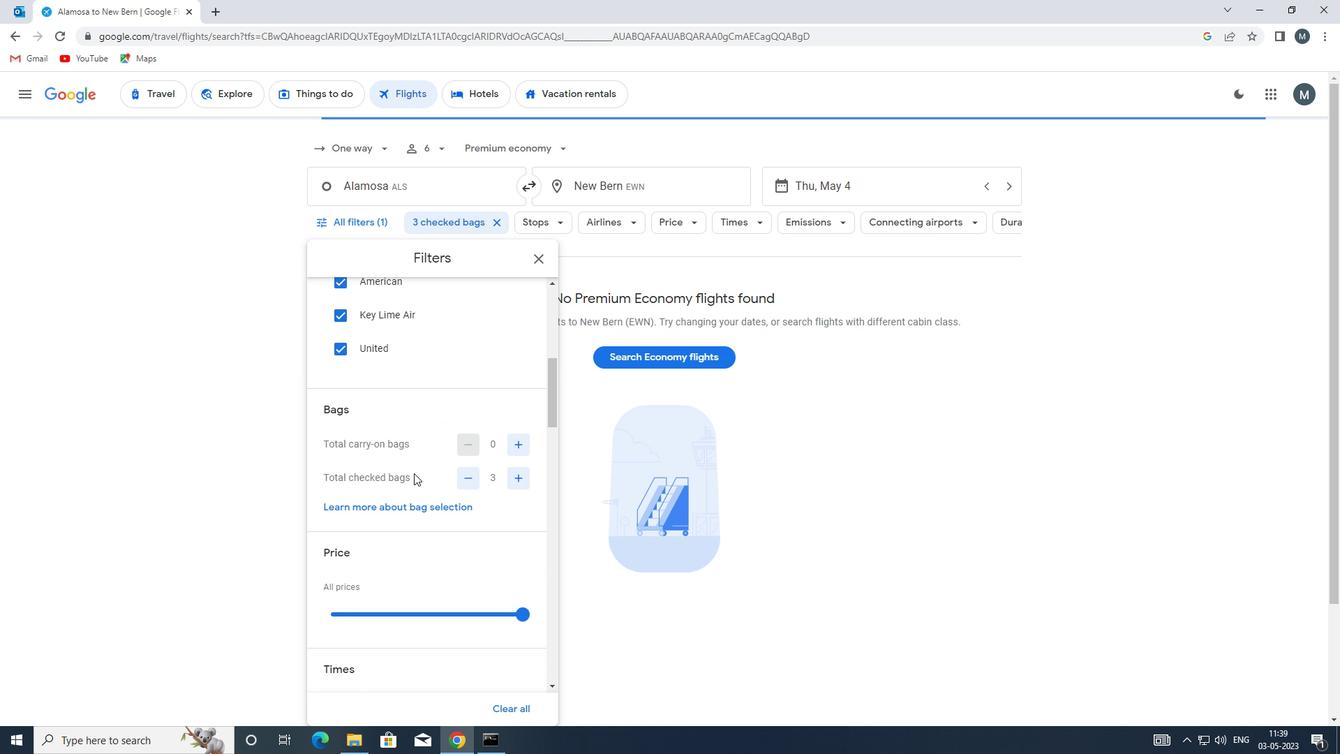 
Action: Mouse scrolled (414, 469) with delta (0, 0)
Screenshot: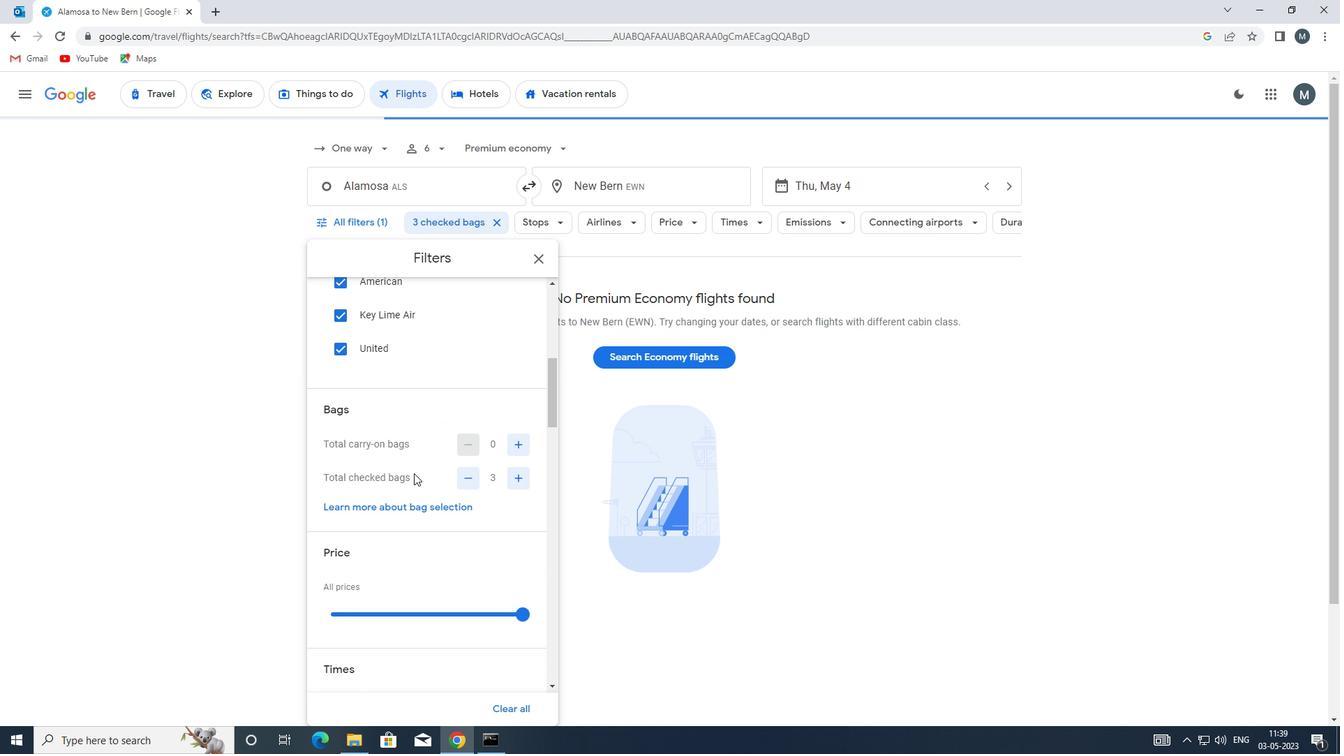 
Action: Mouse moved to (411, 469)
Screenshot: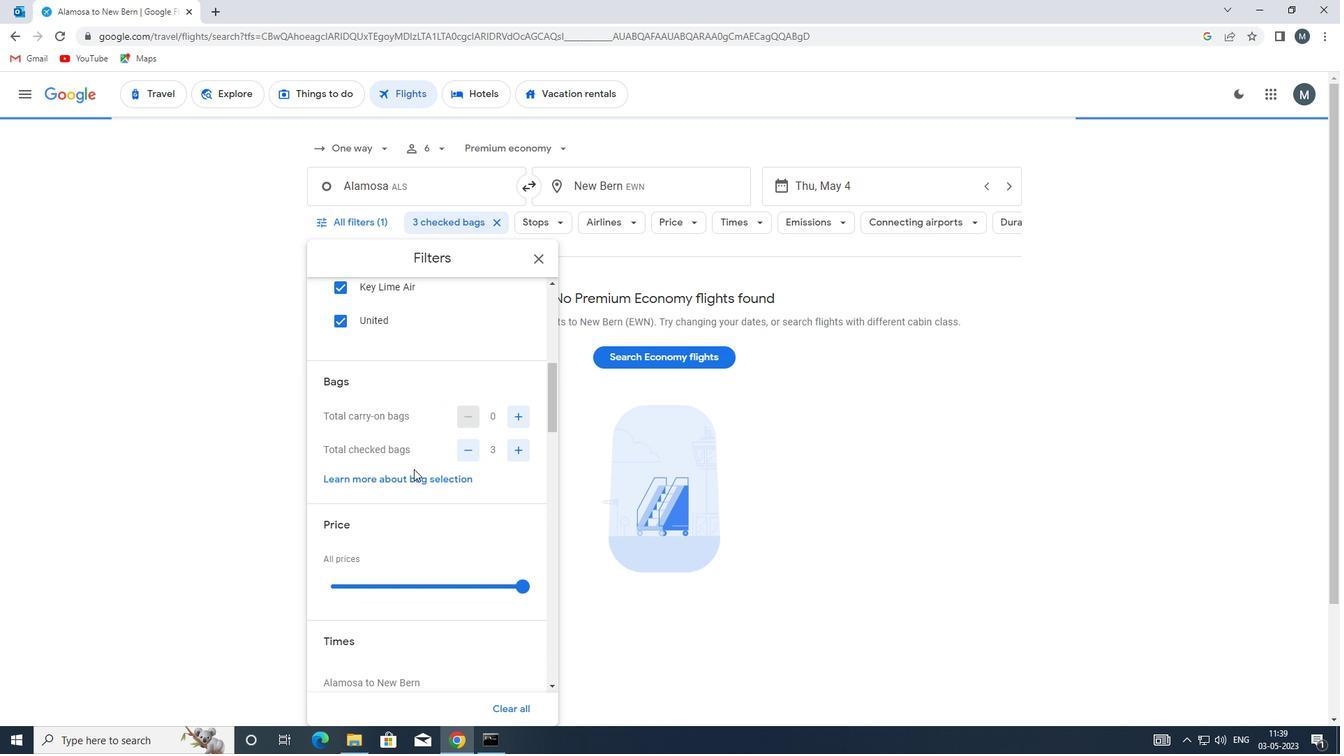 
Action: Mouse scrolled (411, 468) with delta (0, 0)
Screenshot: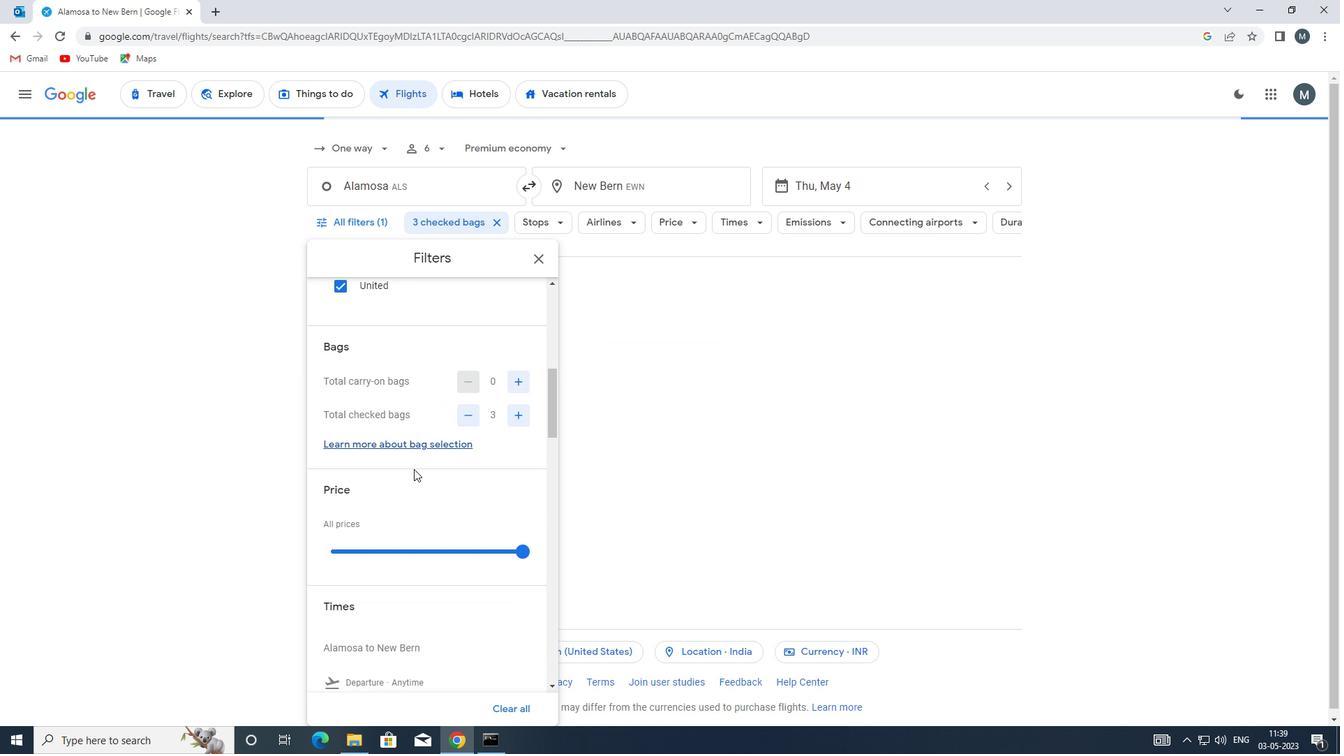 
Action: Mouse moved to (401, 470)
Screenshot: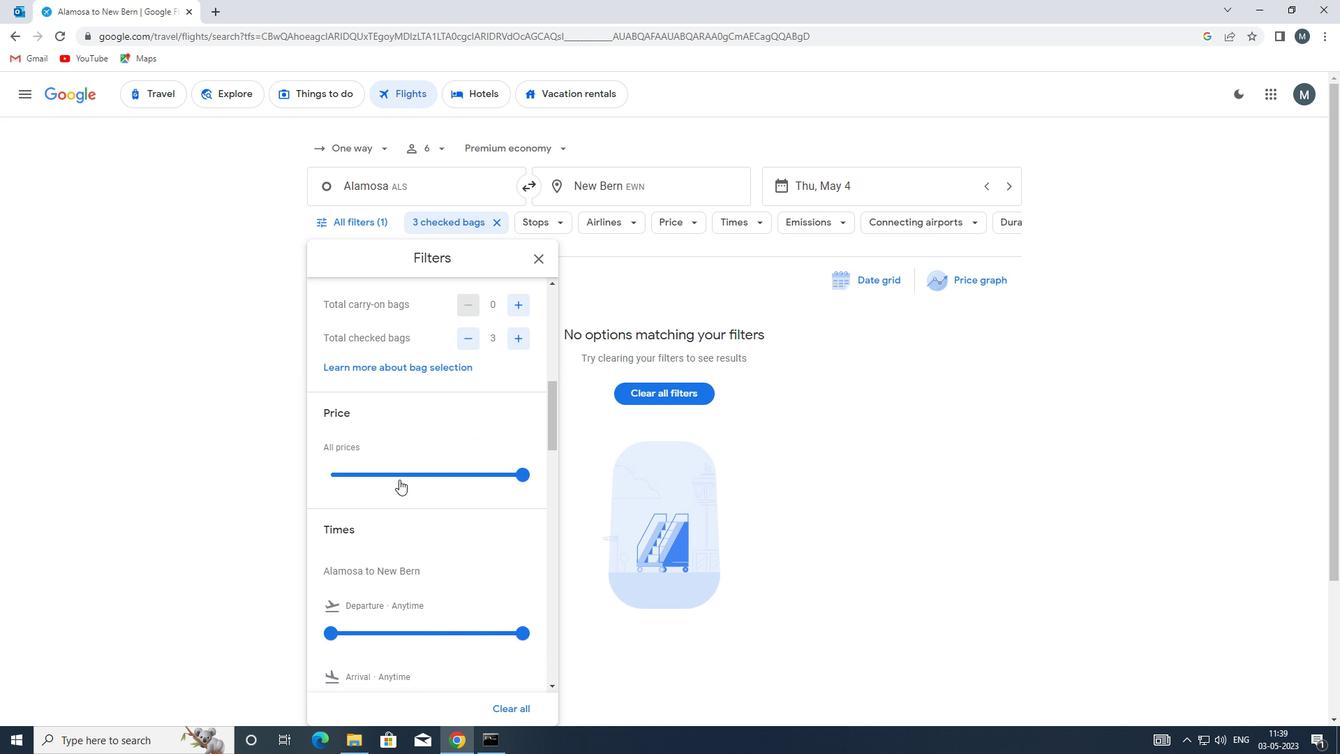 
Action: Mouse pressed left at (401, 470)
Screenshot: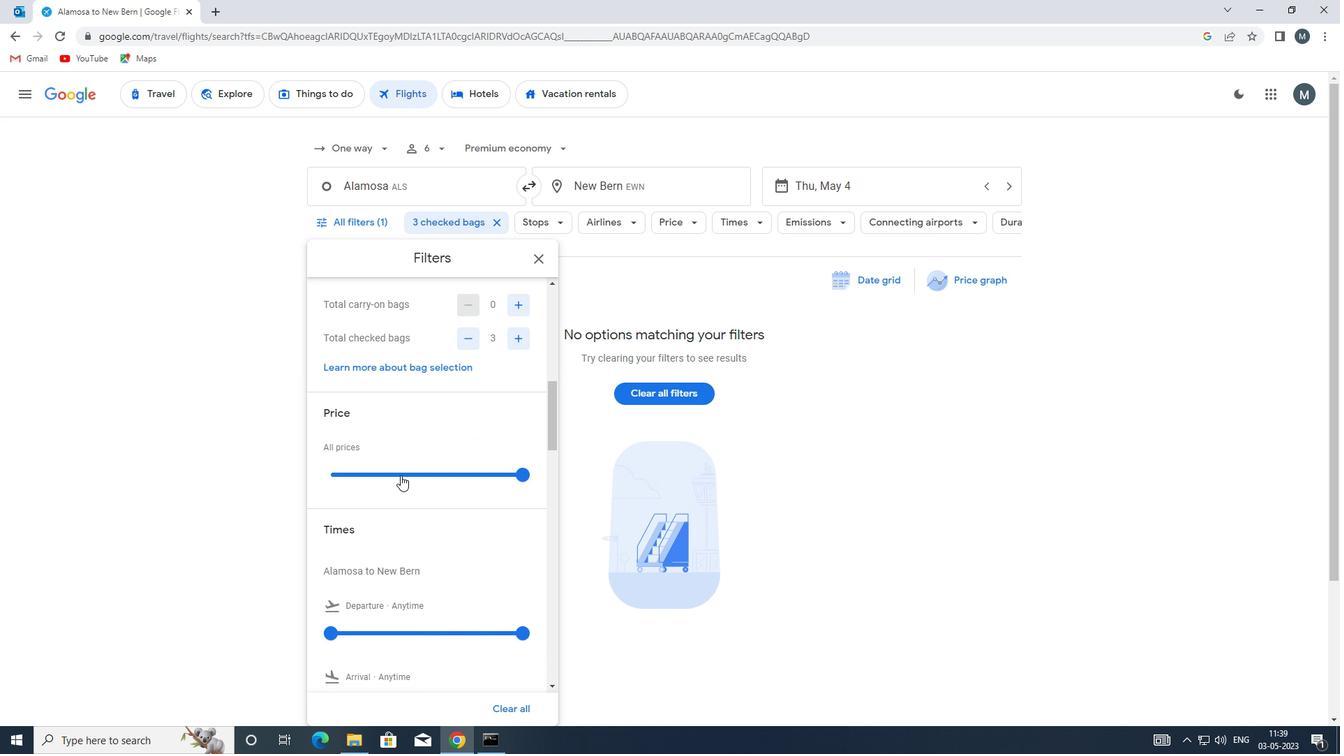 
Action: Mouse pressed left at (401, 470)
Screenshot: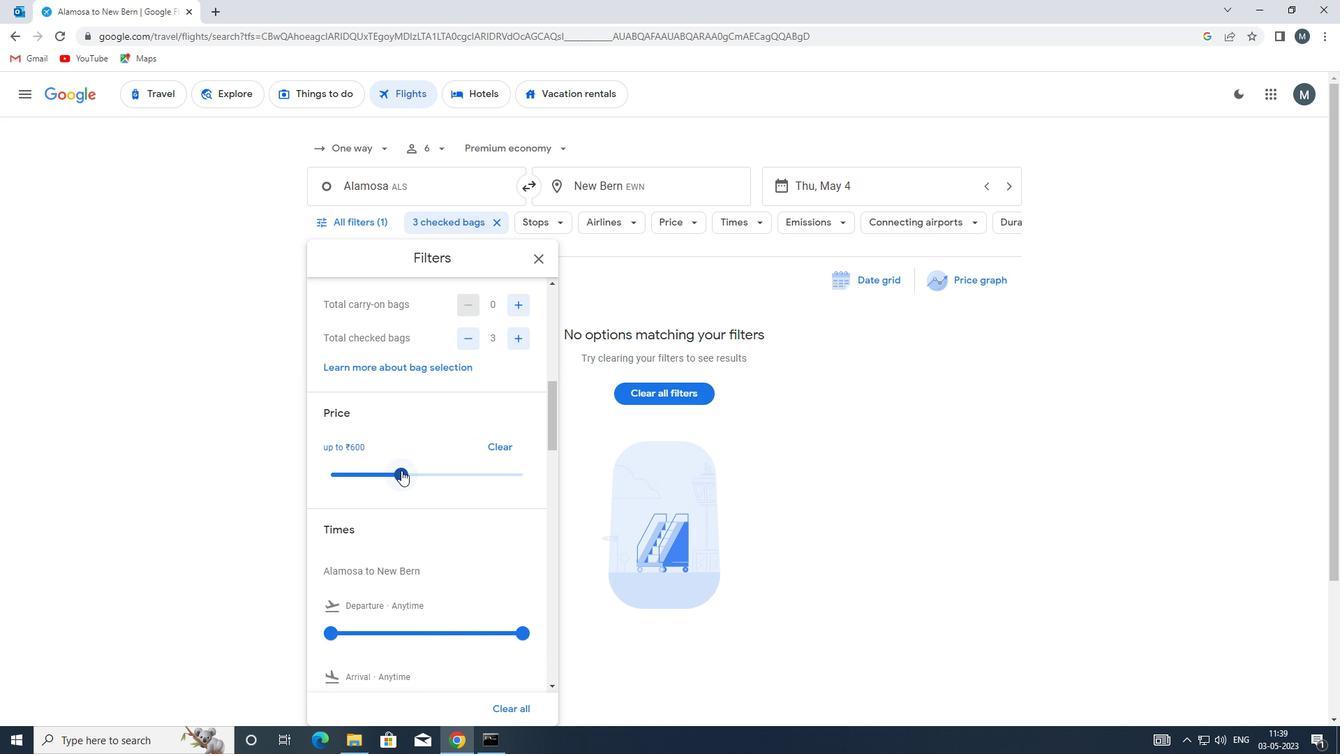
Action: Mouse moved to (378, 476)
Screenshot: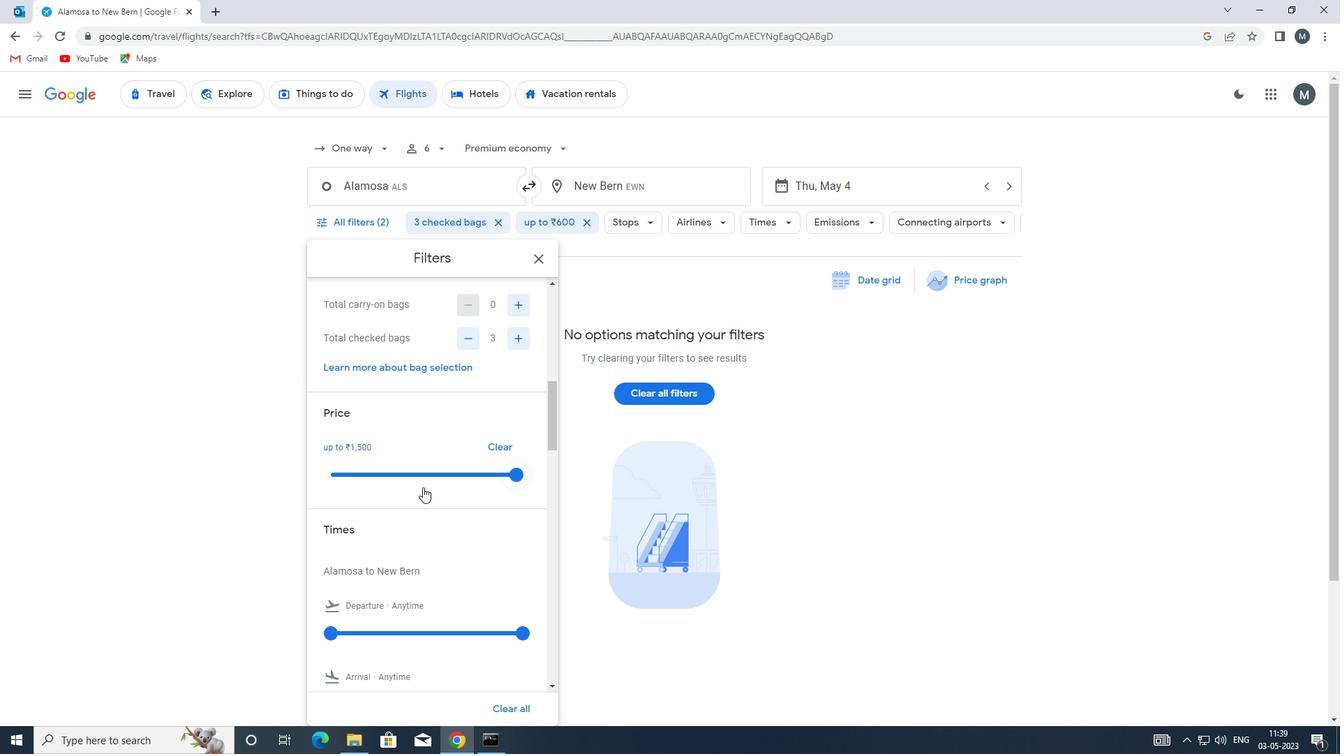
Action: Mouse scrolled (378, 476) with delta (0, 0)
Screenshot: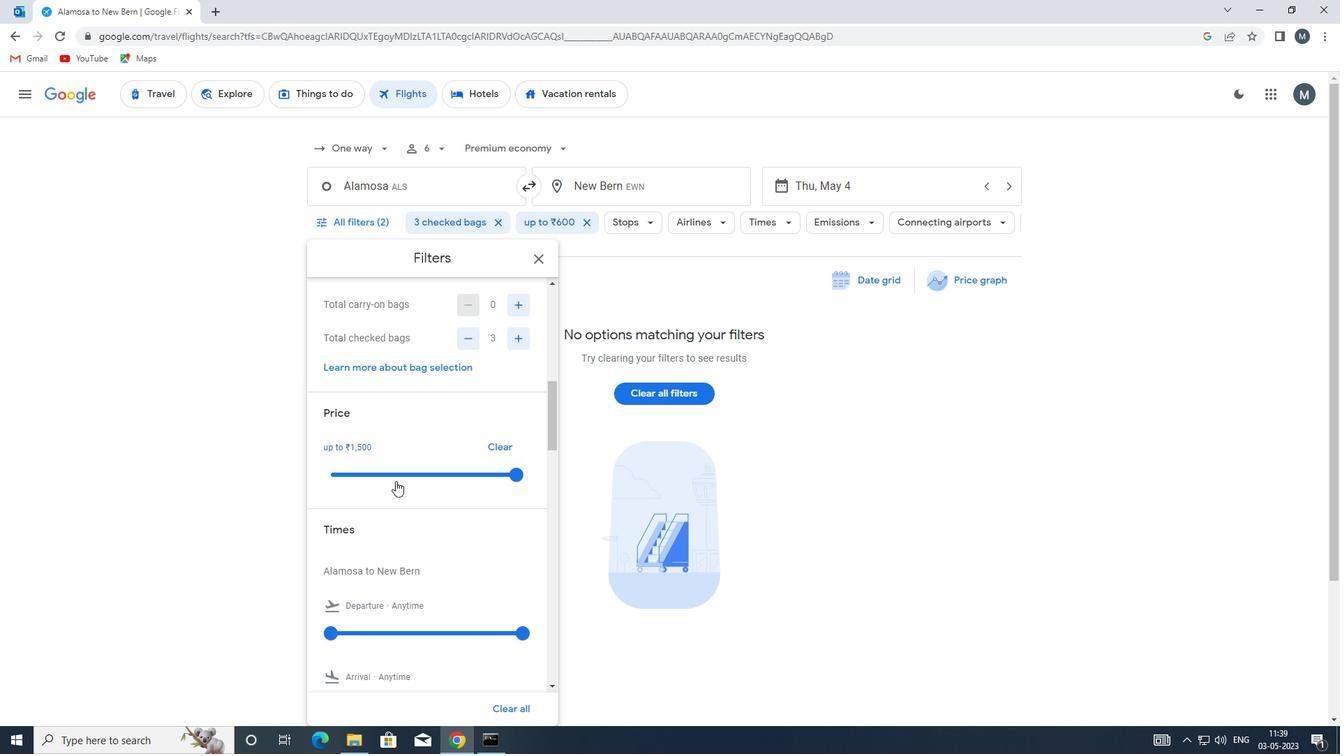 
Action: Mouse scrolled (378, 476) with delta (0, 0)
Screenshot: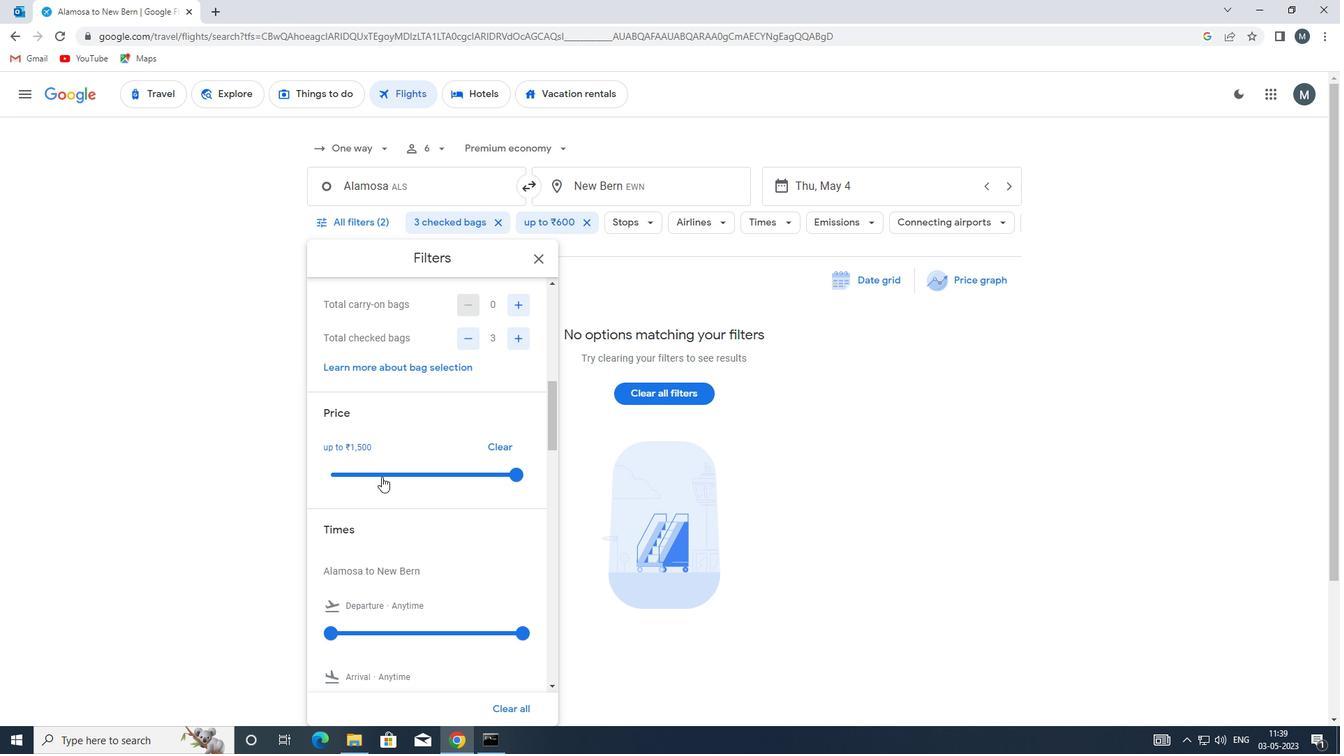 
Action: Mouse moved to (367, 456)
Screenshot: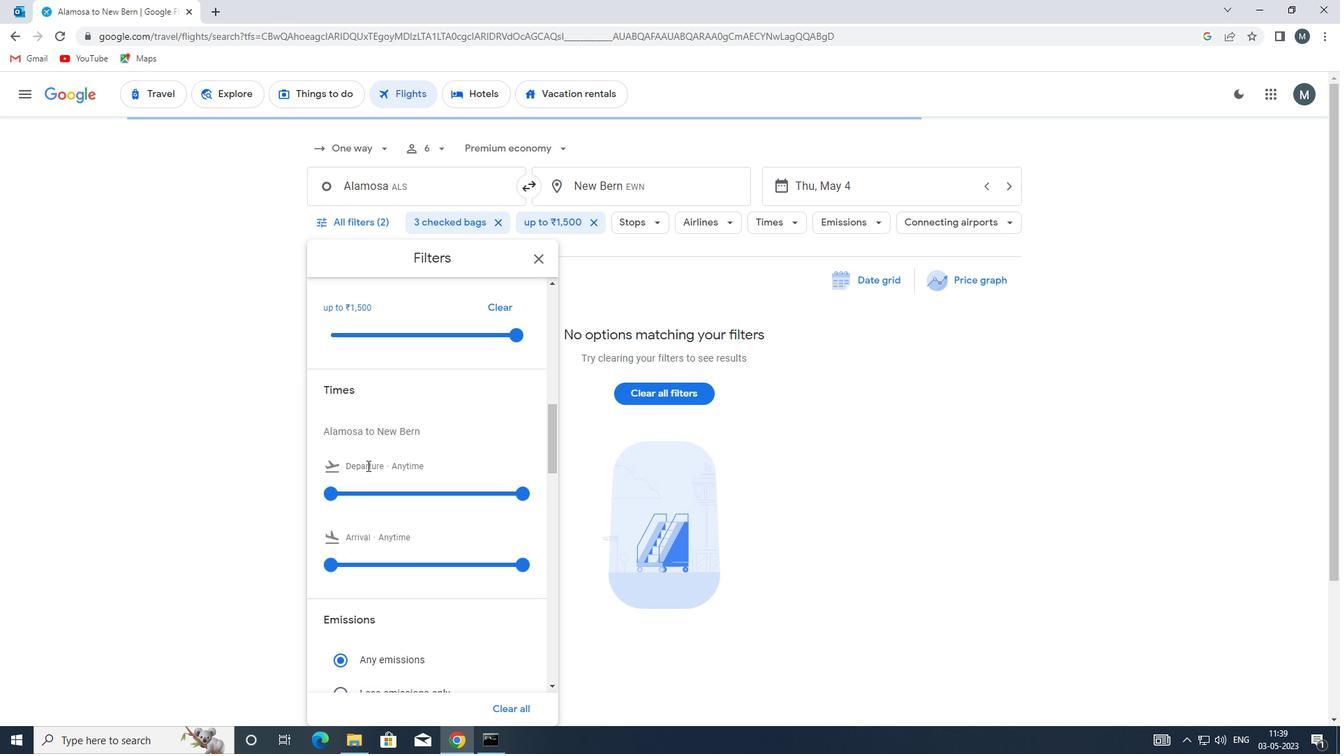 
Action: Mouse scrolled (367, 455) with delta (0, 0)
Screenshot: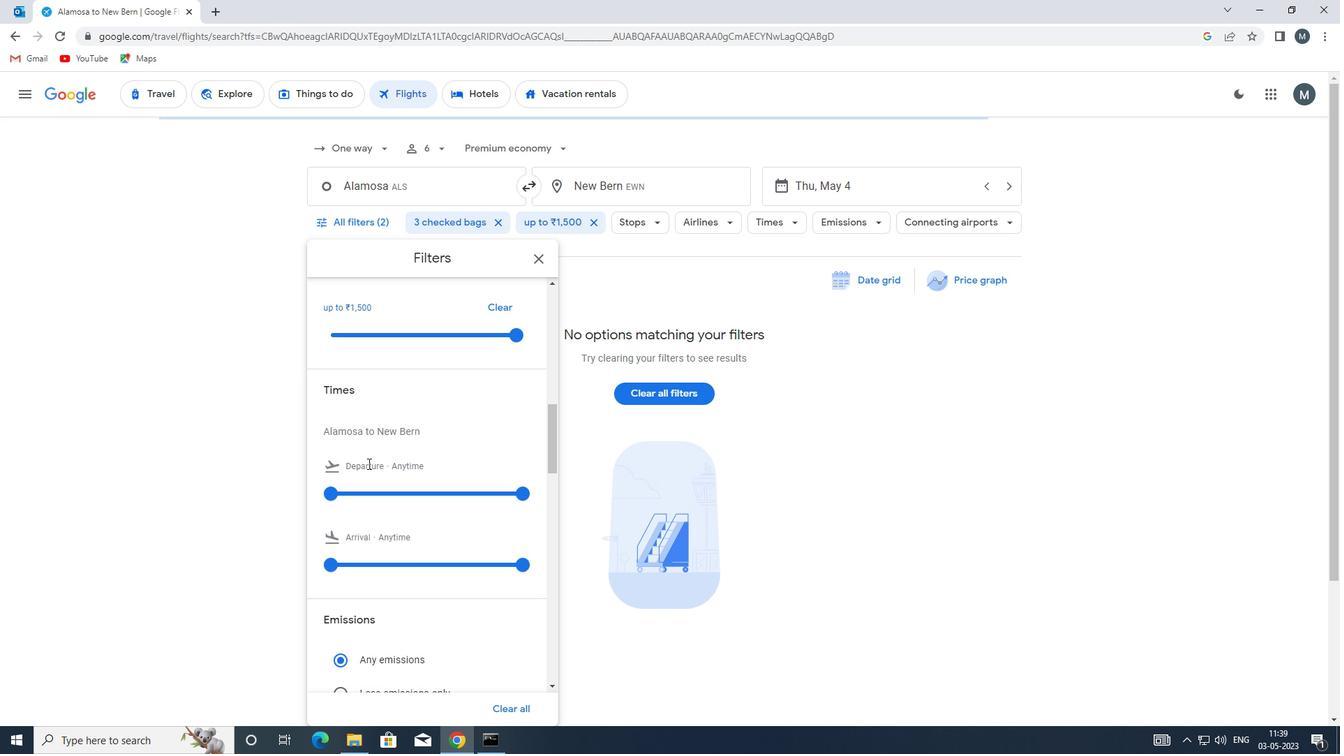 
Action: Mouse moved to (333, 423)
Screenshot: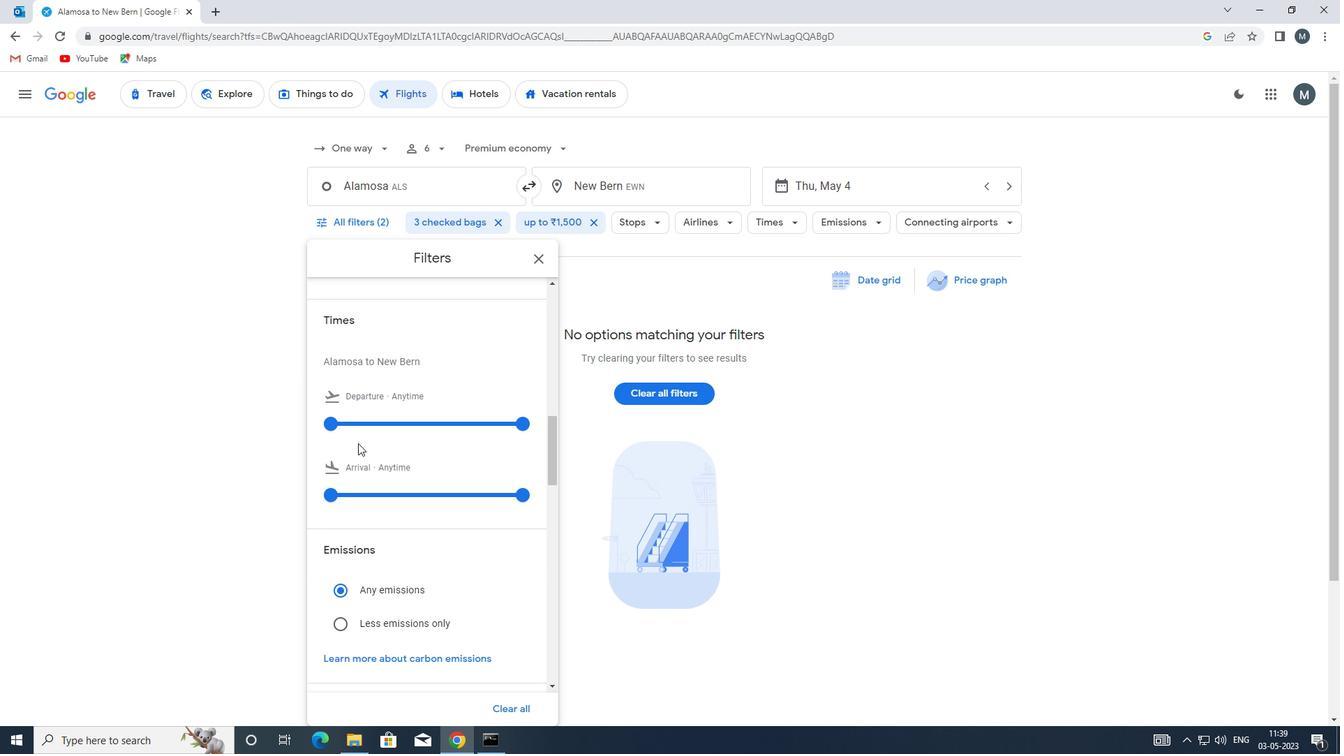 
Action: Mouse pressed left at (333, 423)
Screenshot: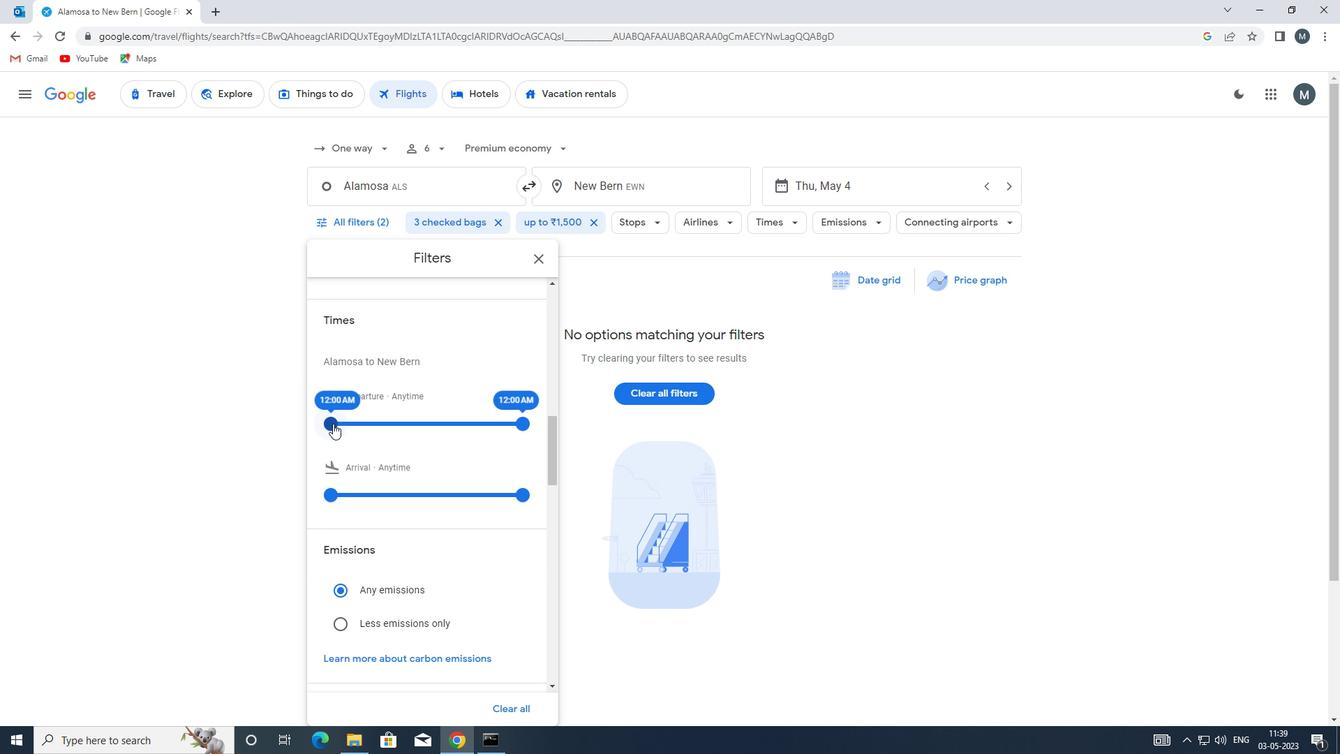 
Action: Mouse moved to (525, 418)
Screenshot: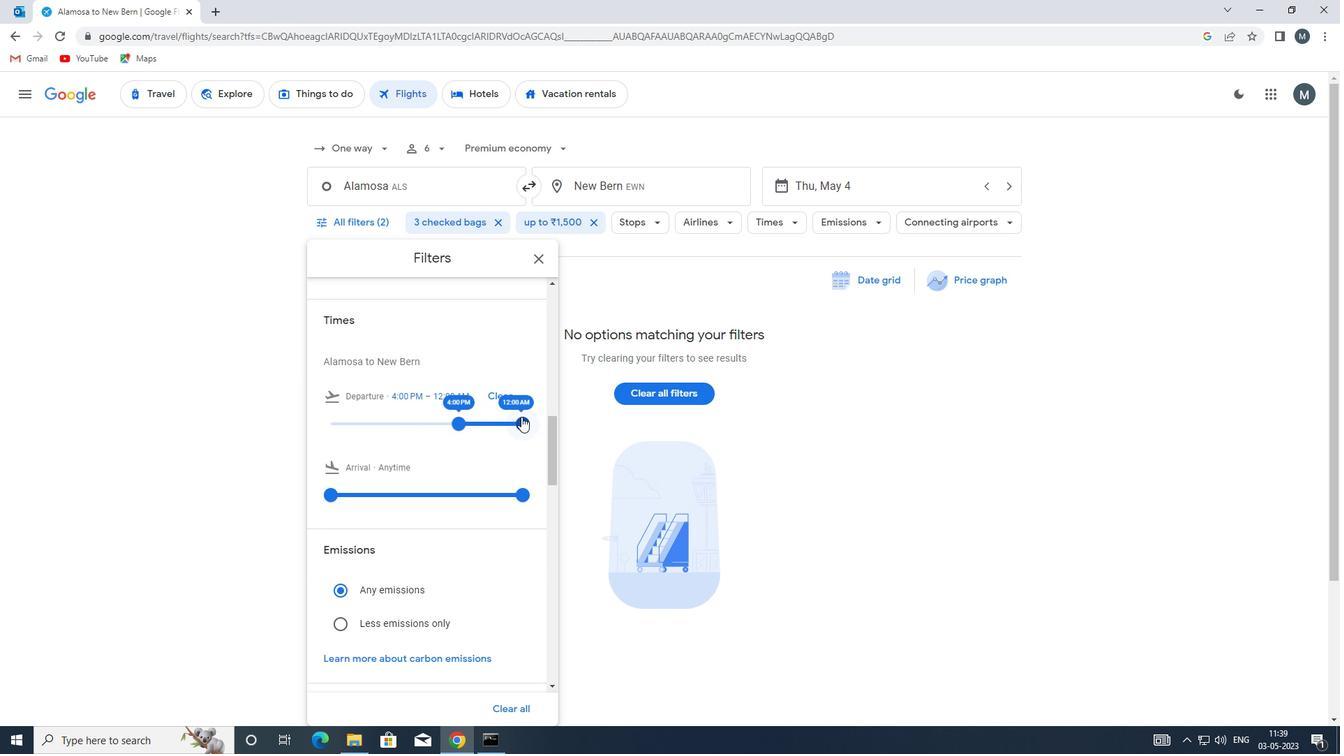 
Action: Mouse pressed left at (525, 418)
Screenshot: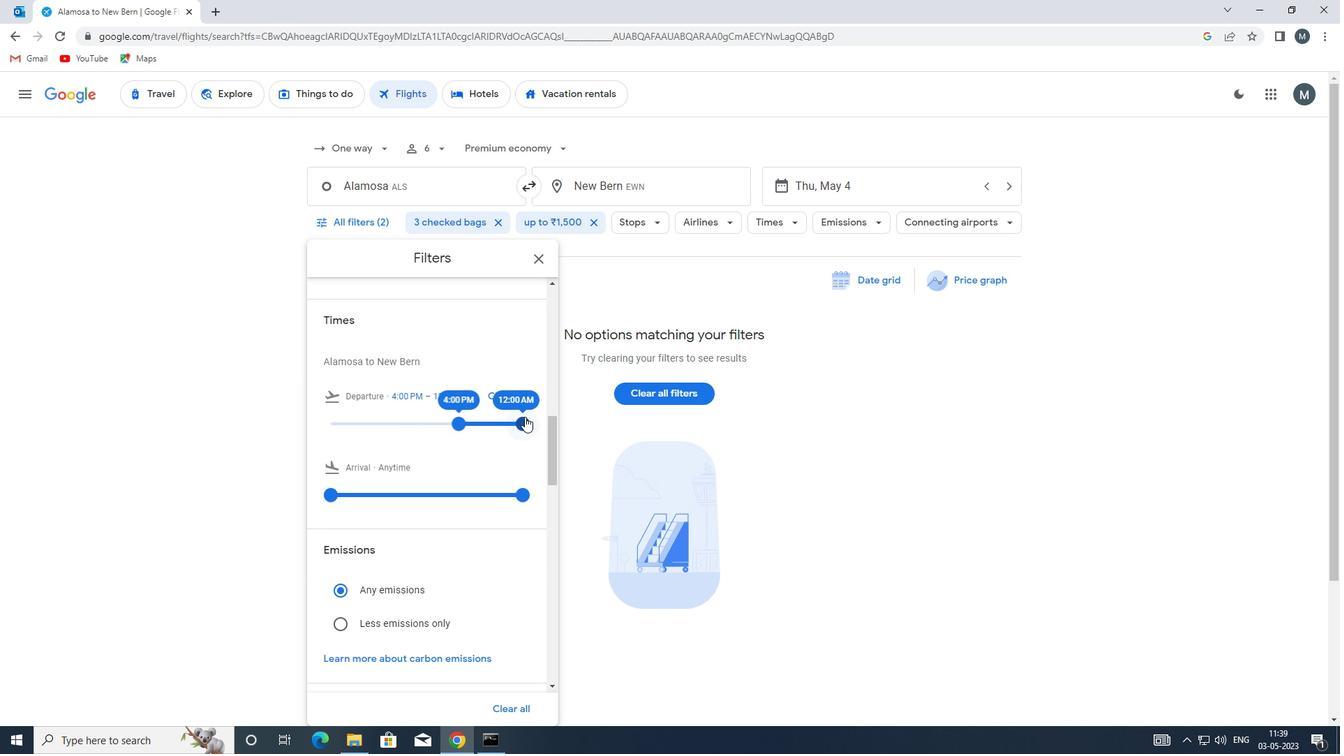 
Action: Mouse moved to (462, 419)
Screenshot: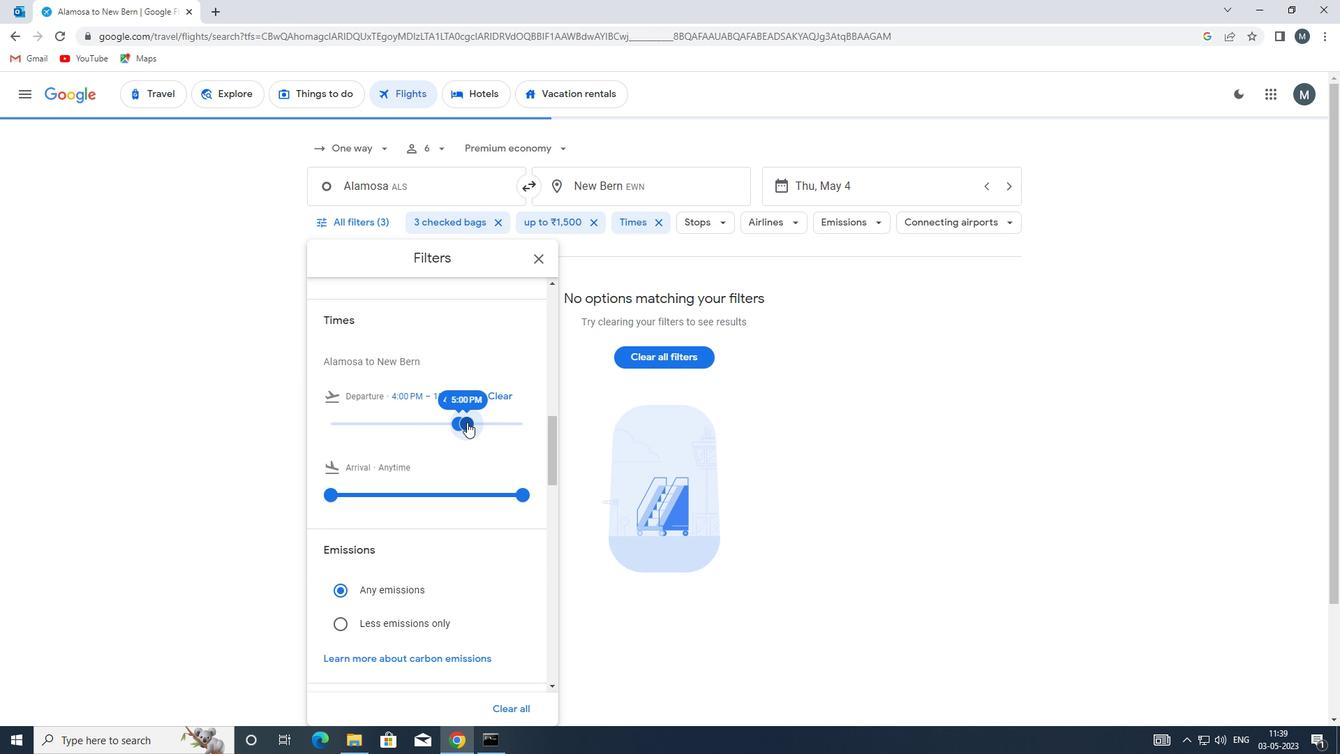 
Action: Mouse scrolled (462, 418) with delta (0, 0)
Screenshot: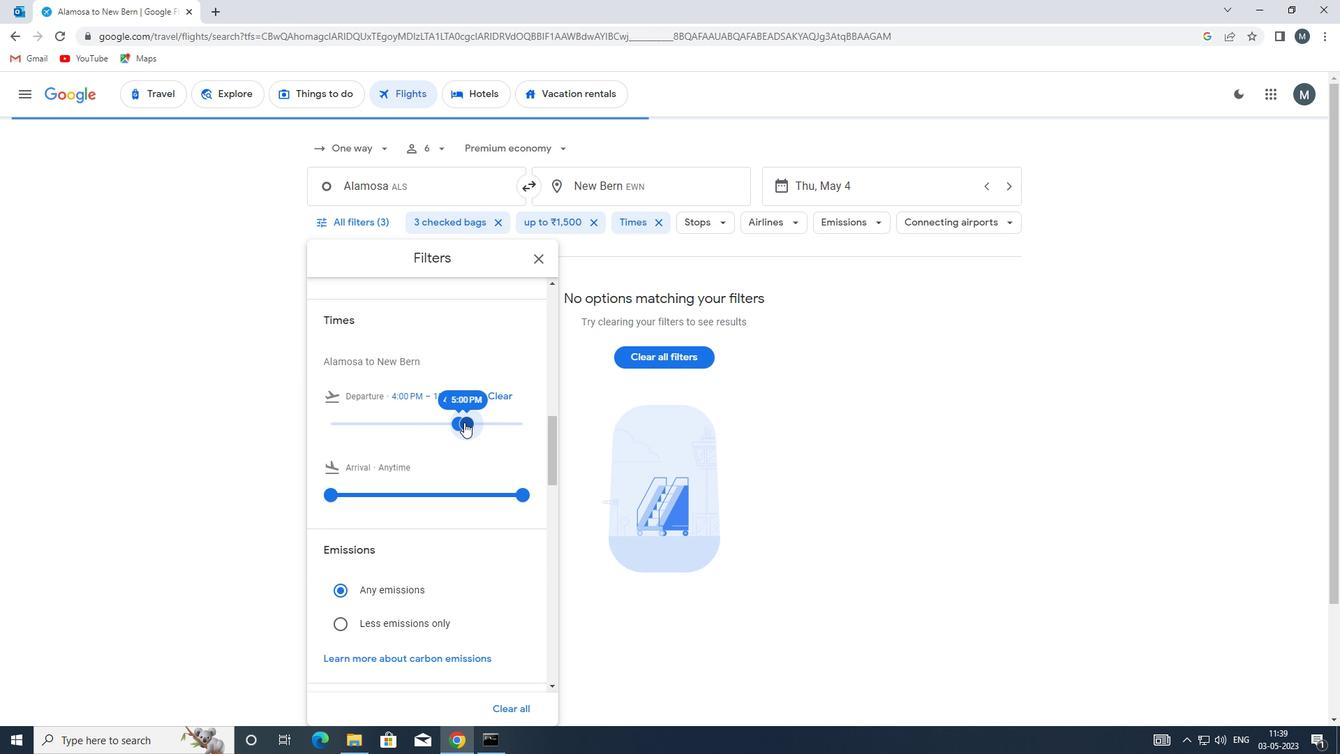 
Action: Mouse scrolled (462, 418) with delta (0, 0)
Screenshot: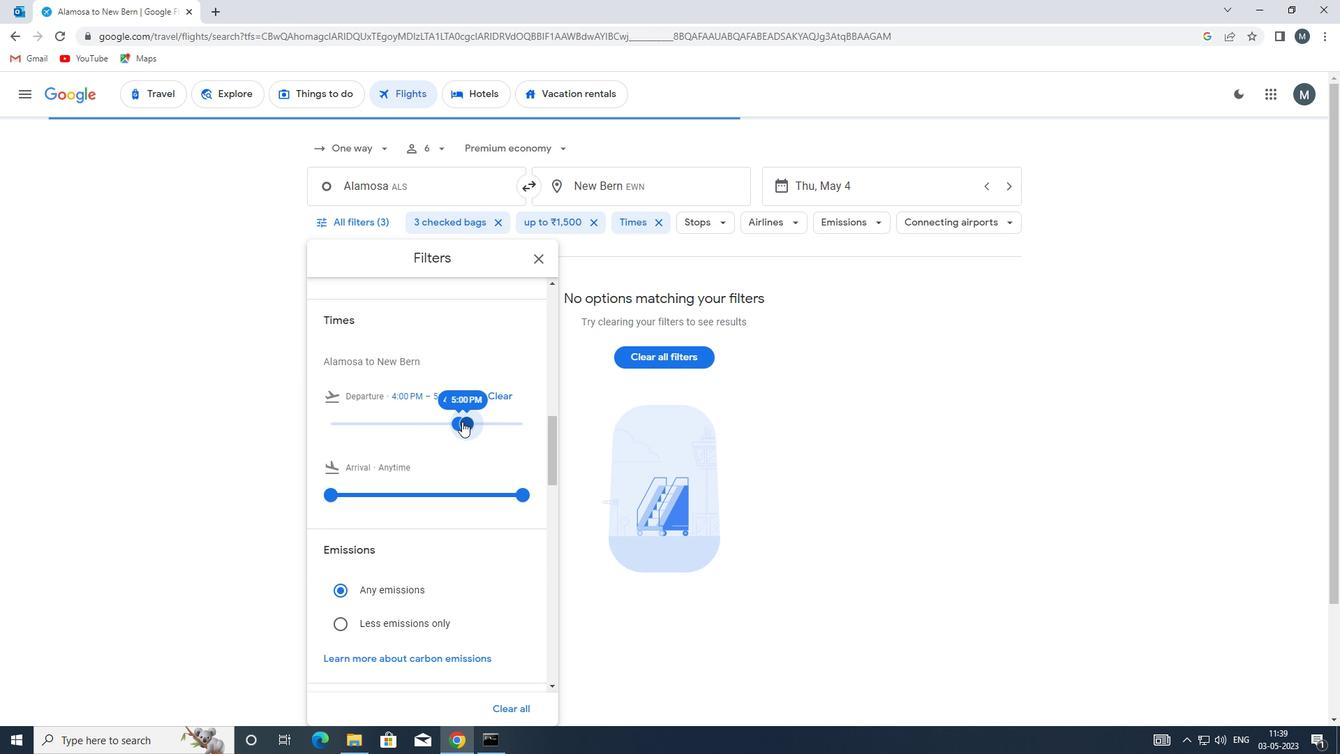 
Action: Mouse scrolled (462, 418) with delta (0, 0)
Screenshot: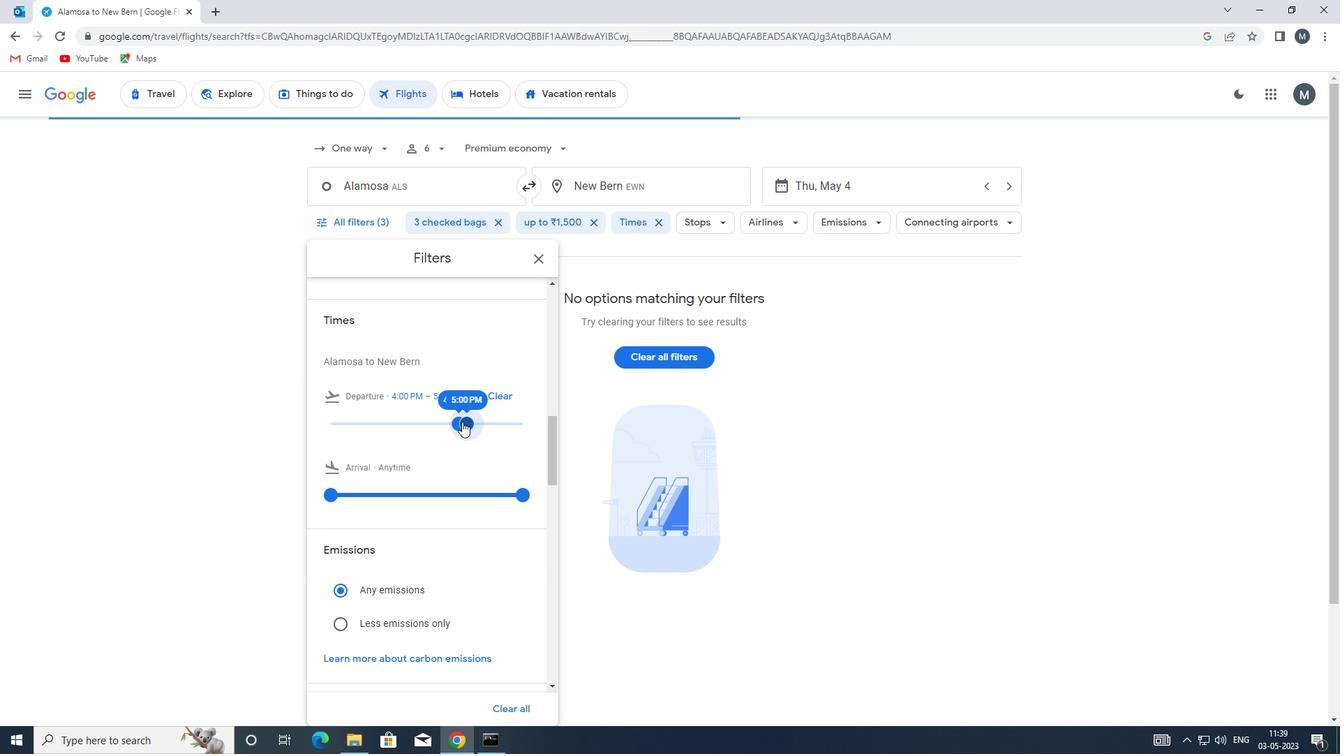 
Action: Mouse moved to (541, 254)
Screenshot: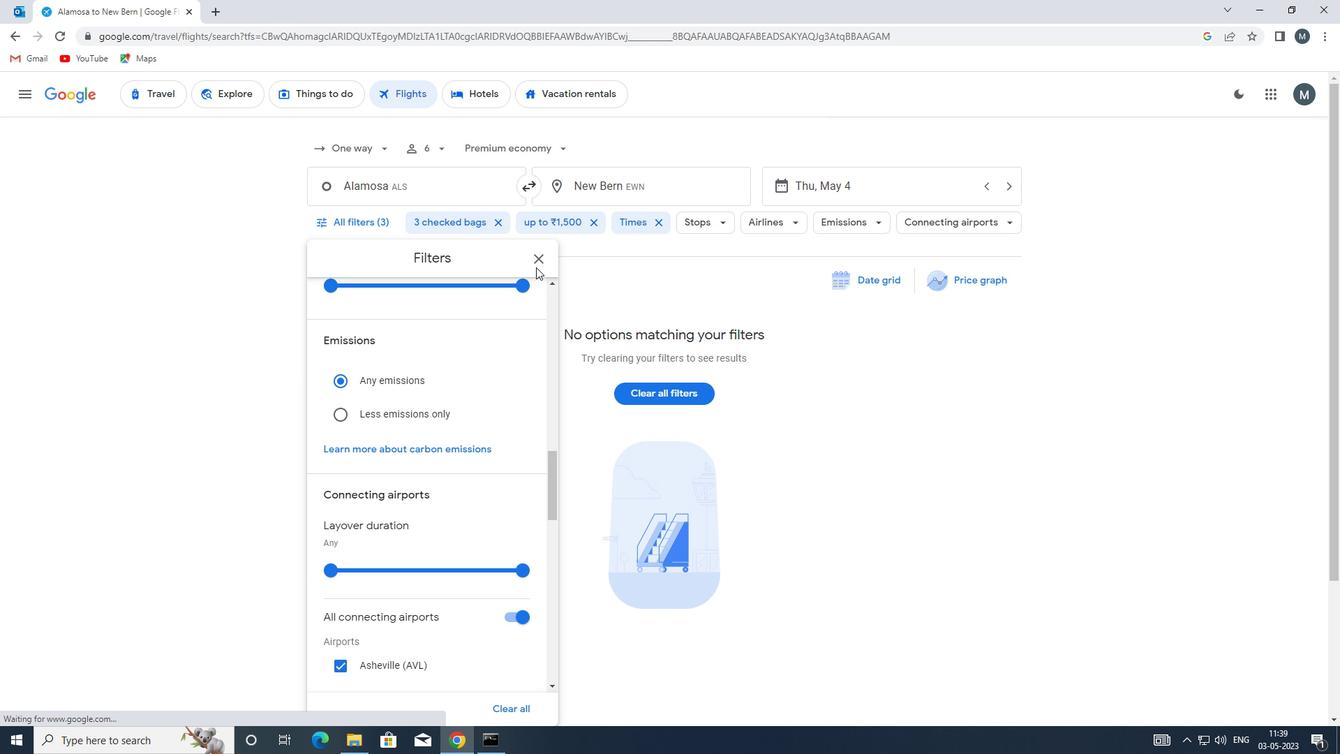 
Action: Mouse pressed left at (541, 254)
Screenshot: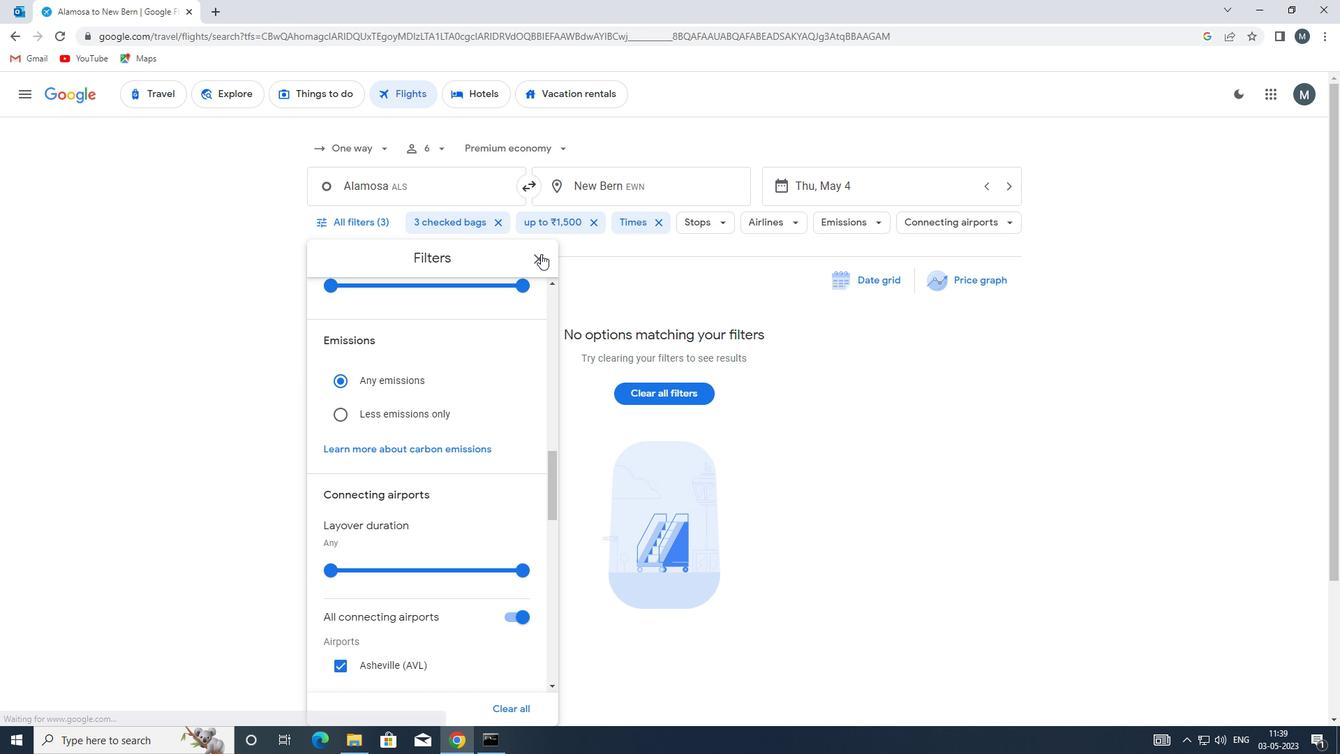 
